 Task: Look for space in Zhangjiagang, China from 12th  August, 2023 to 15th August, 2023 for 3 adults in price range Rs.12000 to Rs.16000. Place can be entire place with 2 bedrooms having 3 beds and 1 bathroom. Property type can be house, flat, guest house. Amenities needed are: washing machine. Booking option can be shelf check-in. Required host language is Chinese (Simplified).
Action: Mouse moved to (323, 168)
Screenshot: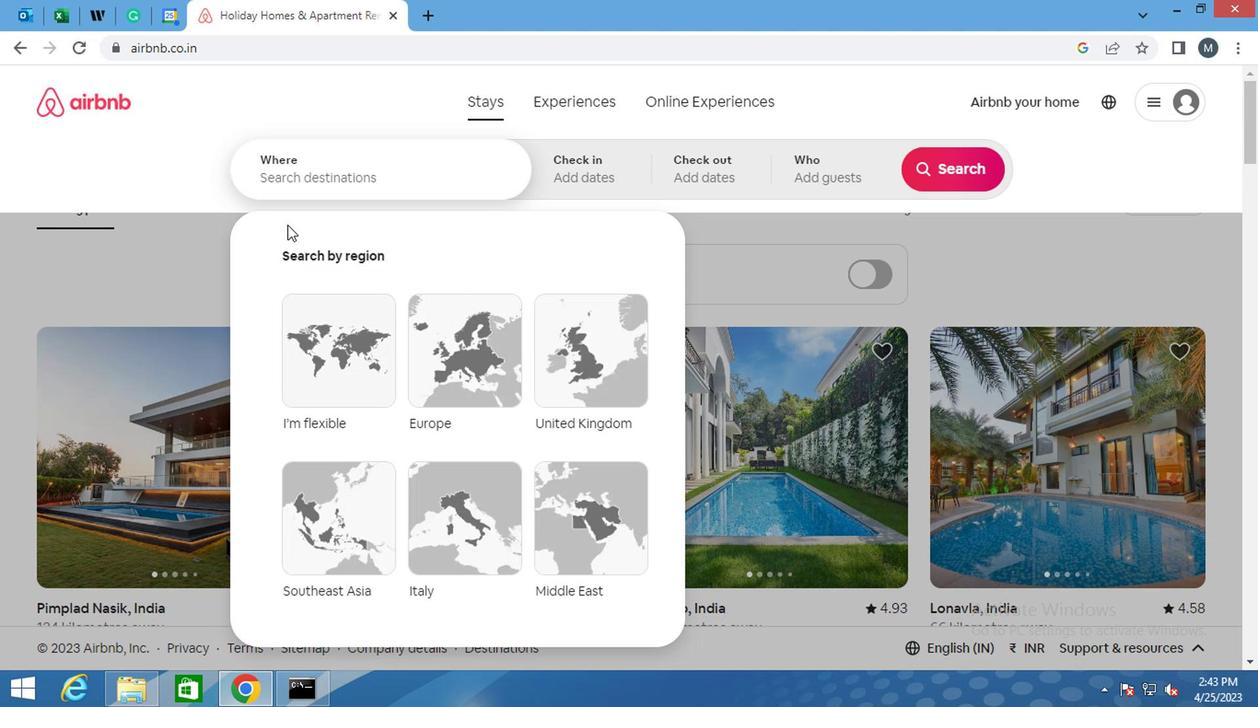 
Action: Mouse pressed left at (323, 168)
Screenshot: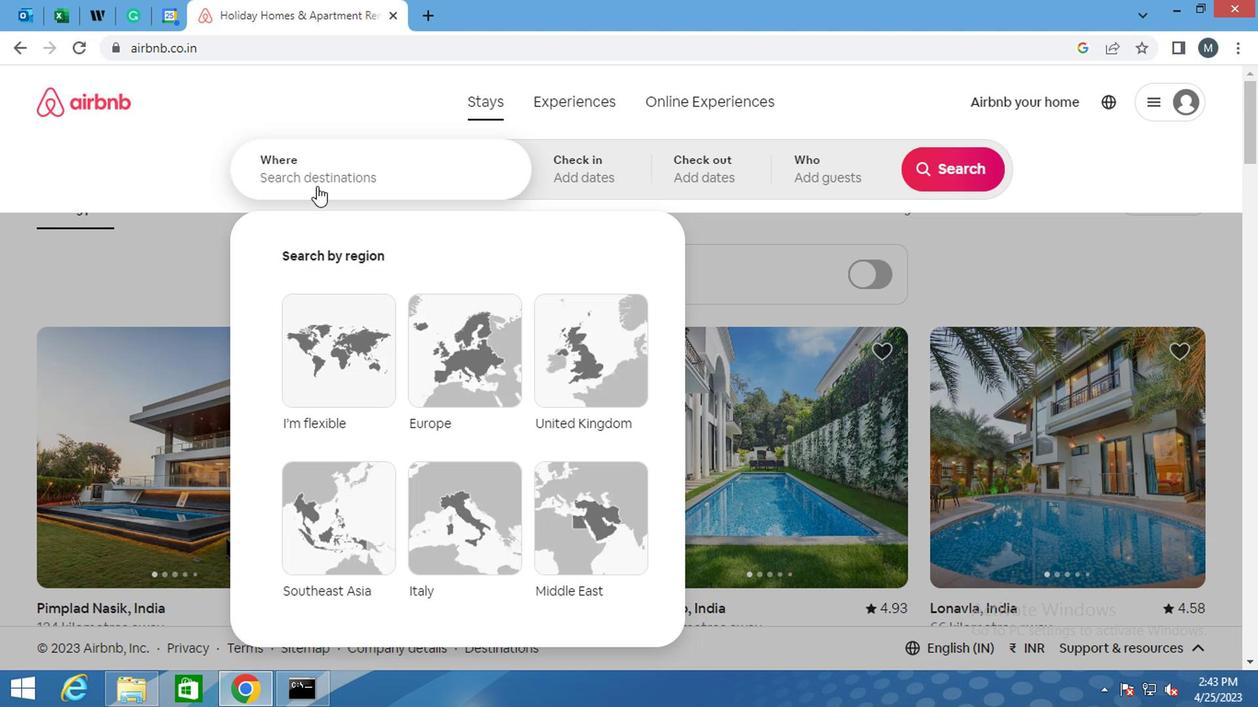
Action: Mouse moved to (327, 180)
Screenshot: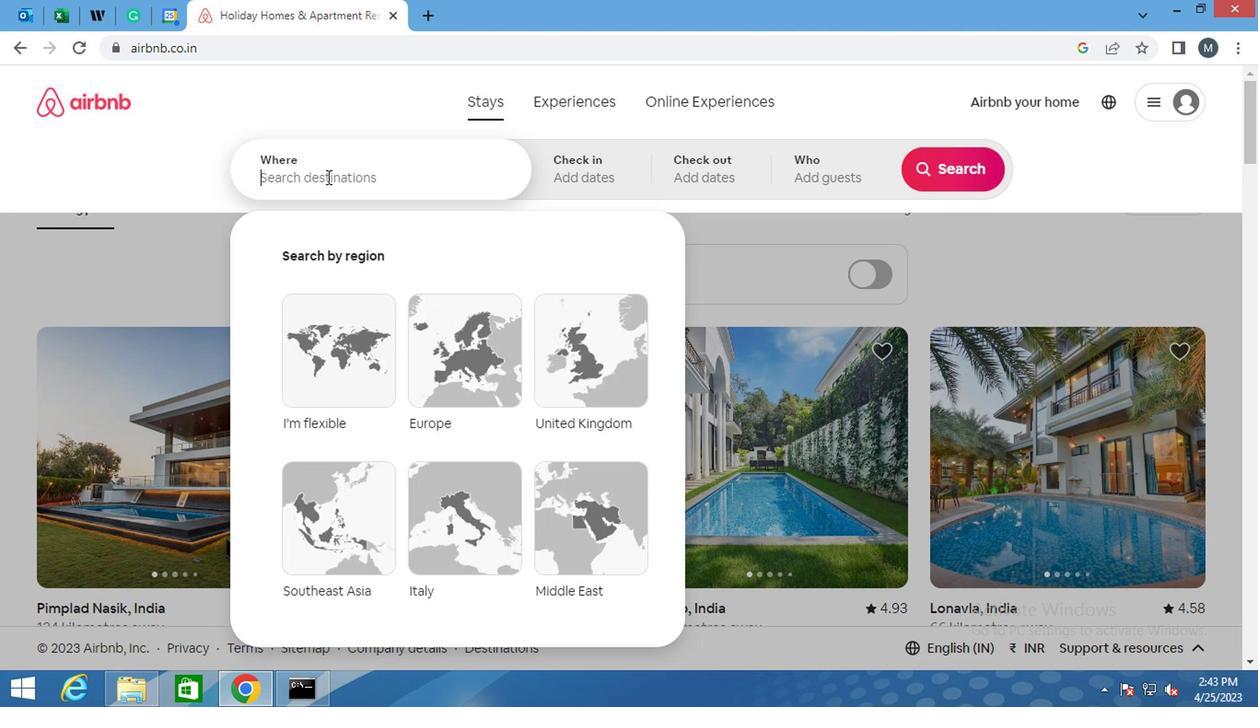 
Action: Key pressed <Key.shift><Key.shift><Key.shift><Key.shift><Key.shift><Key.shift><Key.shift><Key.shift>ZHANGJIAGANG,<Key.shift>CHINA
Screenshot: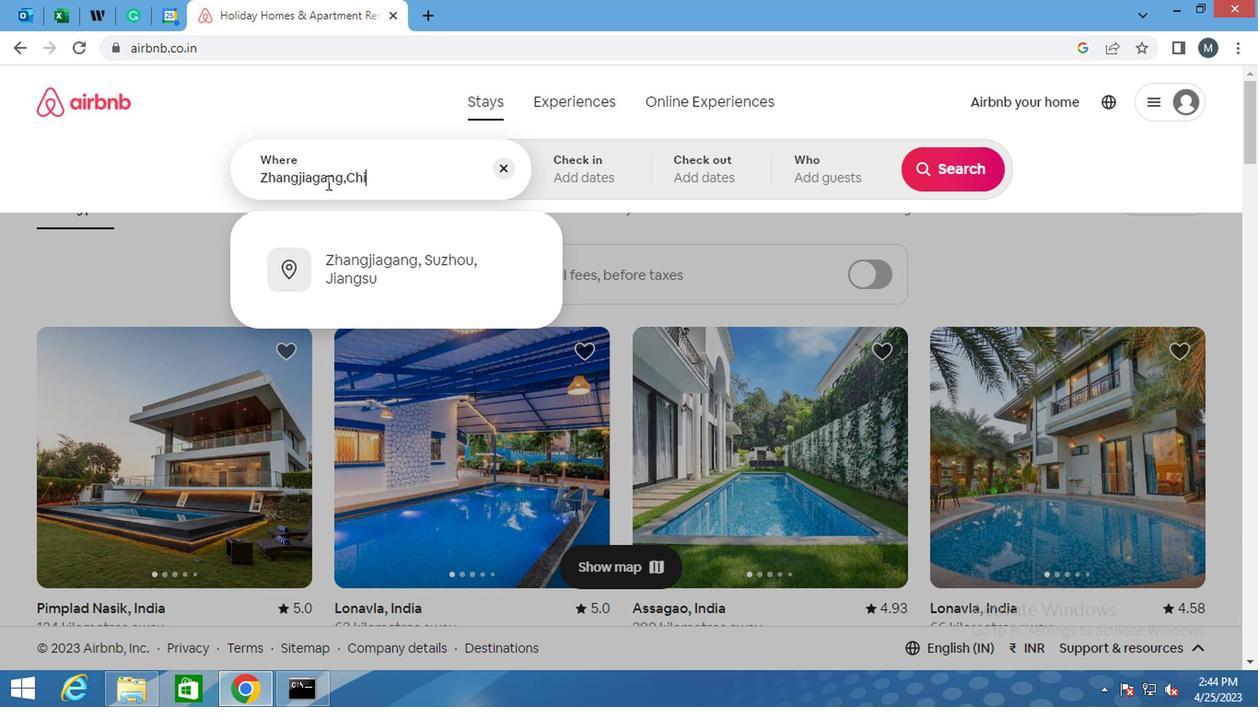 
Action: Mouse moved to (392, 207)
Screenshot: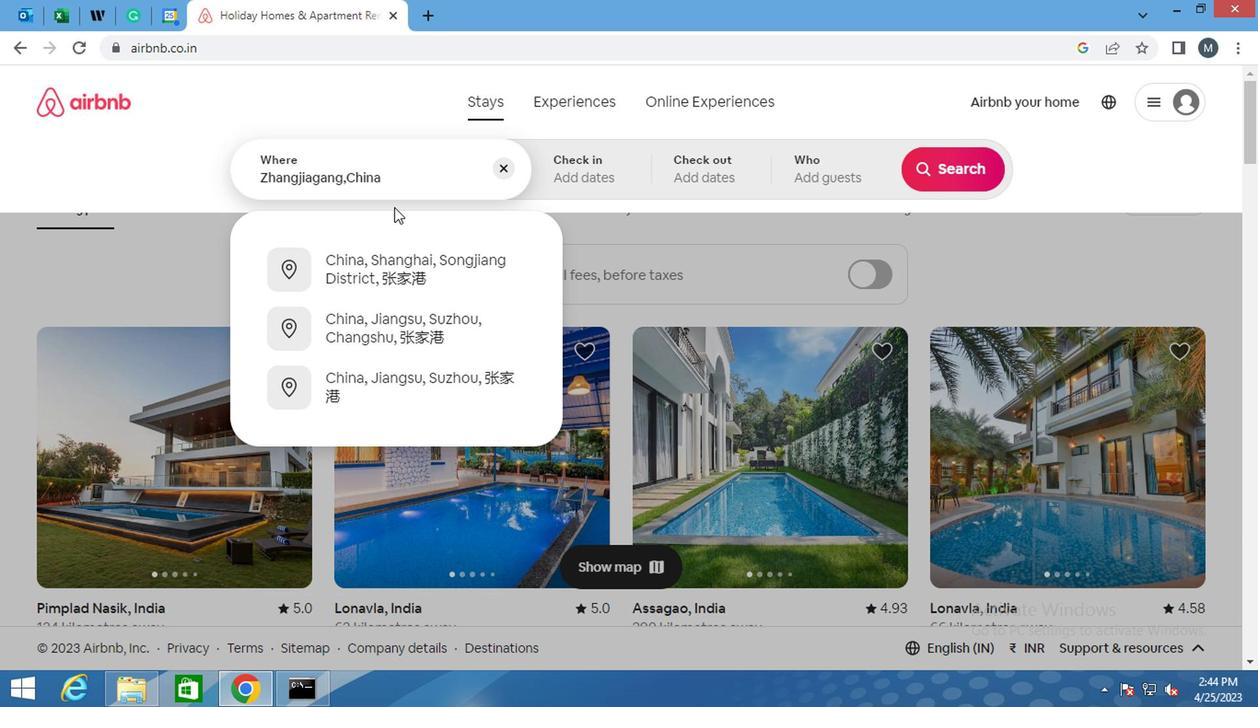 
Action: Key pressed <Key.enter>
Screenshot: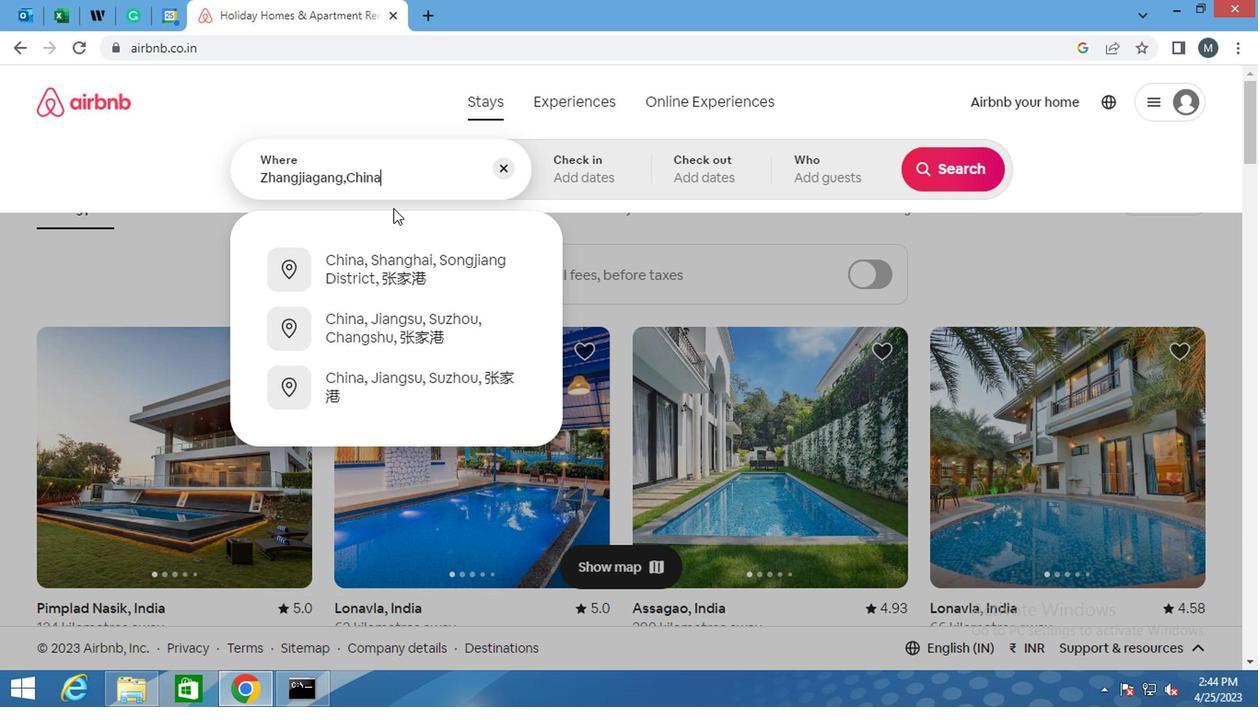 
Action: Mouse moved to (925, 315)
Screenshot: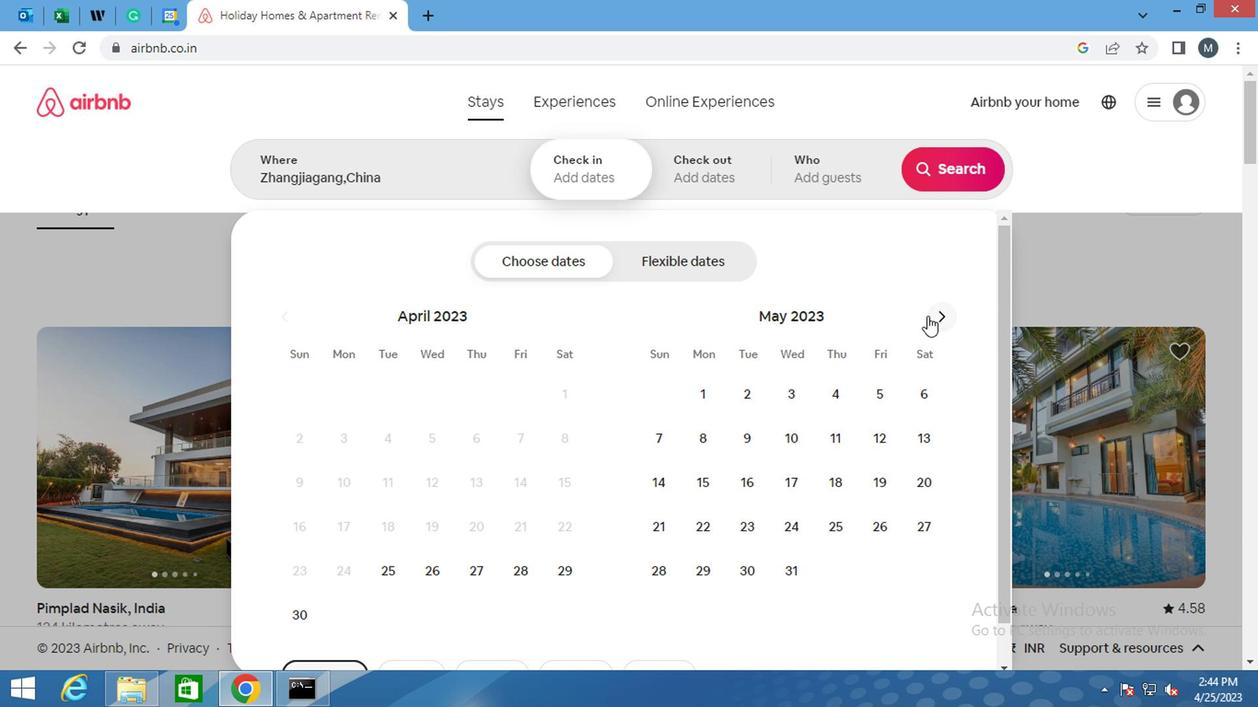 
Action: Mouse pressed left at (925, 315)
Screenshot: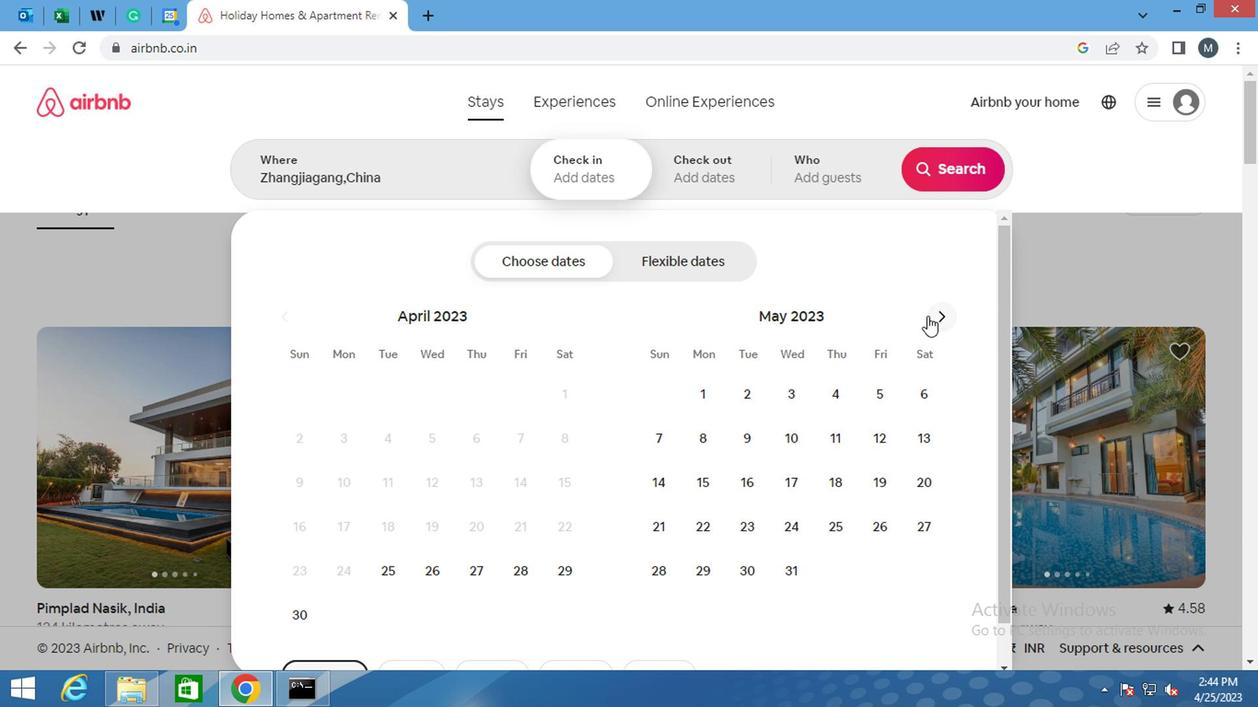 
Action: Mouse pressed left at (925, 315)
Screenshot: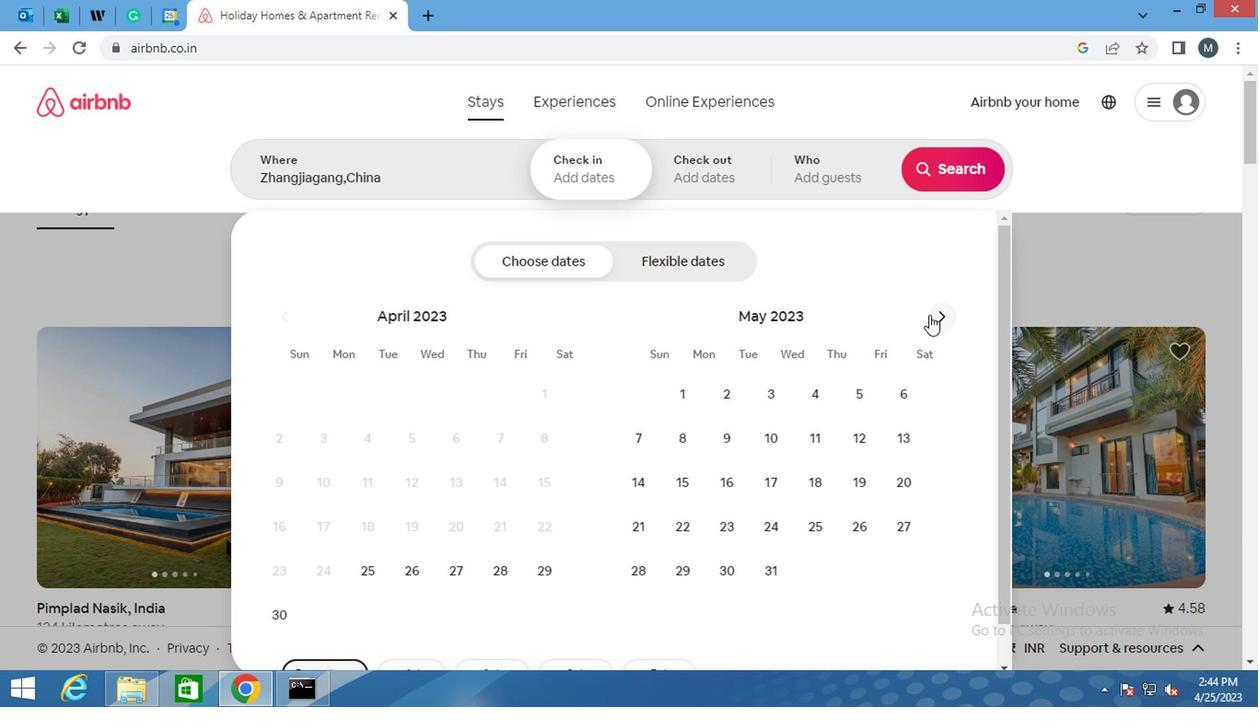 
Action: Mouse pressed left at (925, 315)
Screenshot: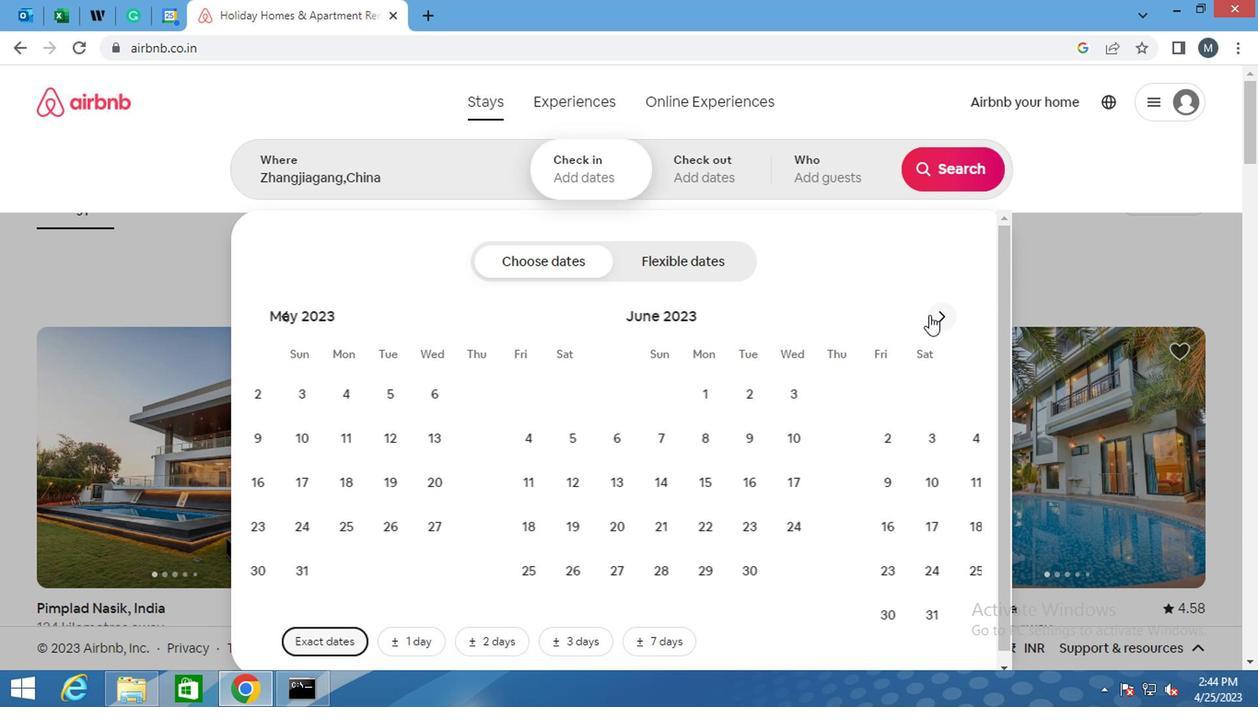 
Action: Mouse moved to (909, 437)
Screenshot: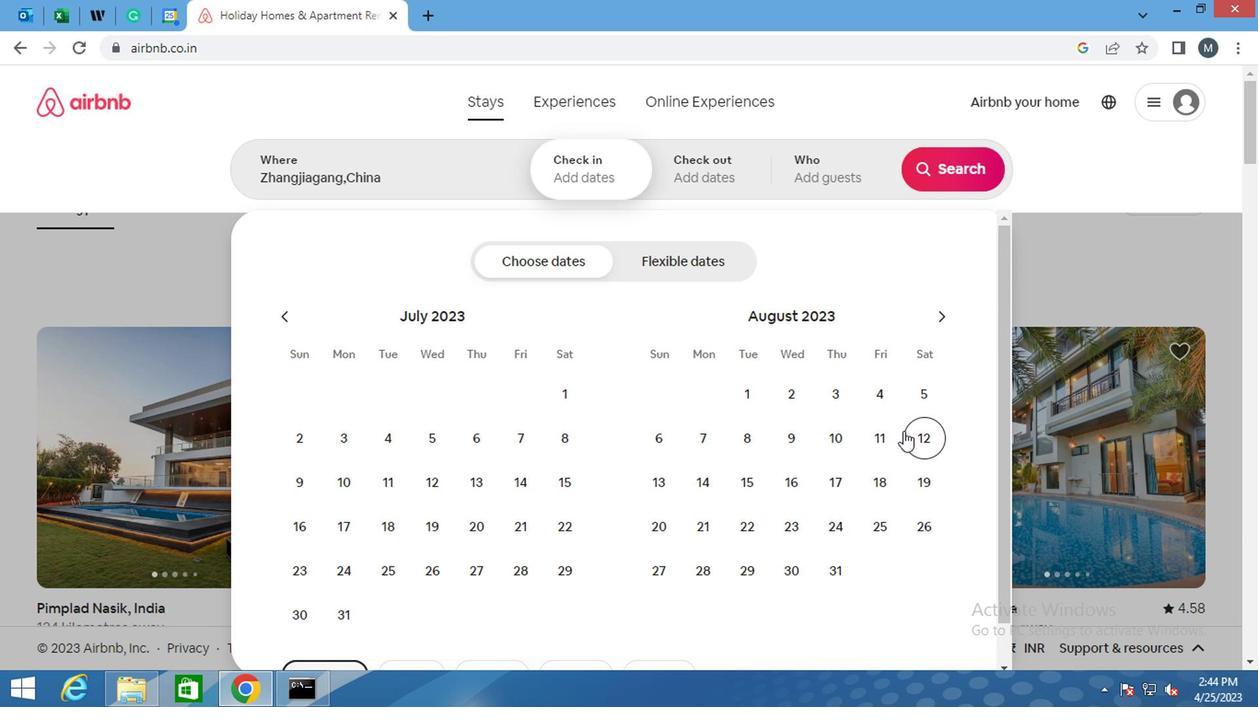 
Action: Mouse pressed left at (909, 437)
Screenshot: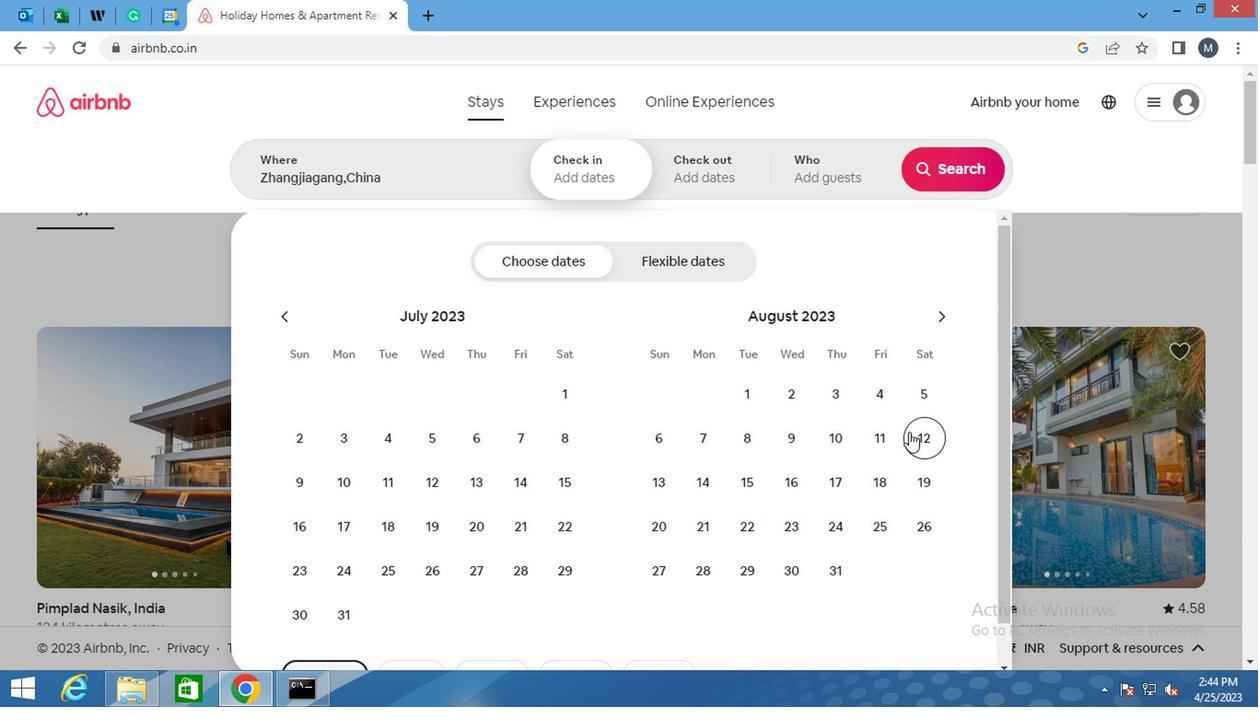 
Action: Mouse moved to (751, 484)
Screenshot: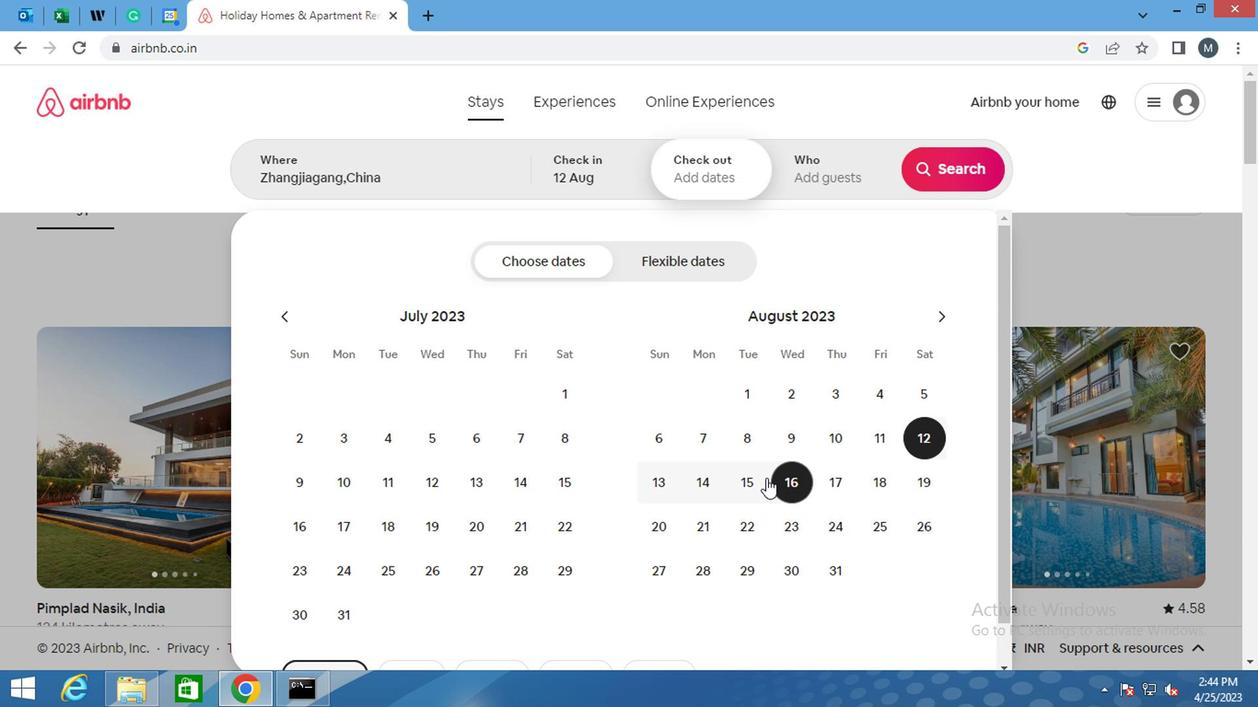 
Action: Mouse pressed left at (751, 484)
Screenshot: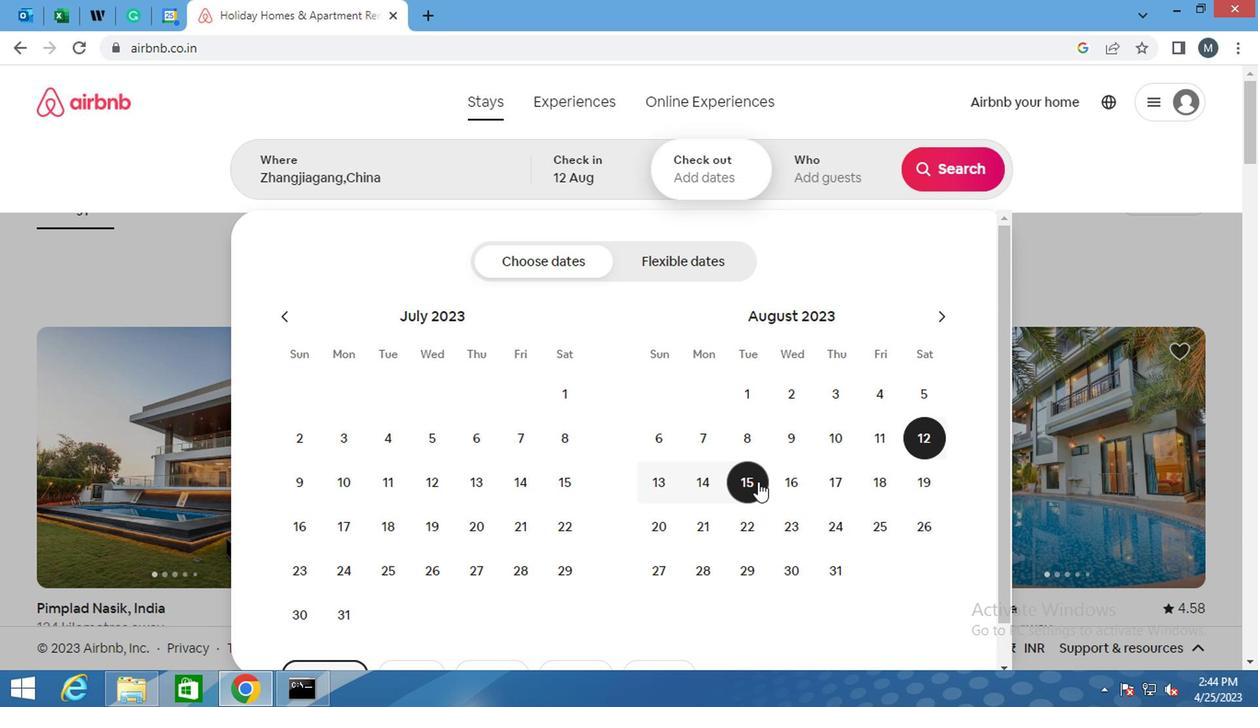 
Action: Mouse moved to (849, 181)
Screenshot: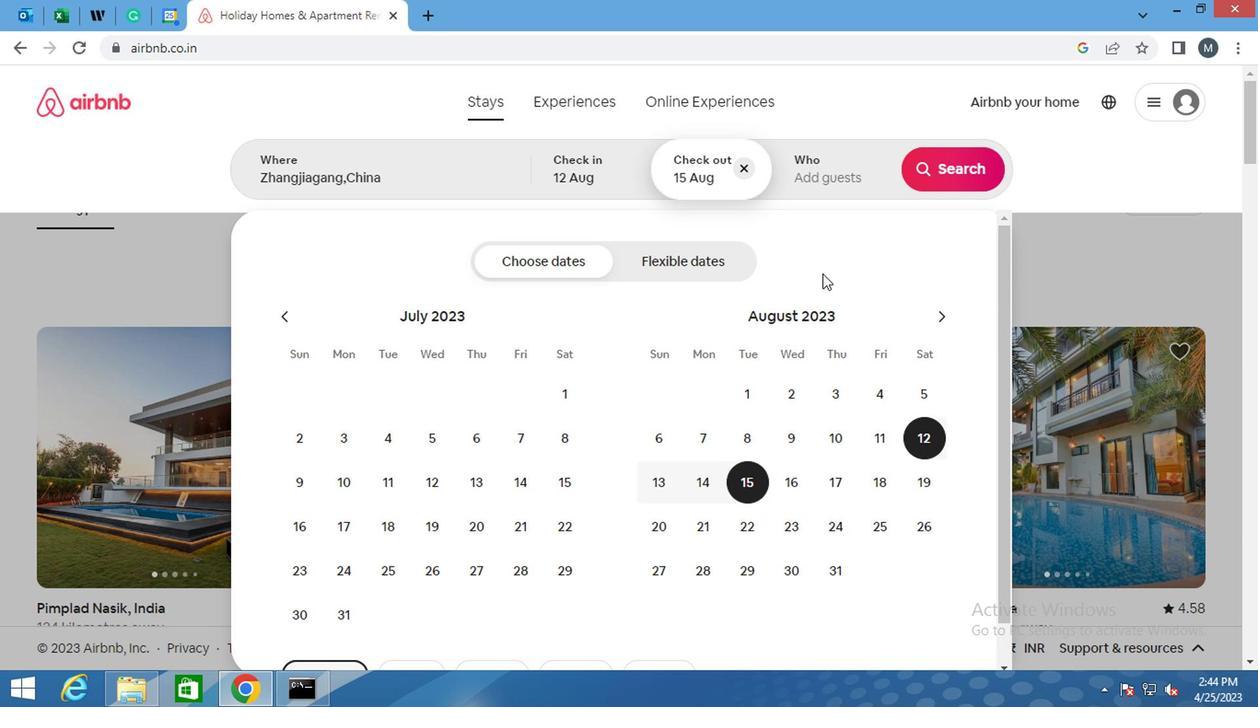 
Action: Mouse pressed left at (849, 181)
Screenshot: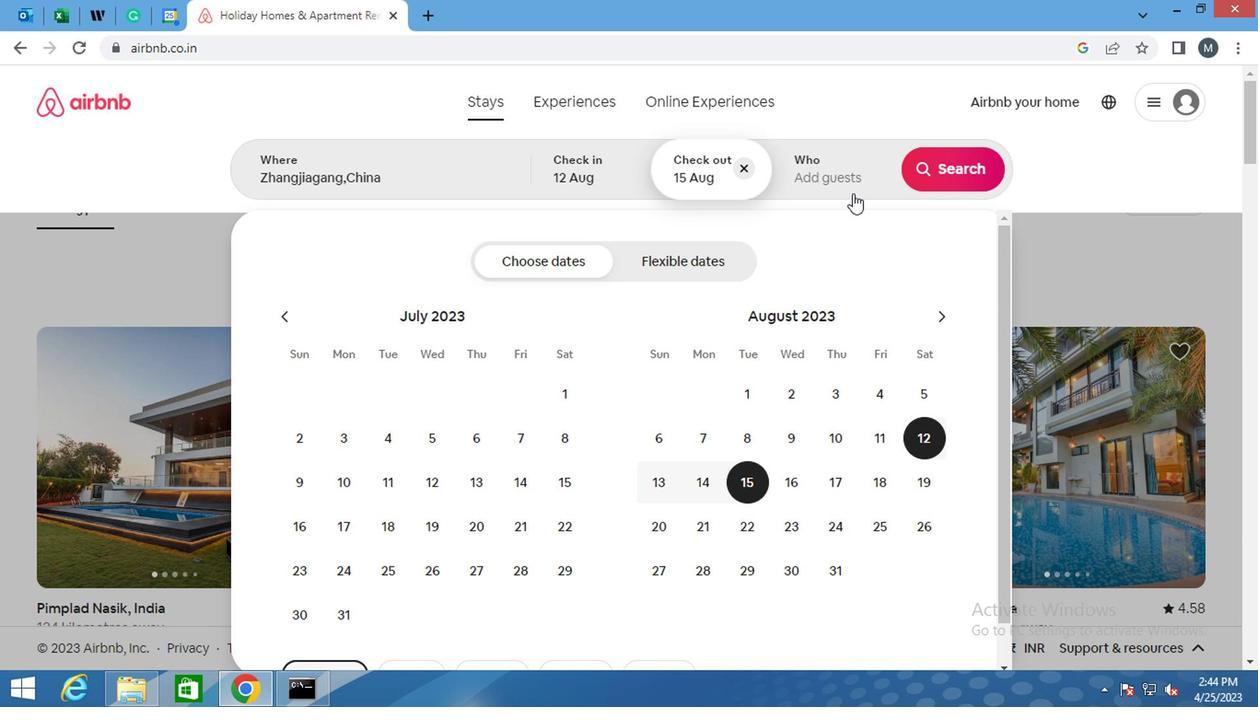 
Action: Mouse moved to (941, 270)
Screenshot: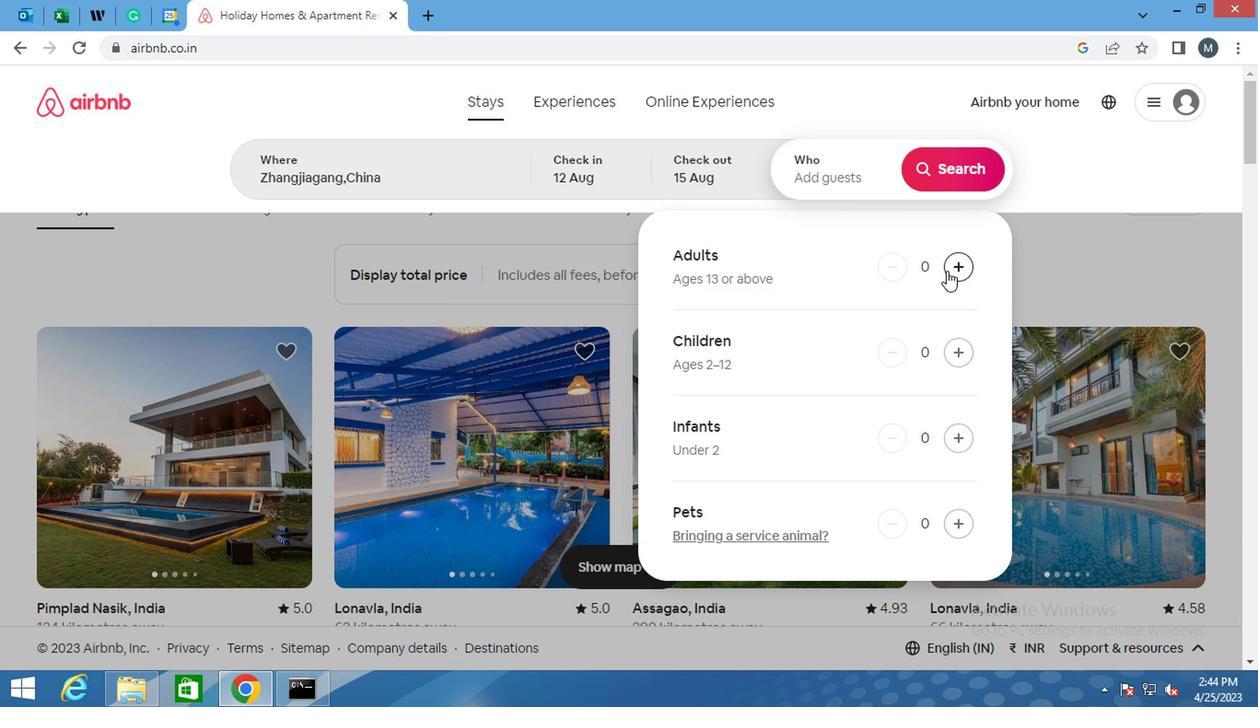 
Action: Mouse pressed left at (941, 270)
Screenshot: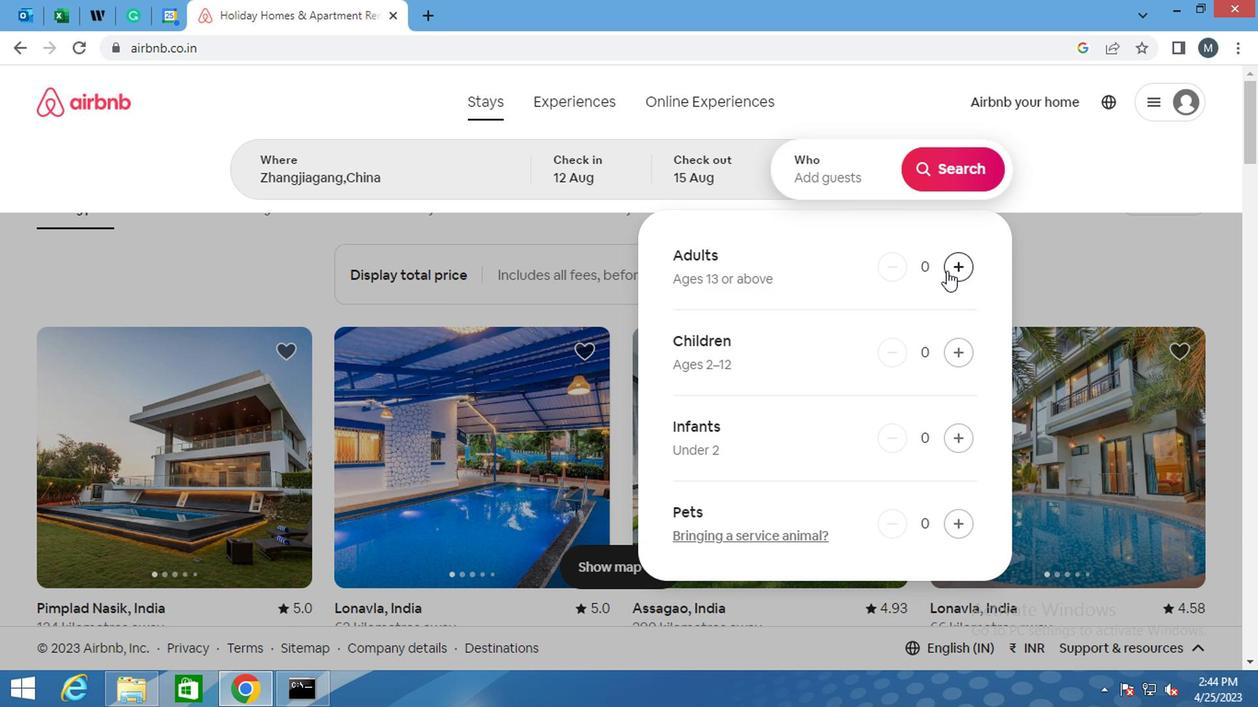 
Action: Mouse moved to (941, 268)
Screenshot: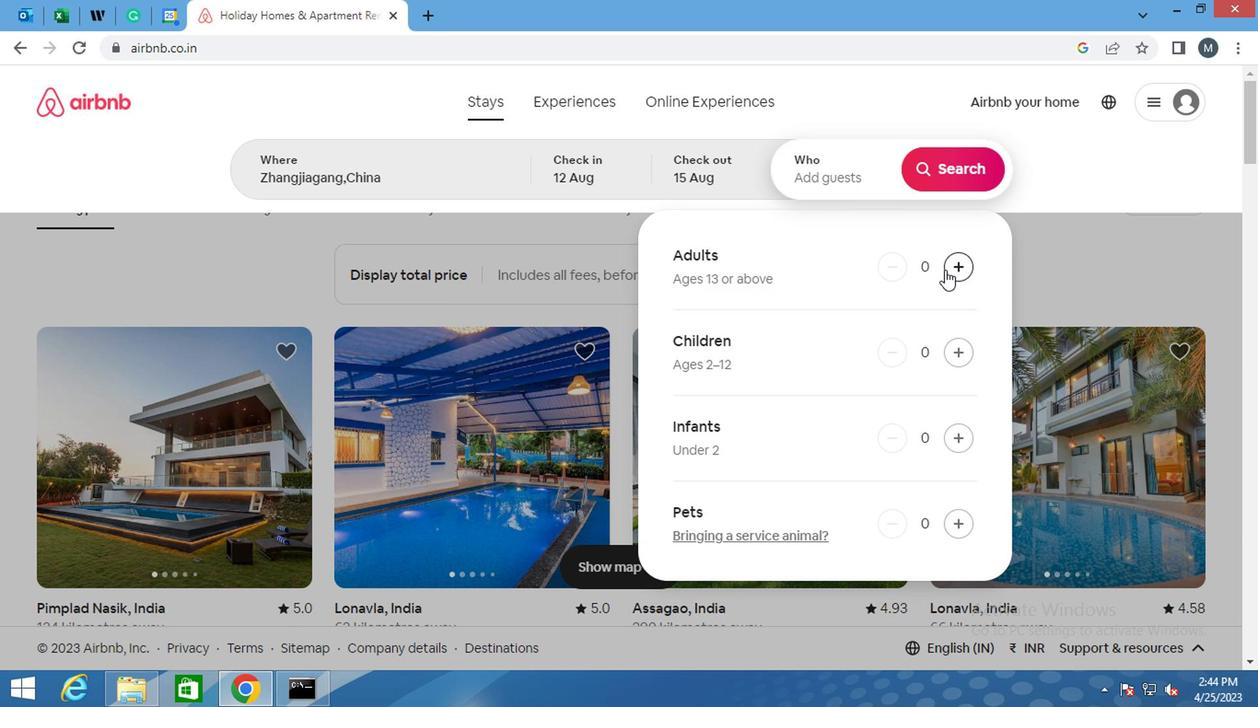 
Action: Mouse pressed left at (941, 268)
Screenshot: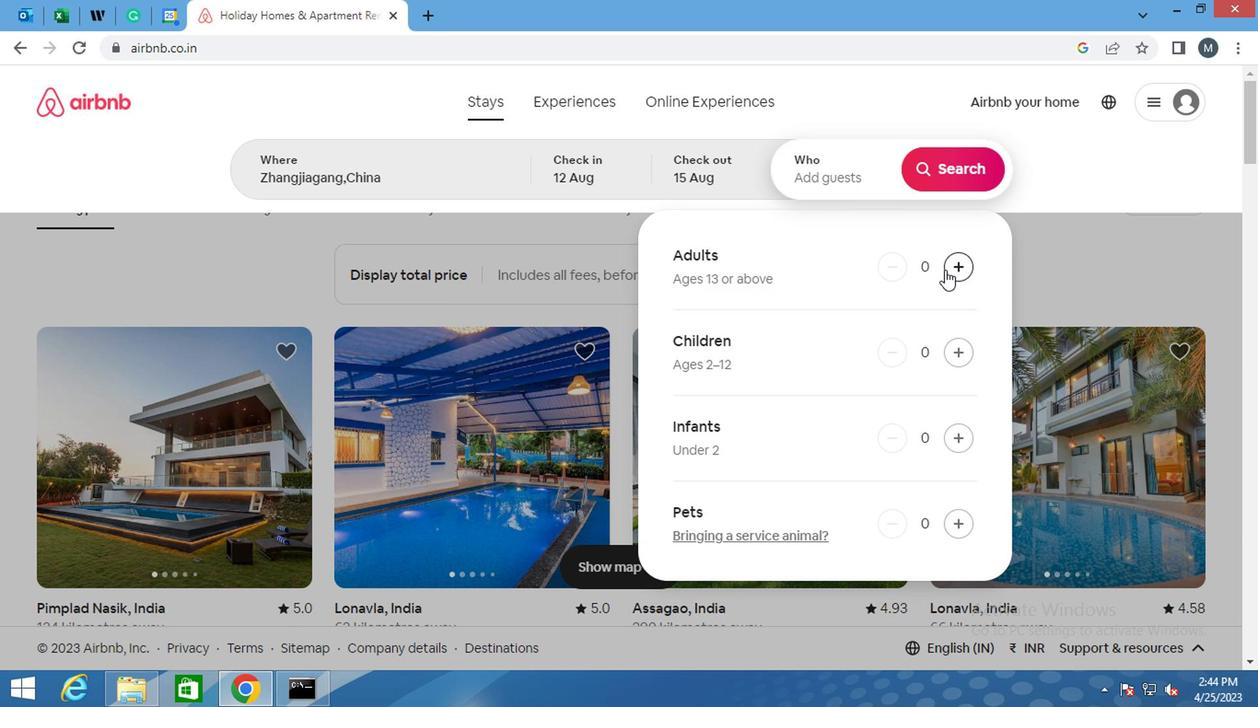 
Action: Mouse moved to (943, 268)
Screenshot: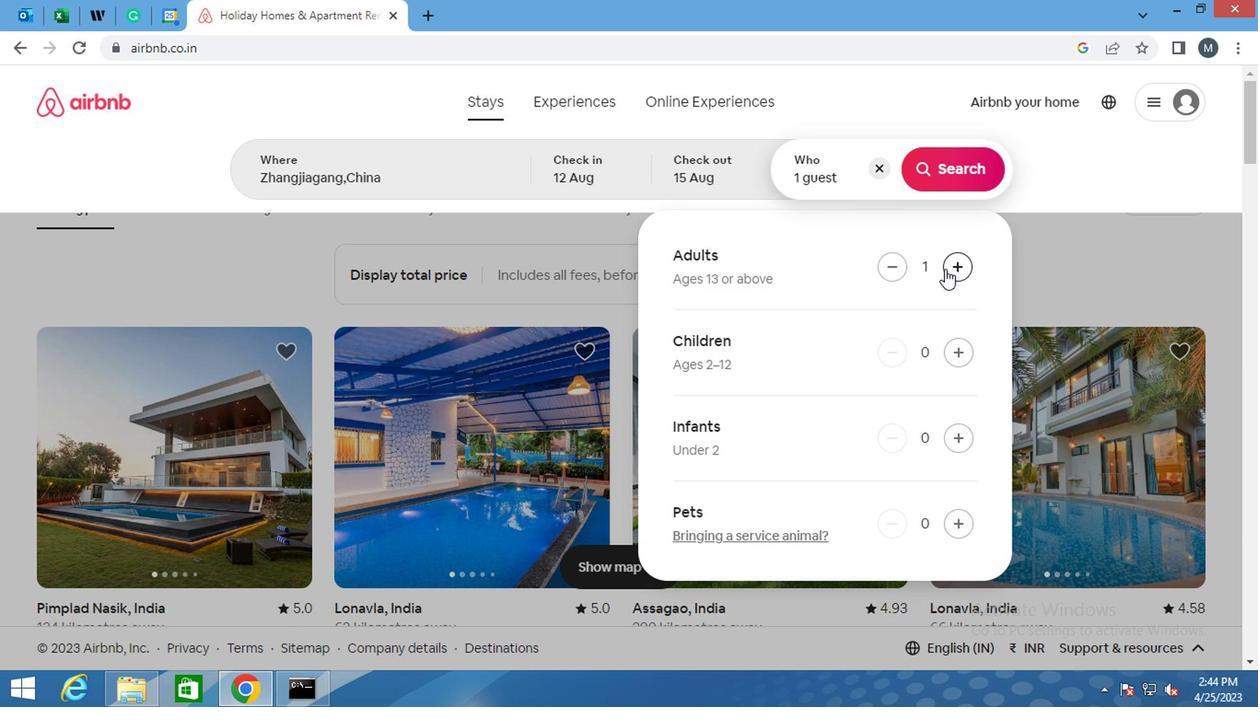 
Action: Mouse pressed left at (943, 268)
Screenshot: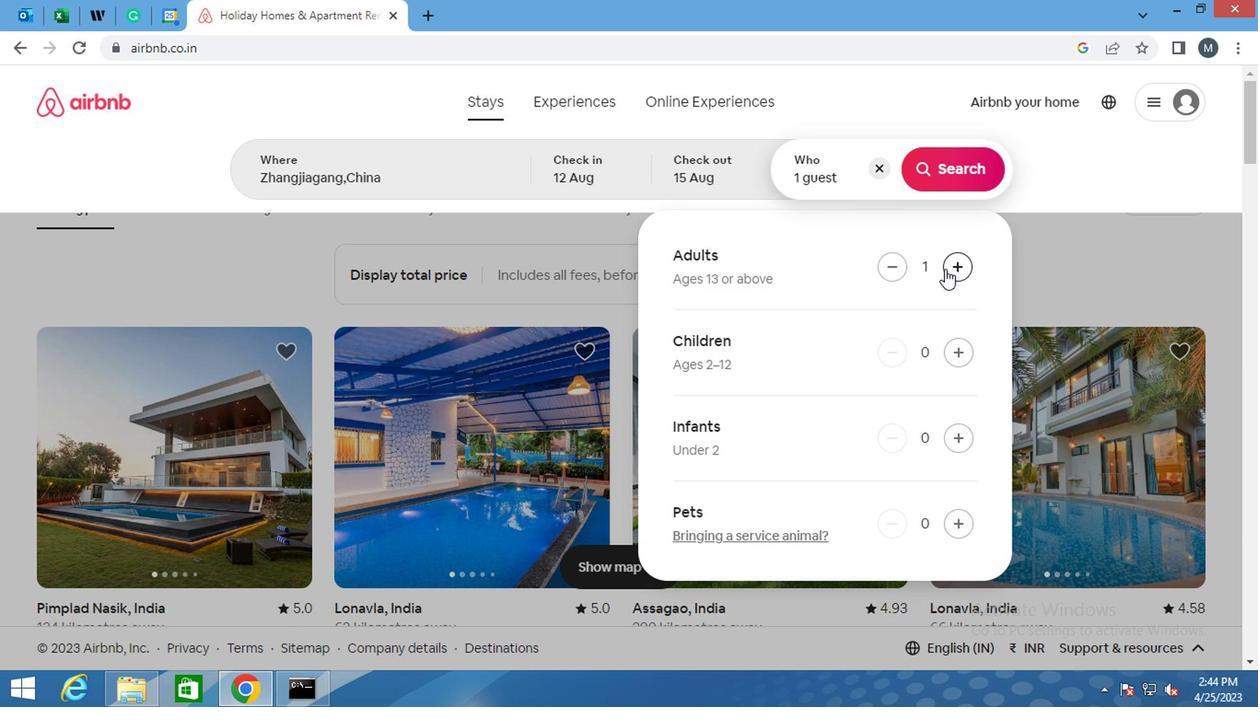 
Action: Mouse moved to (947, 176)
Screenshot: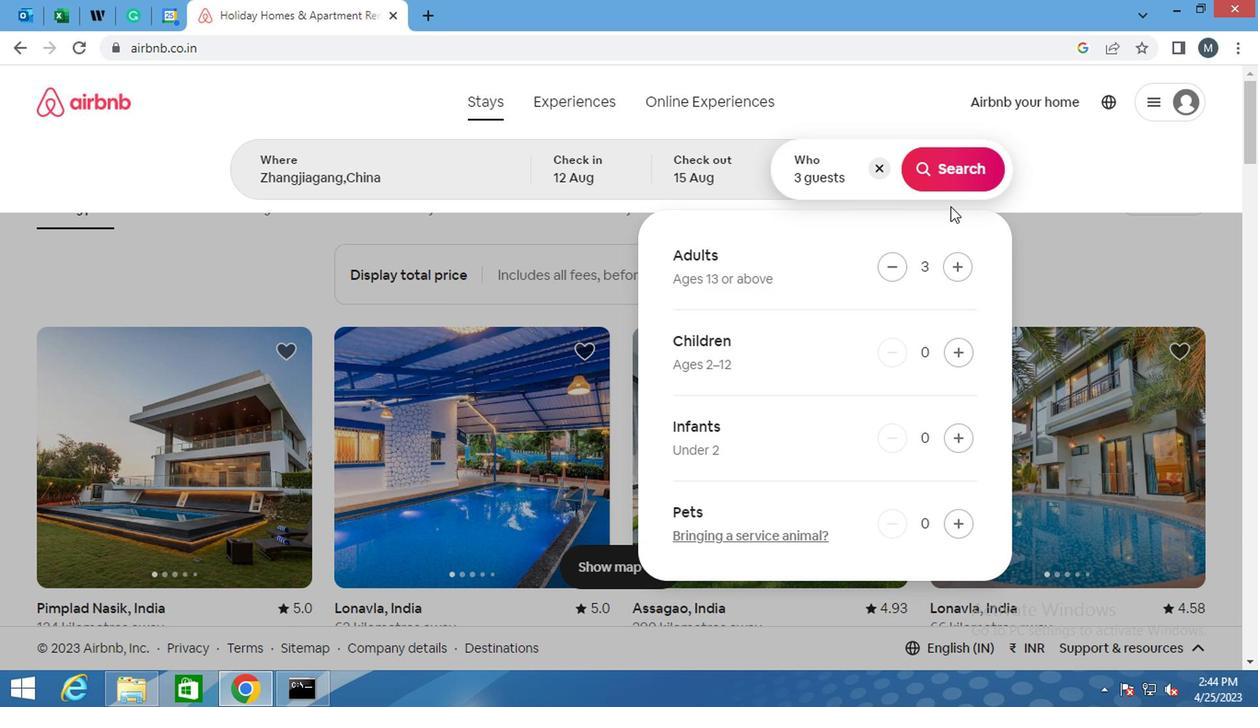 
Action: Mouse pressed left at (947, 176)
Screenshot: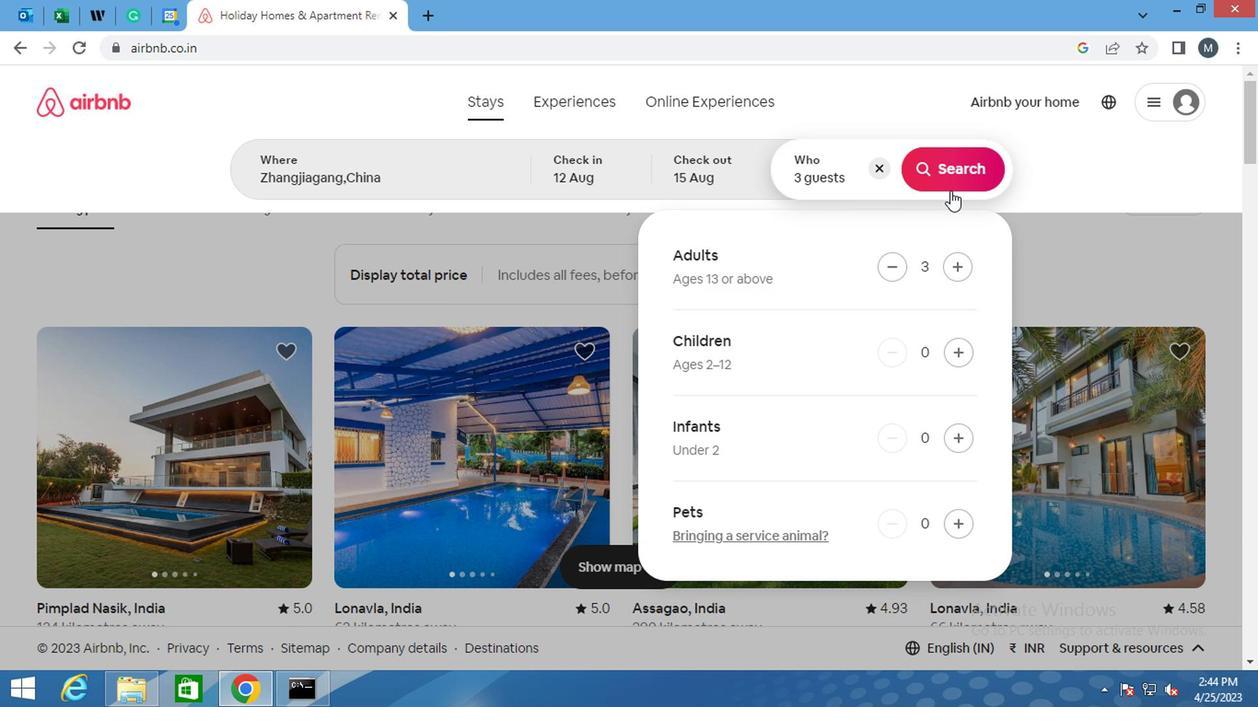 
Action: Mouse moved to (1157, 176)
Screenshot: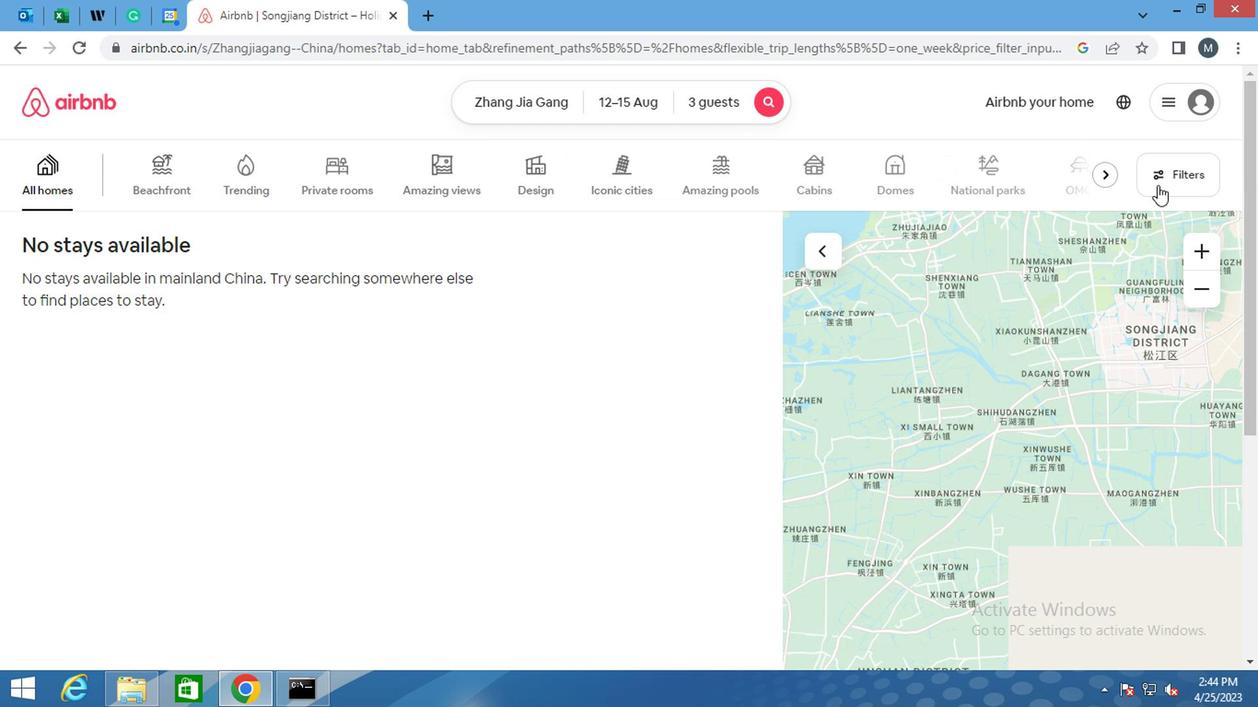 
Action: Mouse pressed left at (1157, 176)
Screenshot: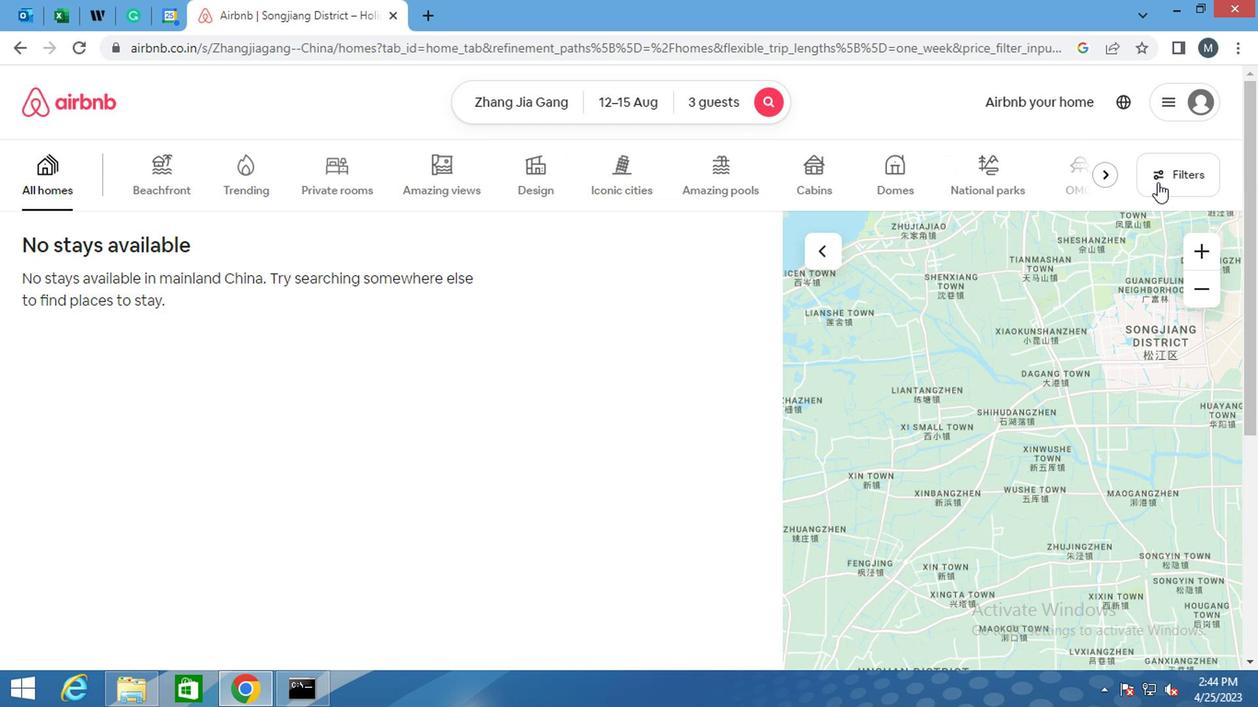 
Action: Mouse moved to (415, 306)
Screenshot: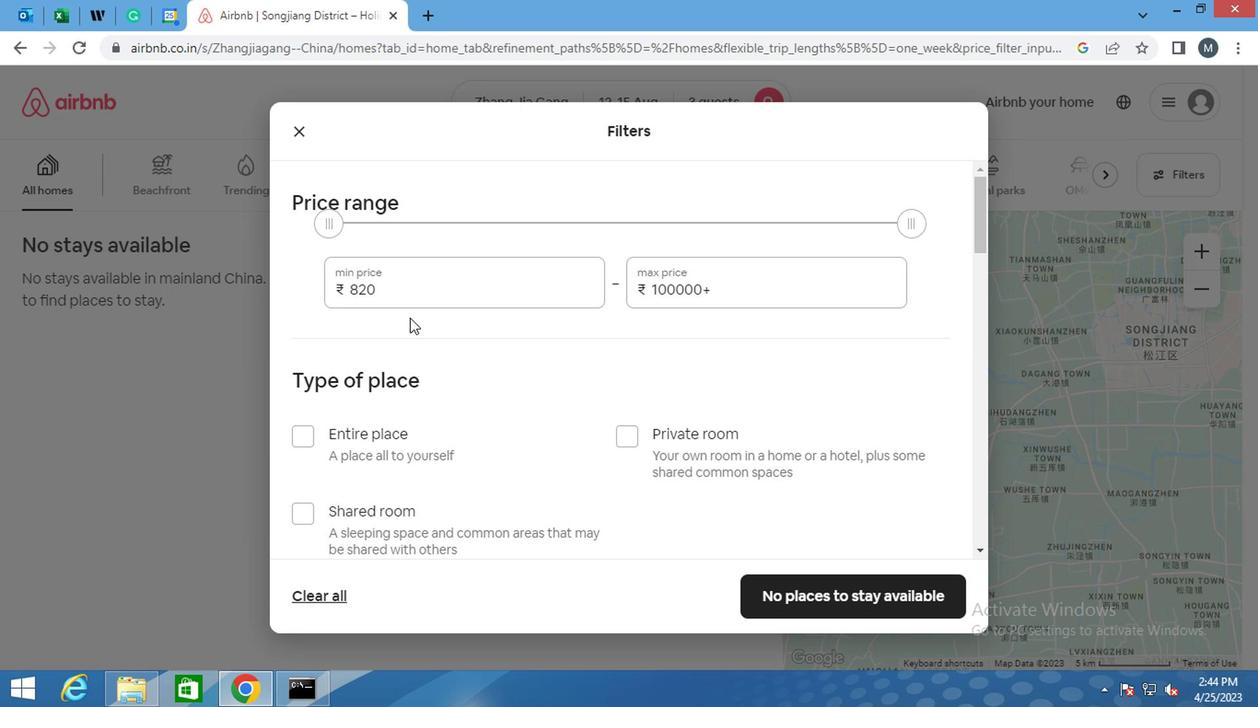 
Action: Mouse pressed left at (415, 306)
Screenshot: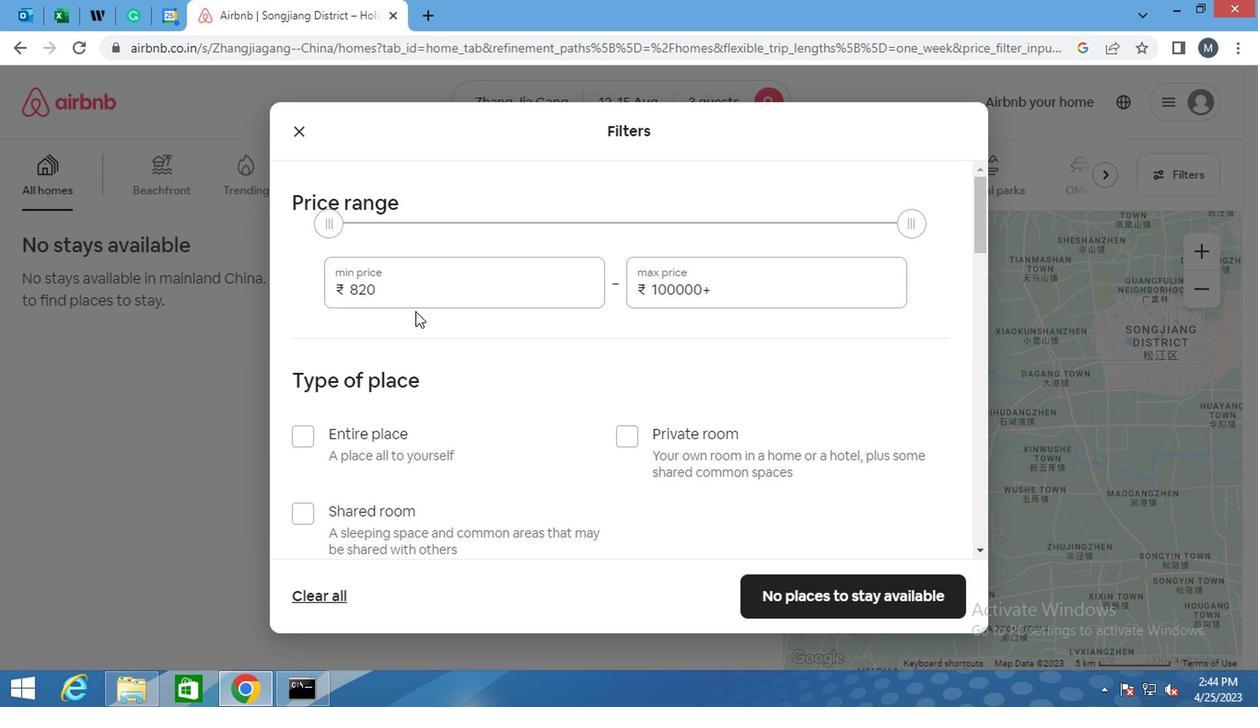 
Action: Mouse moved to (418, 300)
Screenshot: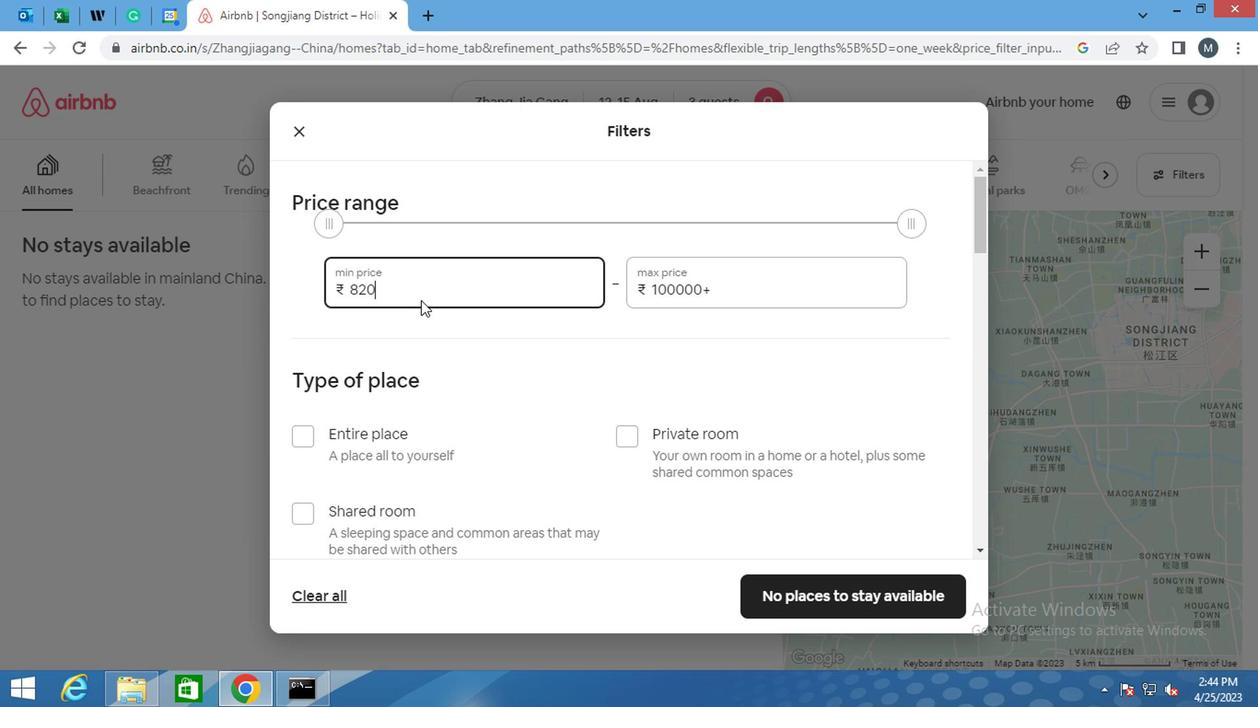 
Action: Key pressed <Key.backspace>
Screenshot: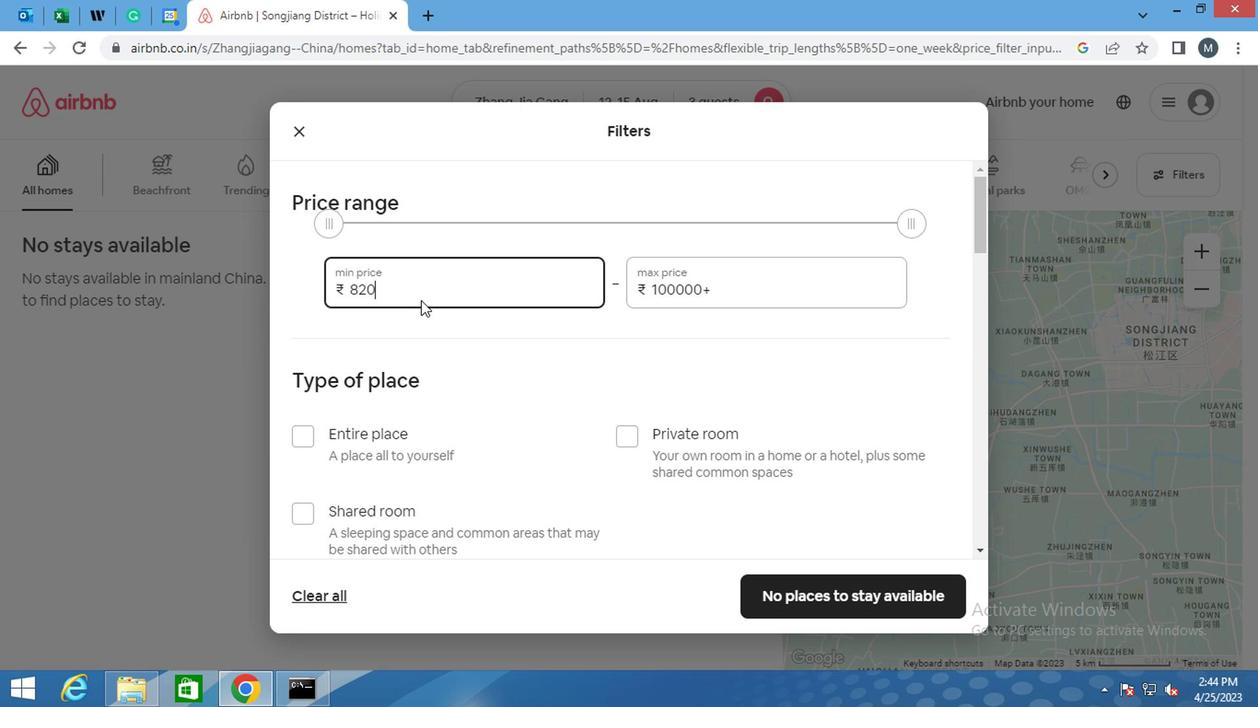 
Action: Mouse moved to (416, 302)
Screenshot: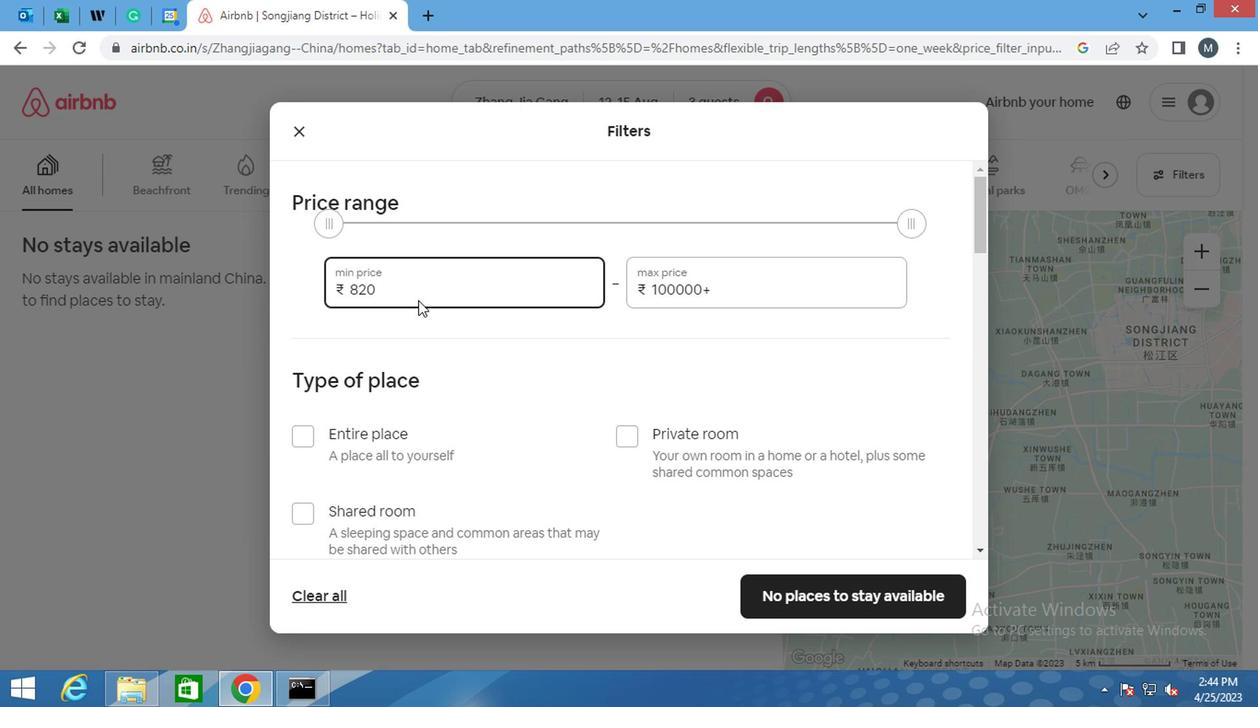 
Action: Key pressed <Key.backspace>
Screenshot: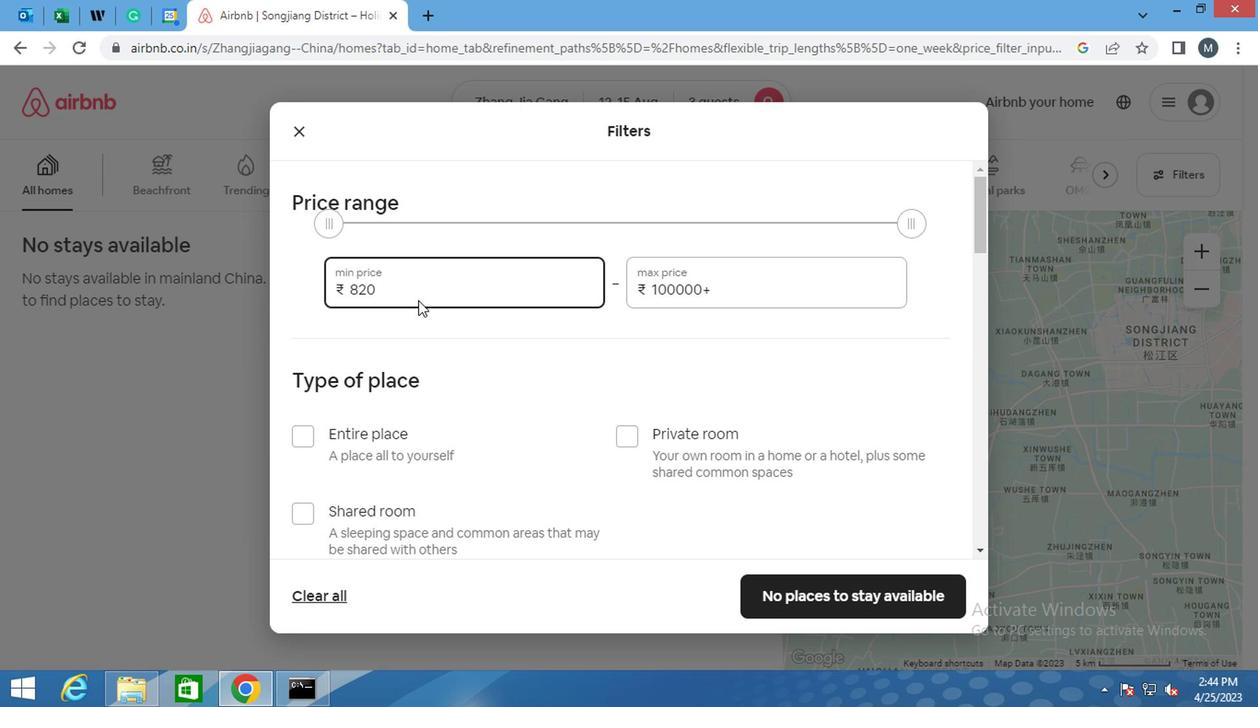 
Action: Mouse moved to (413, 306)
Screenshot: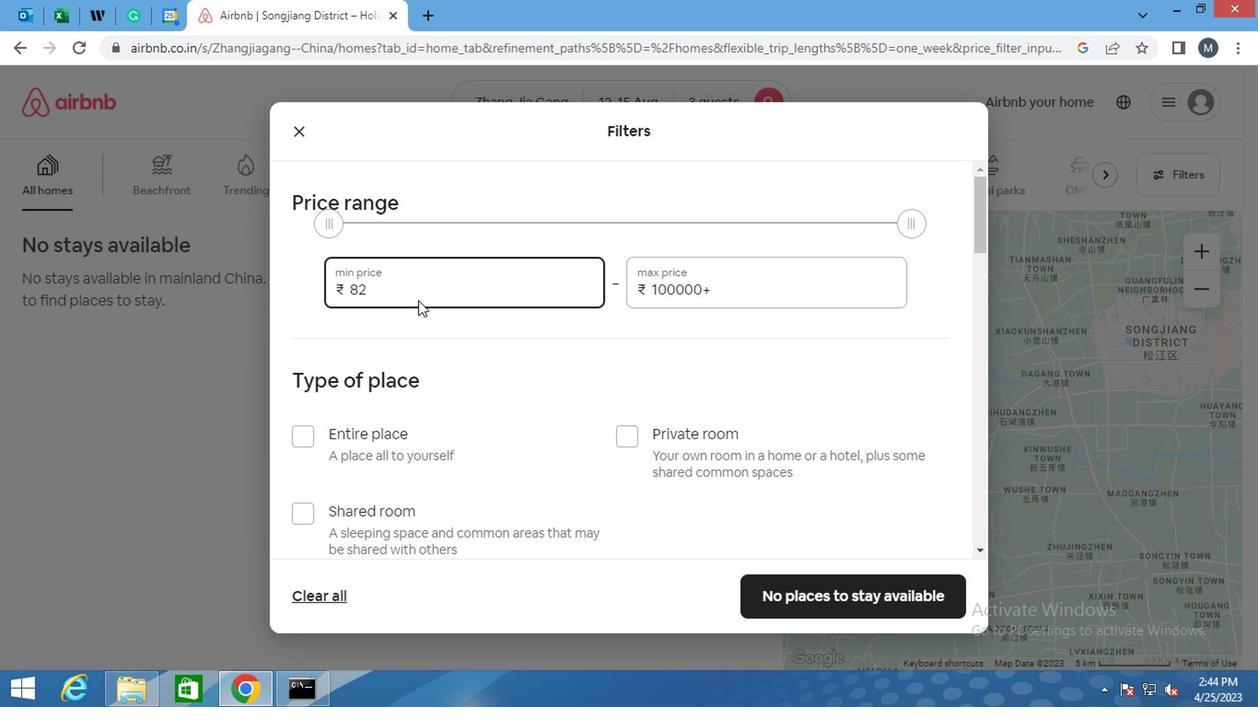 
Action: Key pressed <Key.backspace>
Screenshot: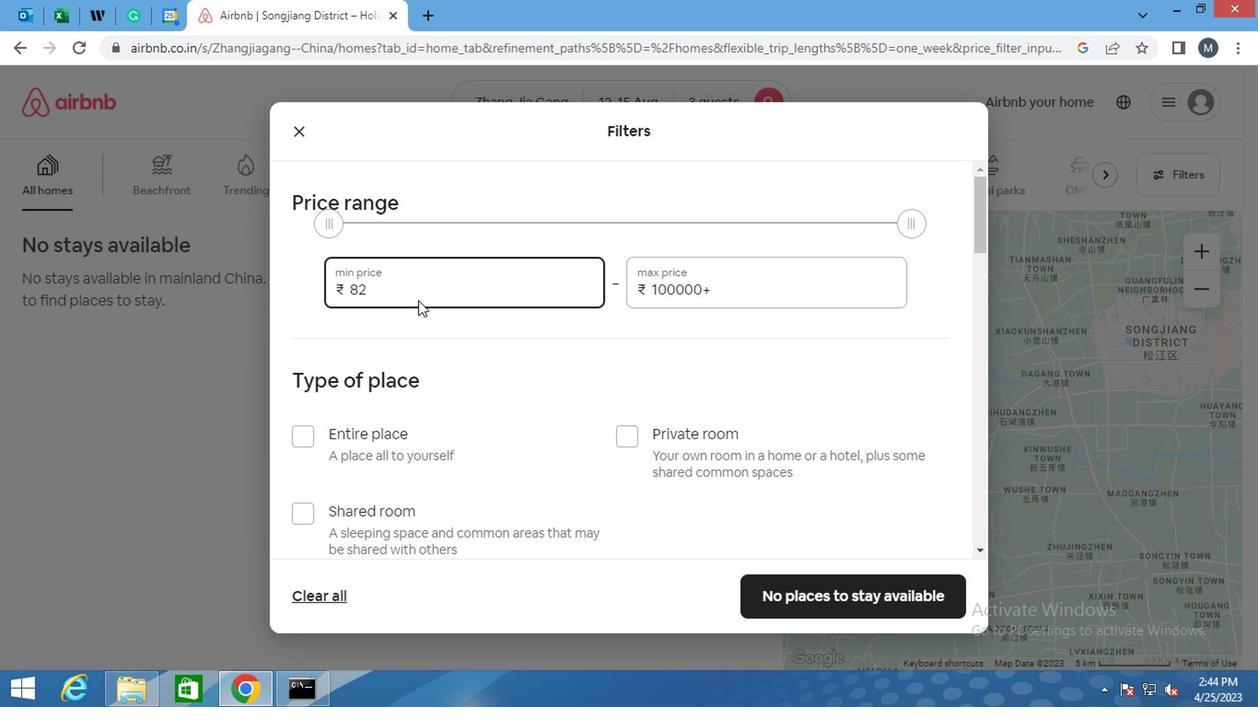 
Action: Mouse moved to (413, 310)
Screenshot: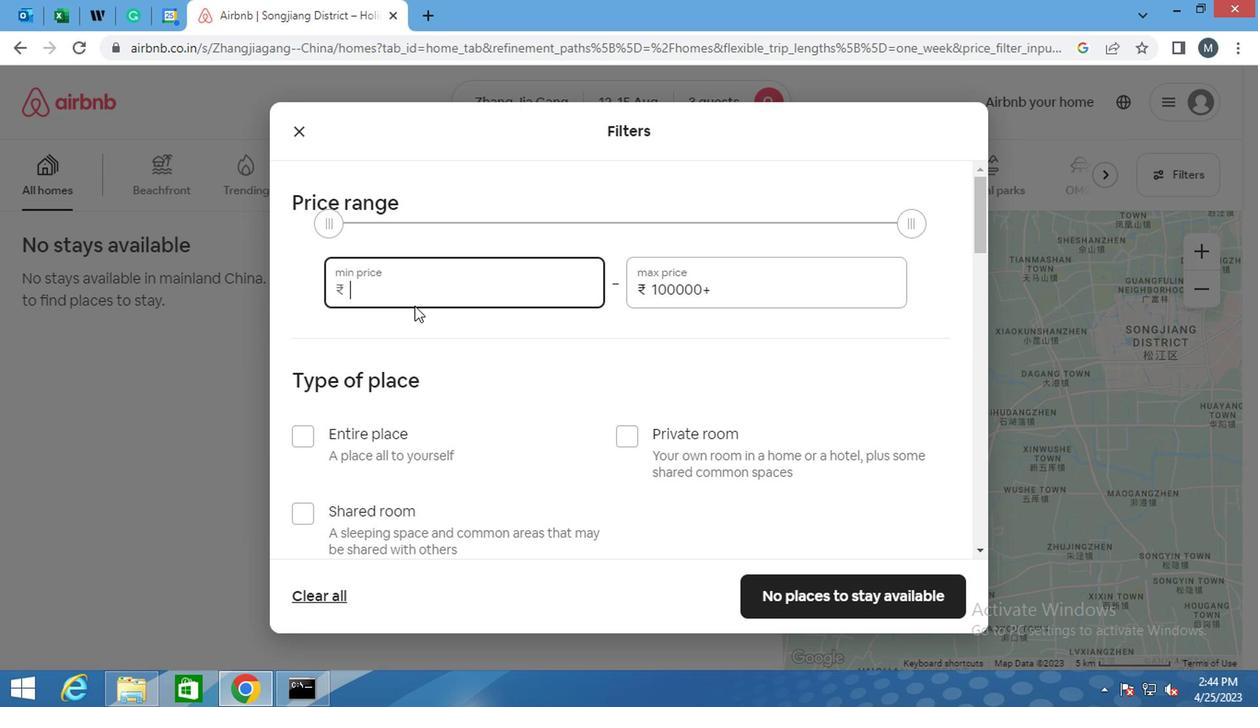
Action: Key pressed 12000
Screenshot: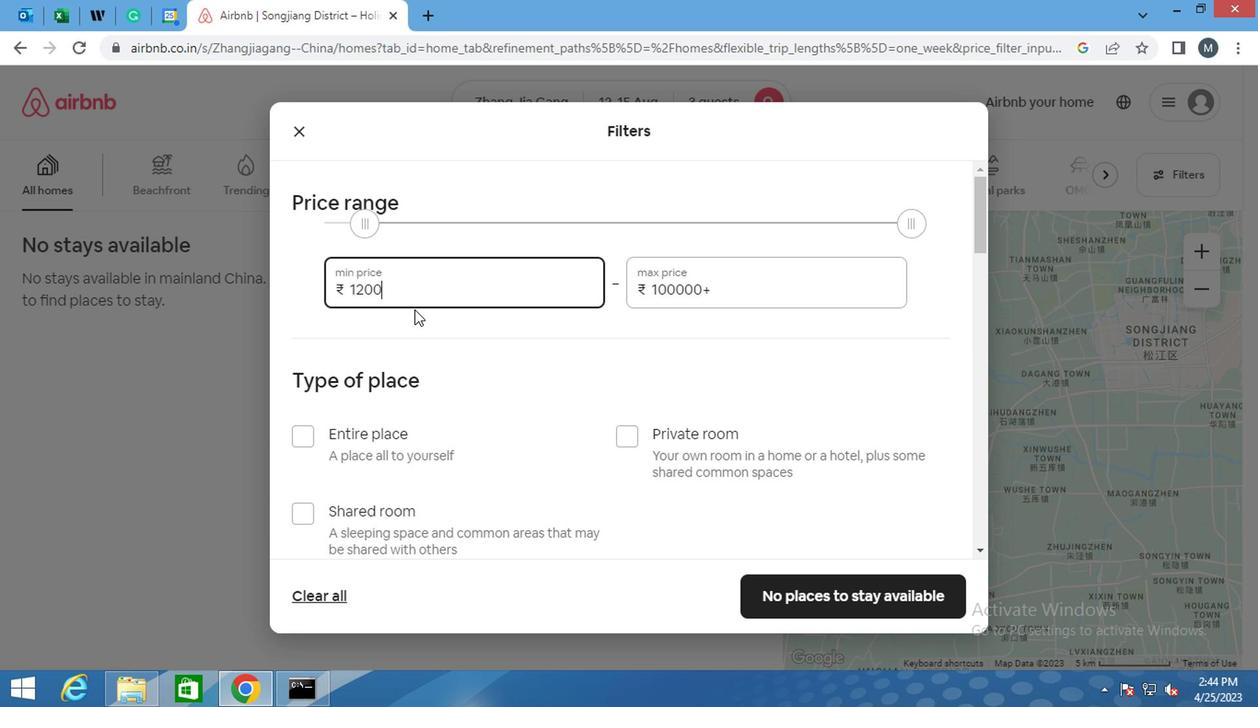 
Action: Mouse moved to (760, 294)
Screenshot: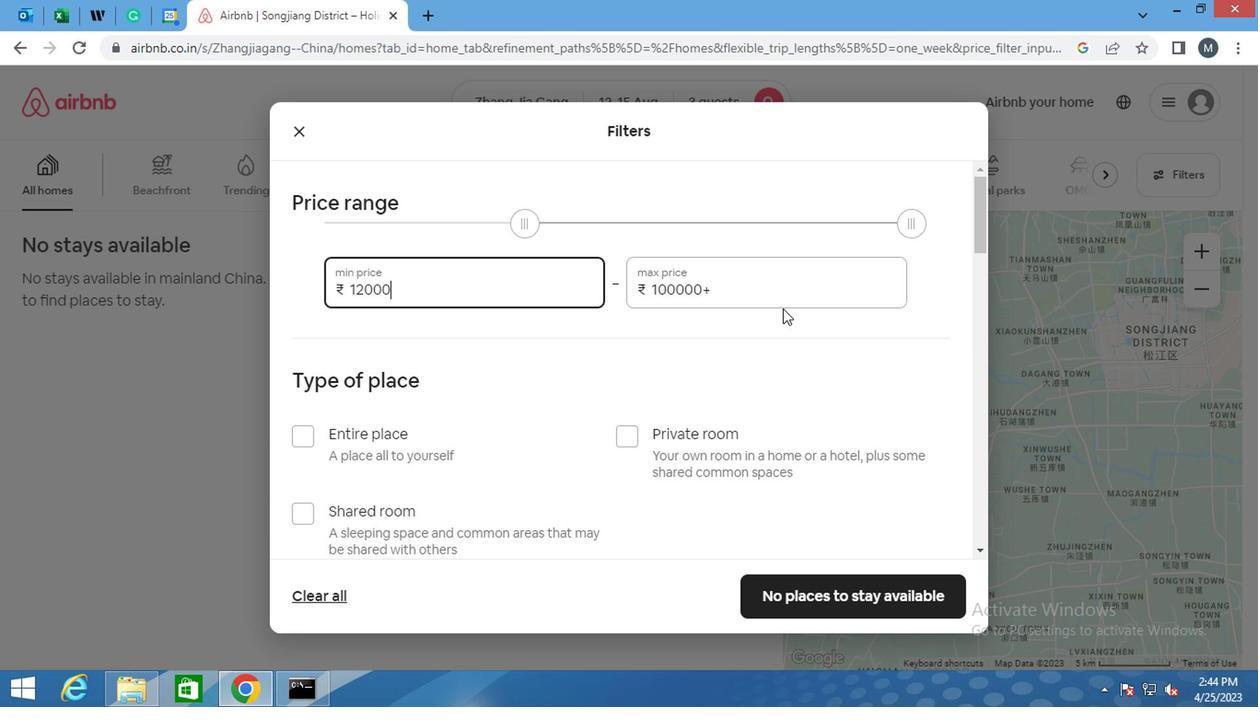 
Action: Mouse pressed left at (760, 294)
Screenshot: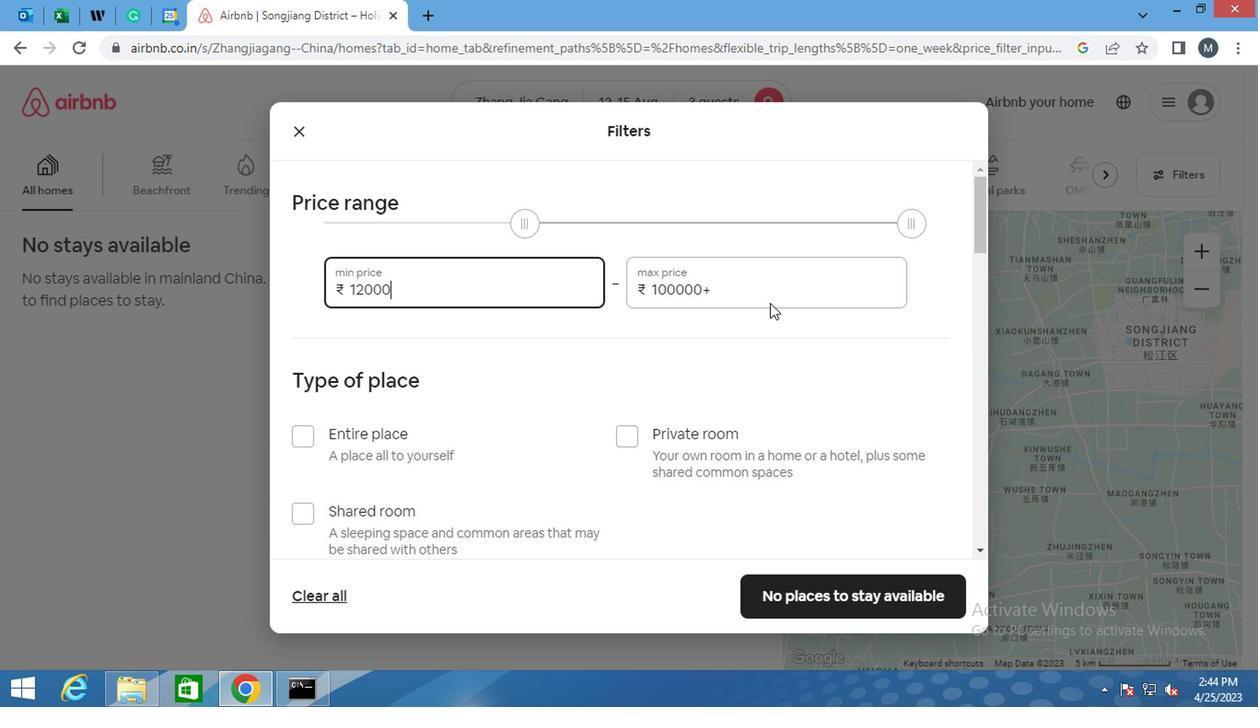 
Action: Mouse moved to (760, 294)
Screenshot: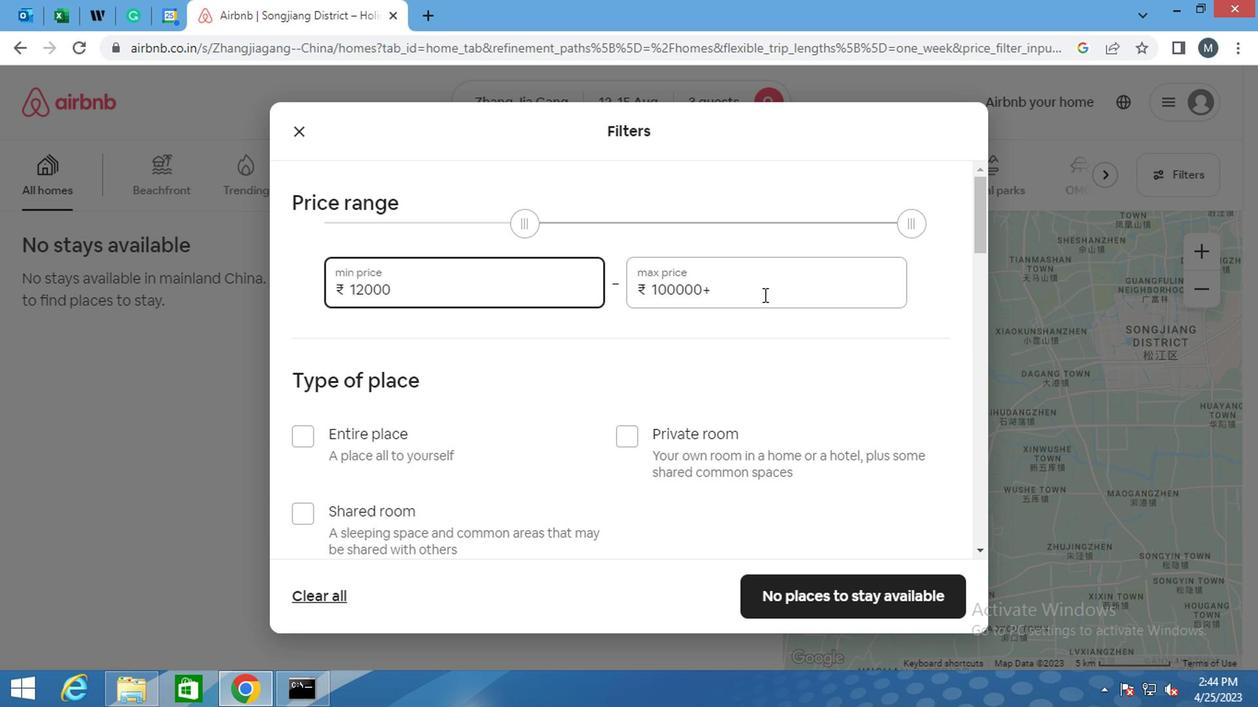 
Action: Key pressed <Key.backspace><Key.backspace>
Screenshot: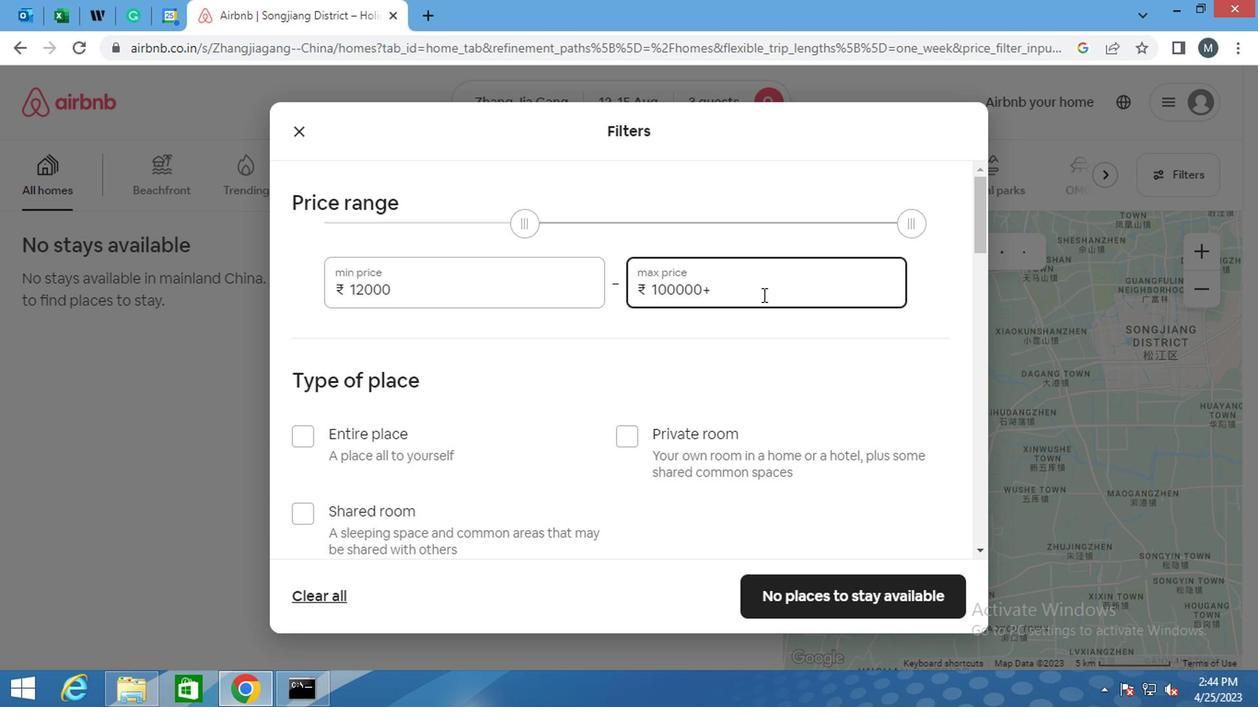 
Action: Mouse moved to (758, 294)
Screenshot: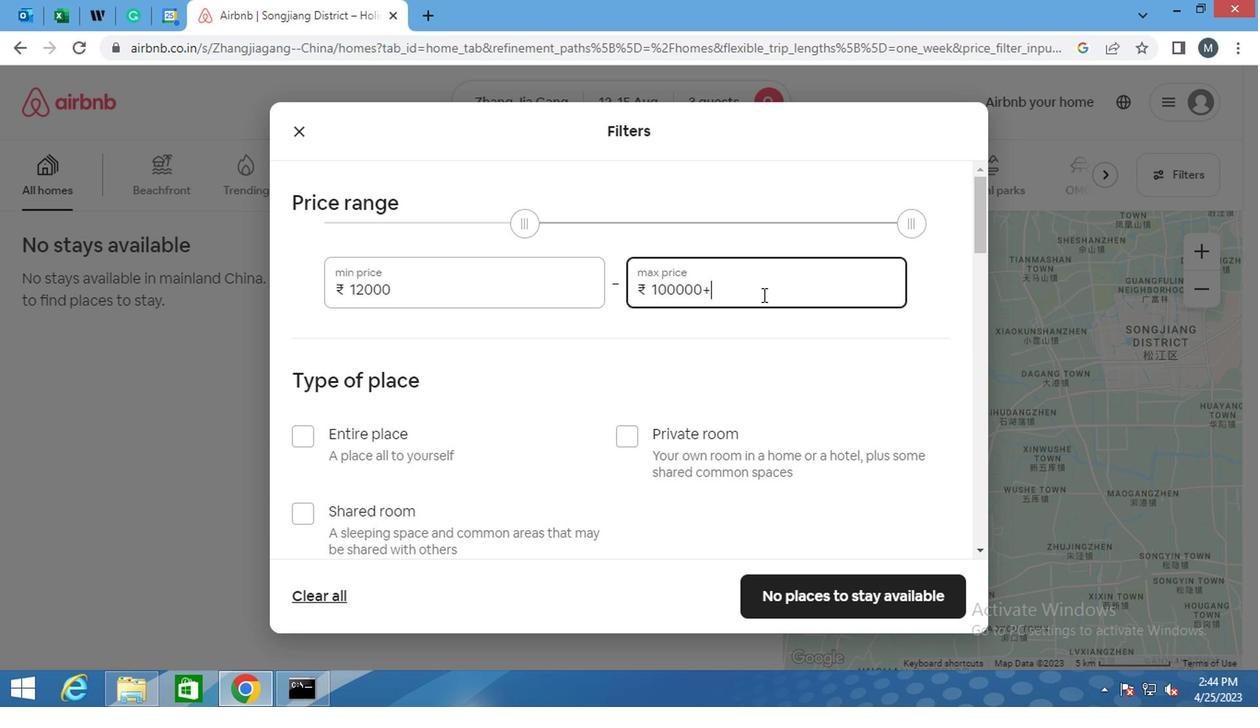 
Action: Key pressed <Key.backspace><Key.backspace><Key.backspace>
Screenshot: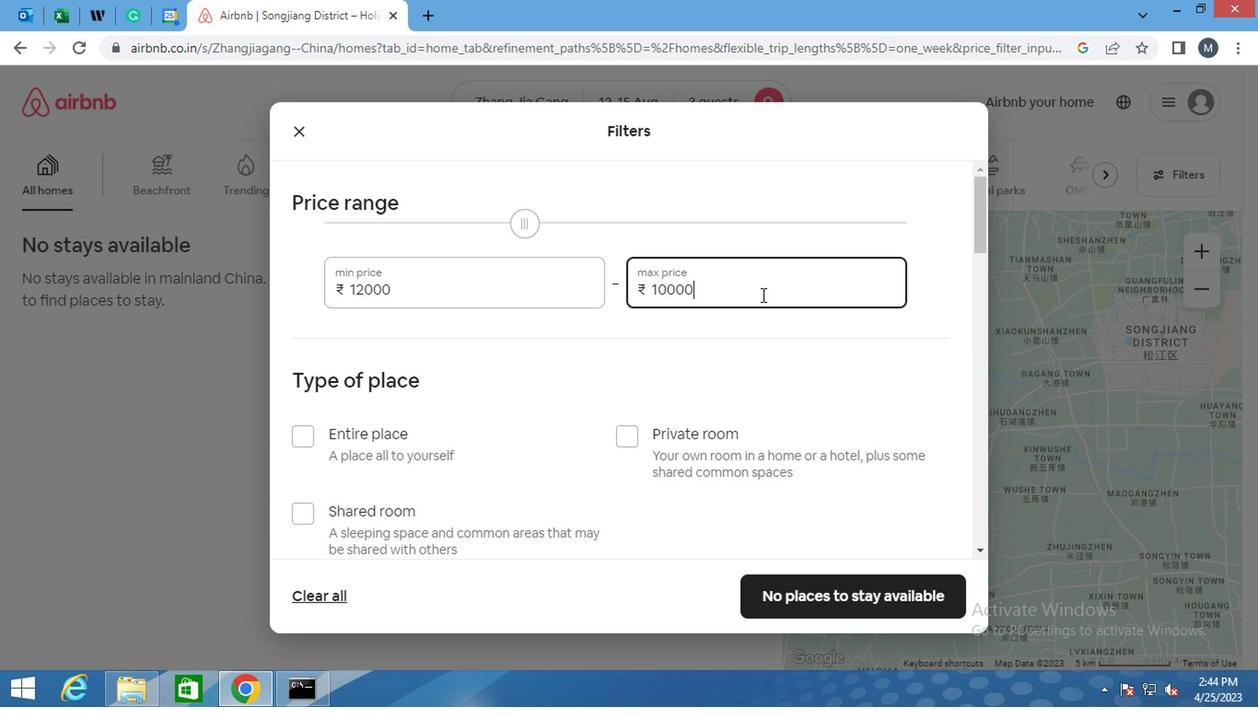 
Action: Mouse moved to (758, 294)
Screenshot: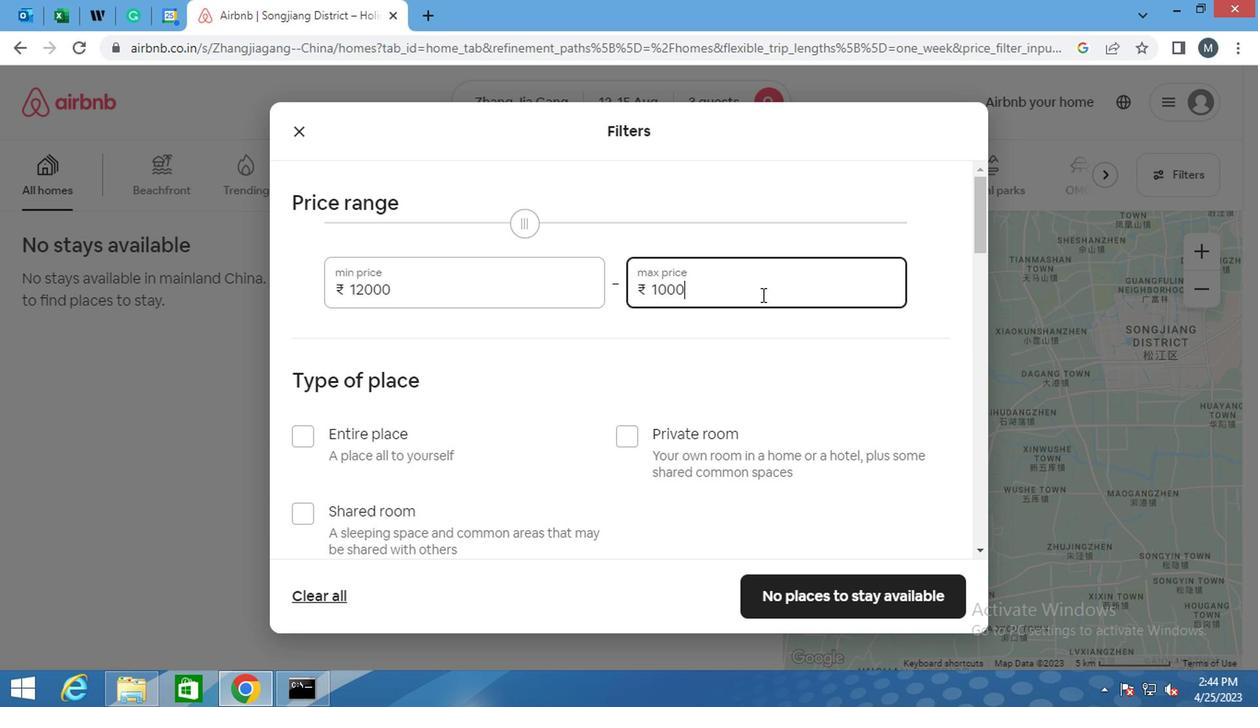 
Action: Key pressed <Key.backspace>
Screenshot: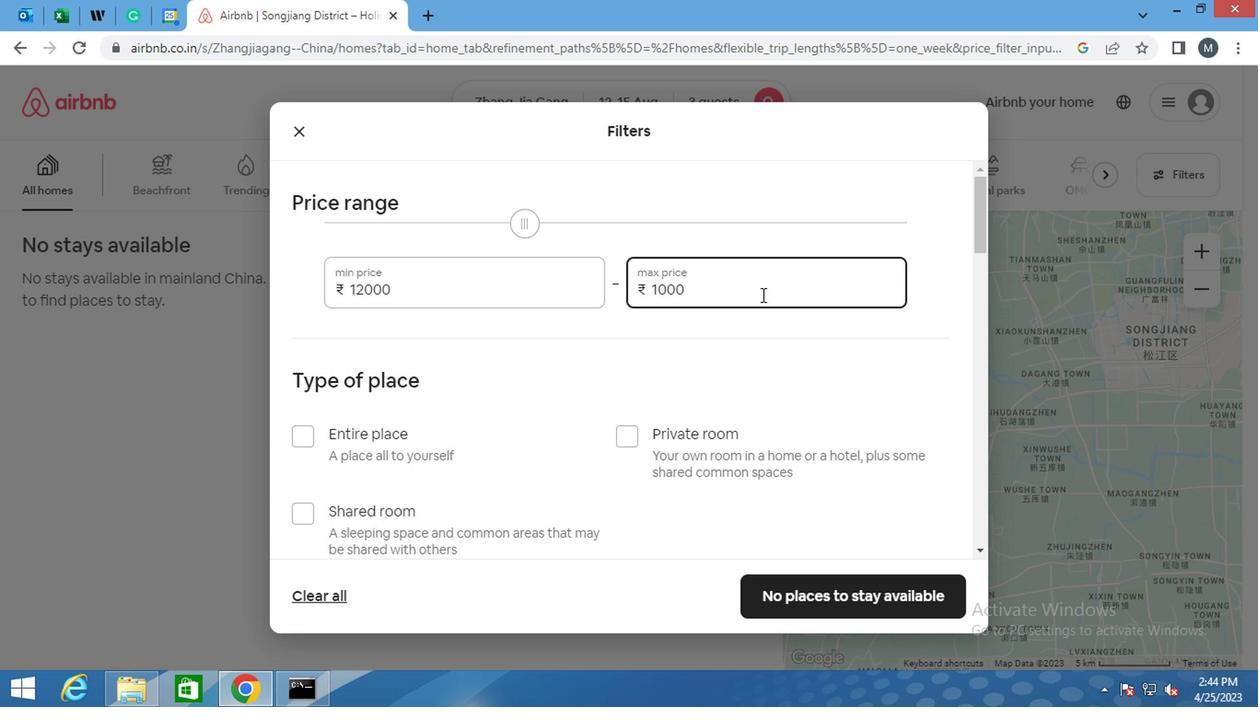 
Action: Mouse moved to (756, 294)
Screenshot: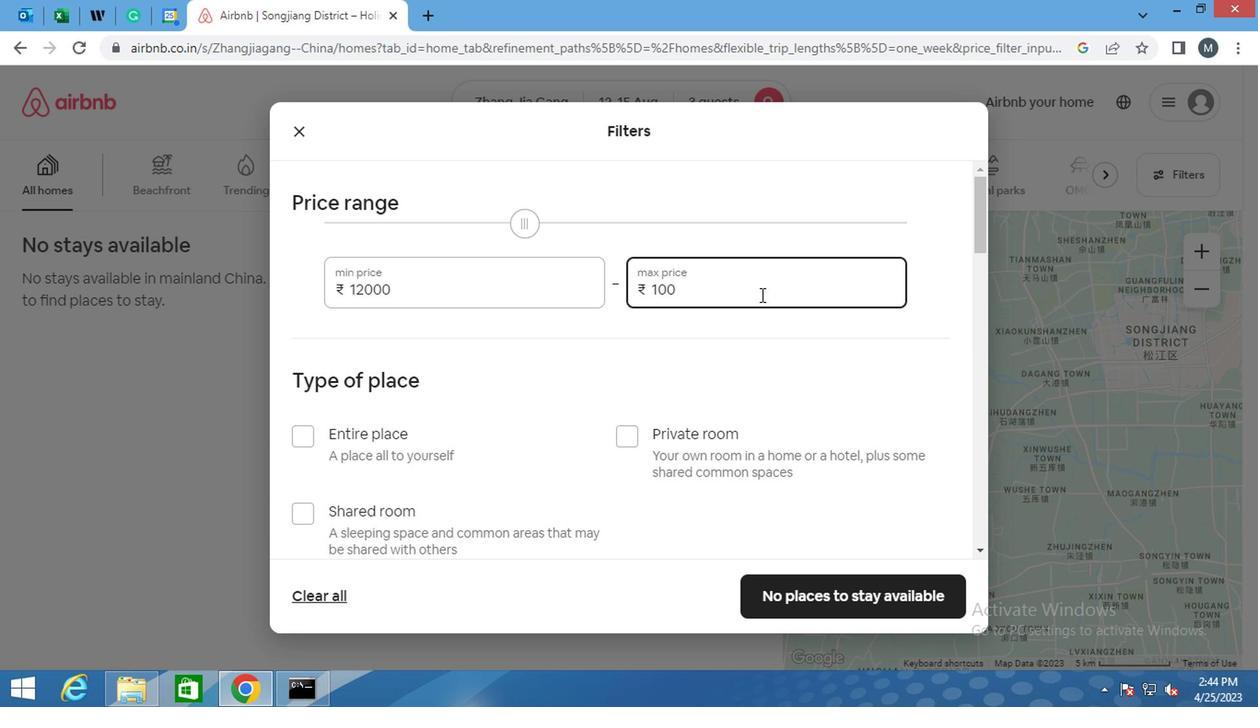 
Action: Key pressed <Key.backspace>
Screenshot: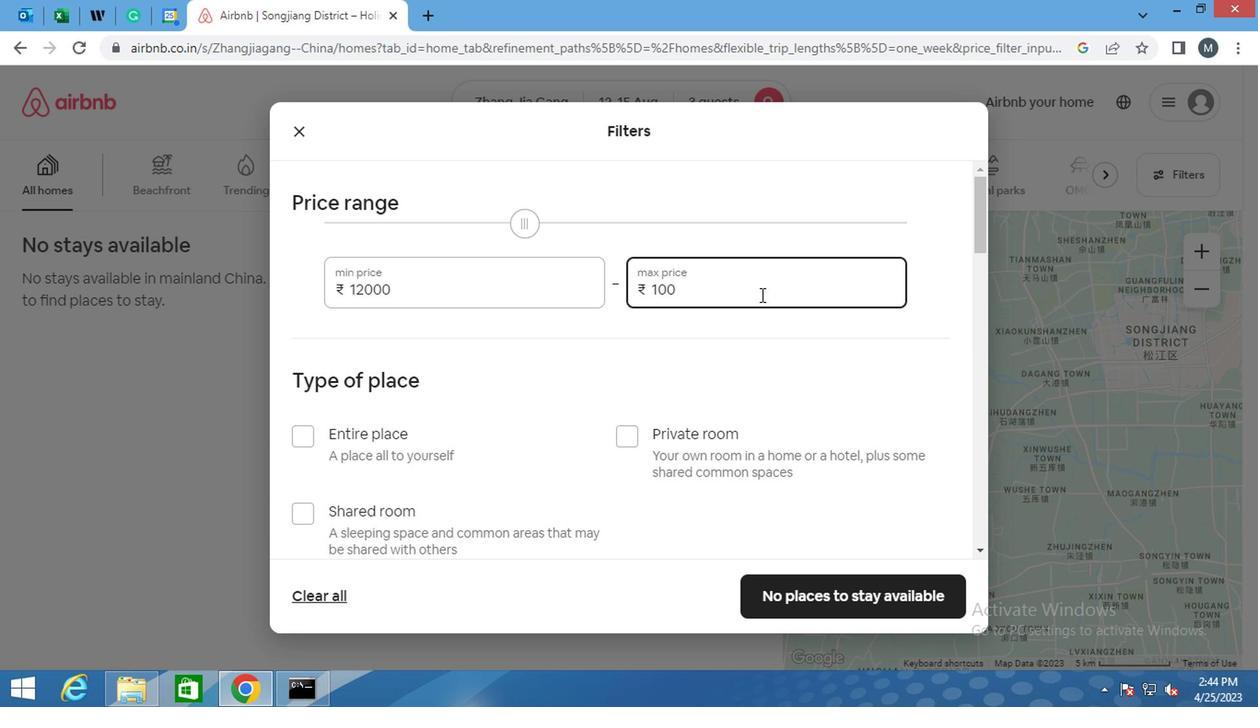 
Action: Mouse moved to (754, 298)
Screenshot: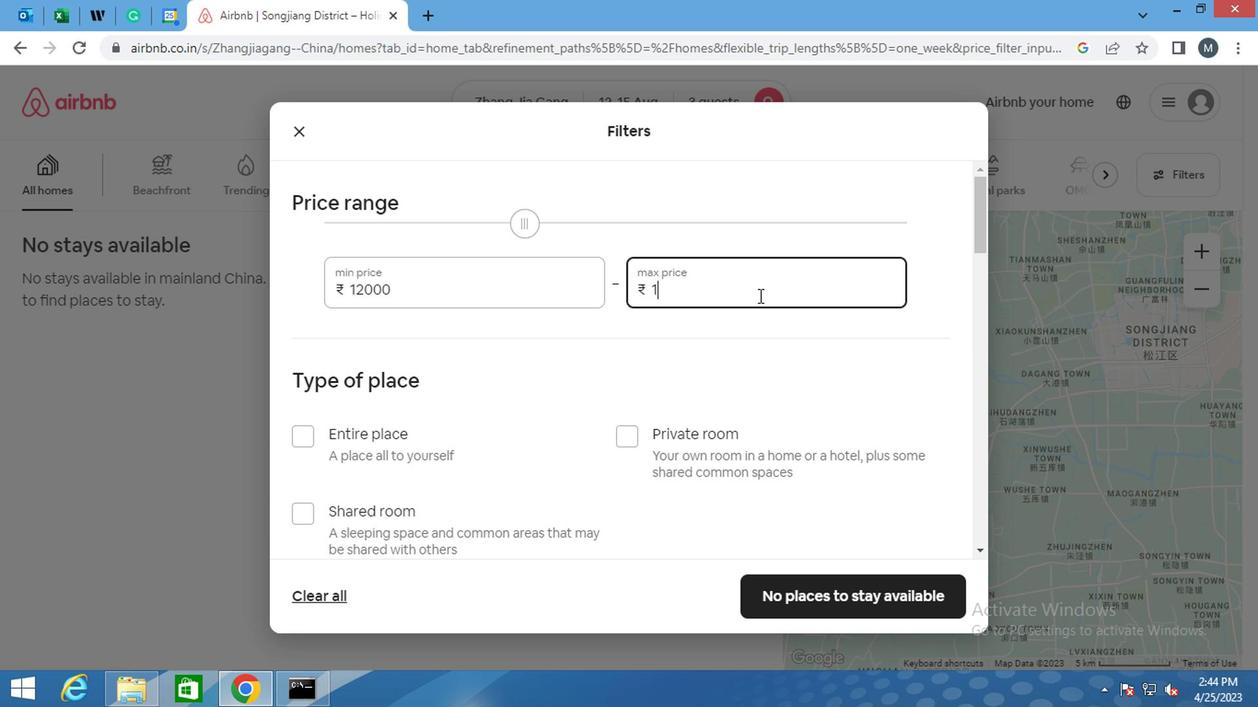 
Action: Key pressed 600
Screenshot: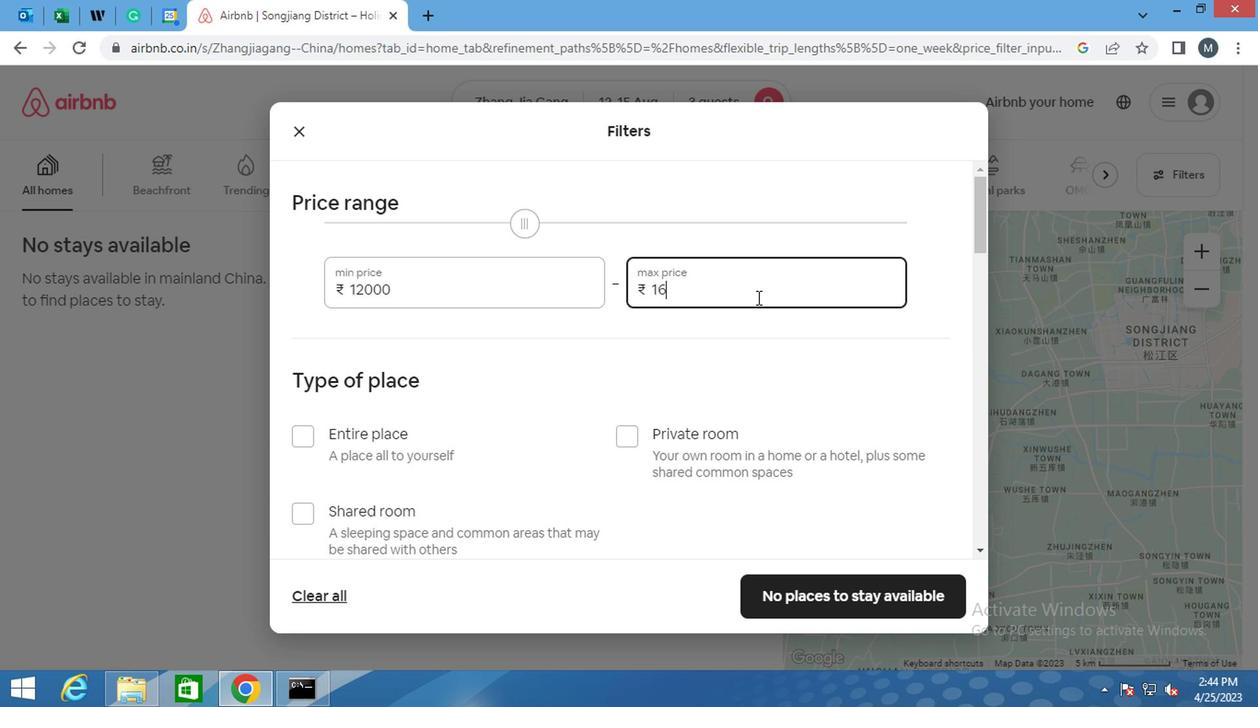 
Action: Mouse moved to (752, 298)
Screenshot: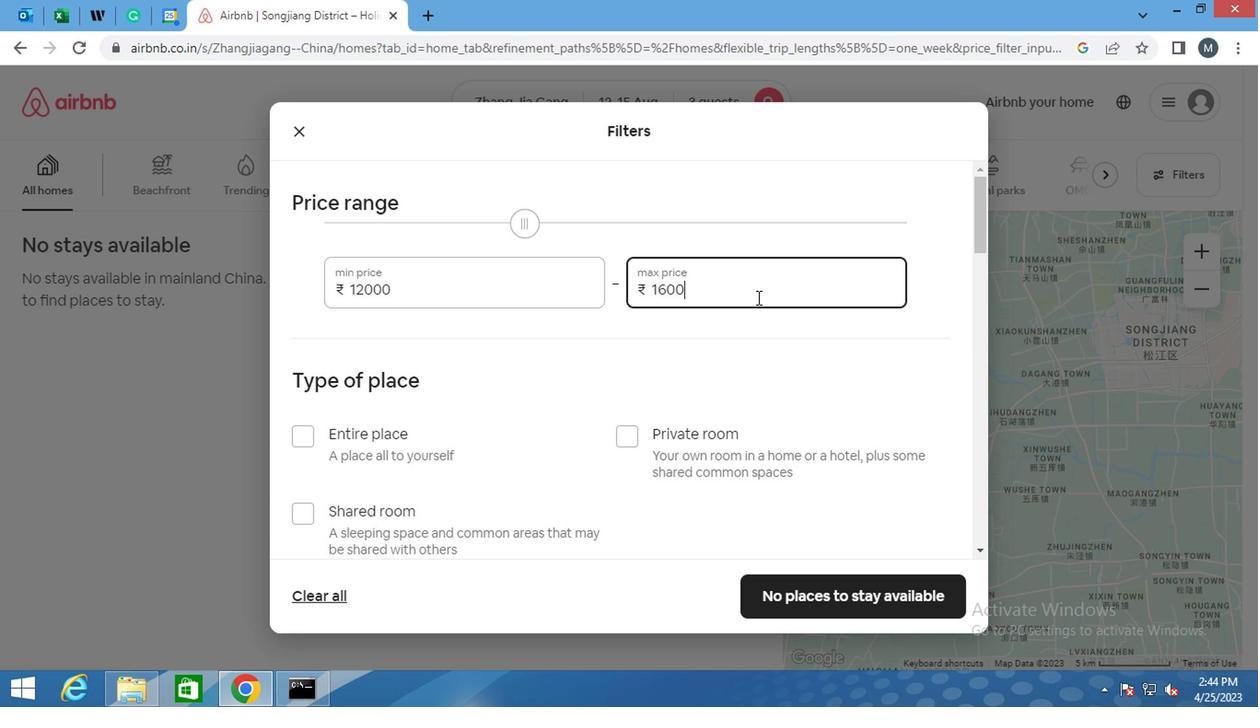 
Action: Key pressed 0
Screenshot: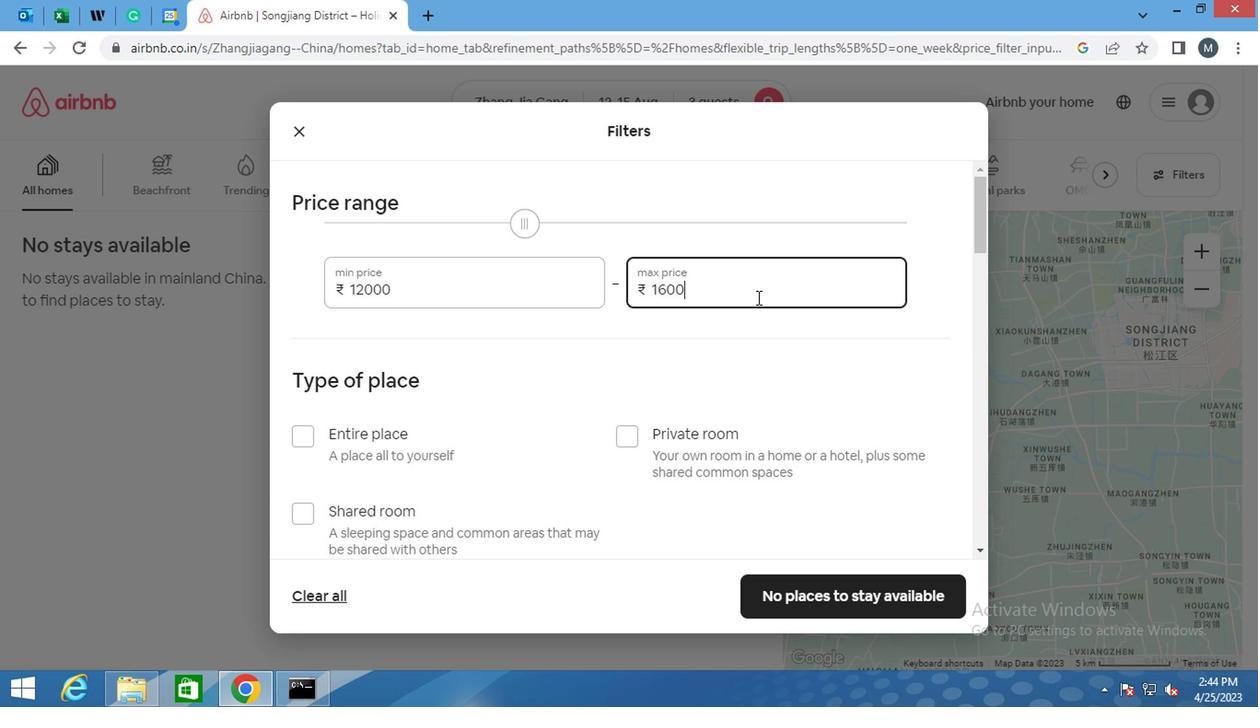 
Action: Mouse moved to (573, 310)
Screenshot: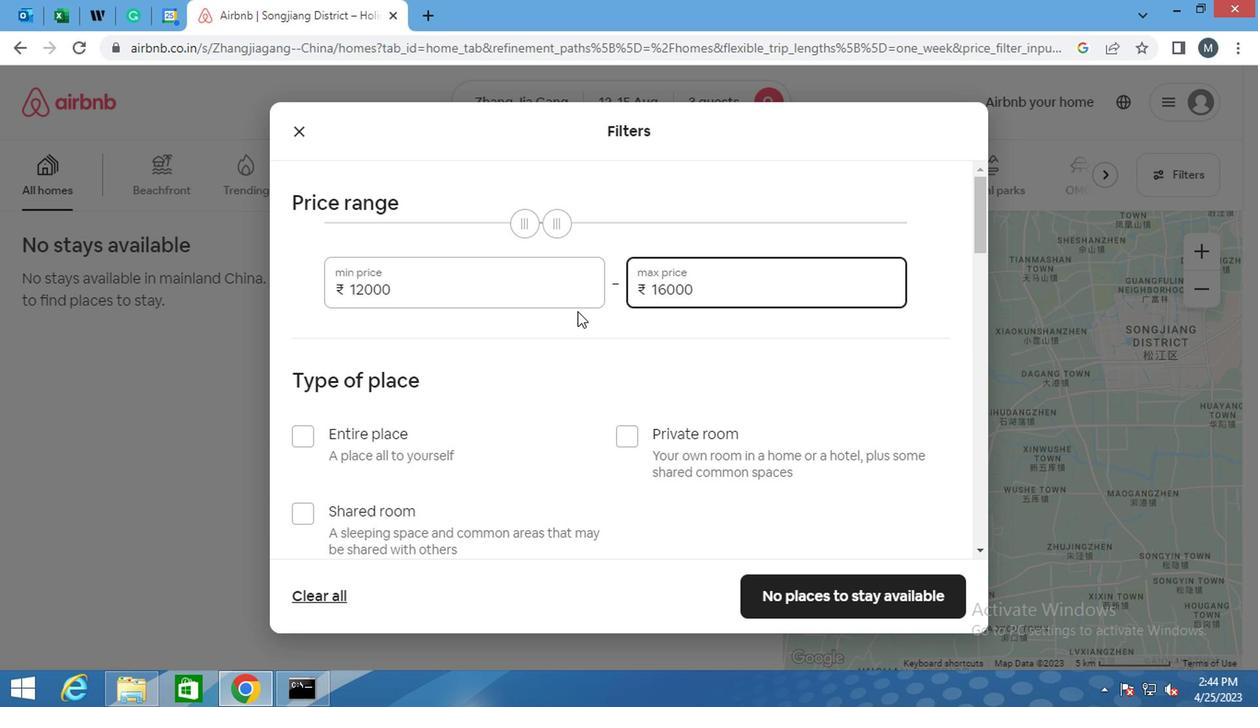 
Action: Mouse scrolled (573, 309) with delta (0, 0)
Screenshot: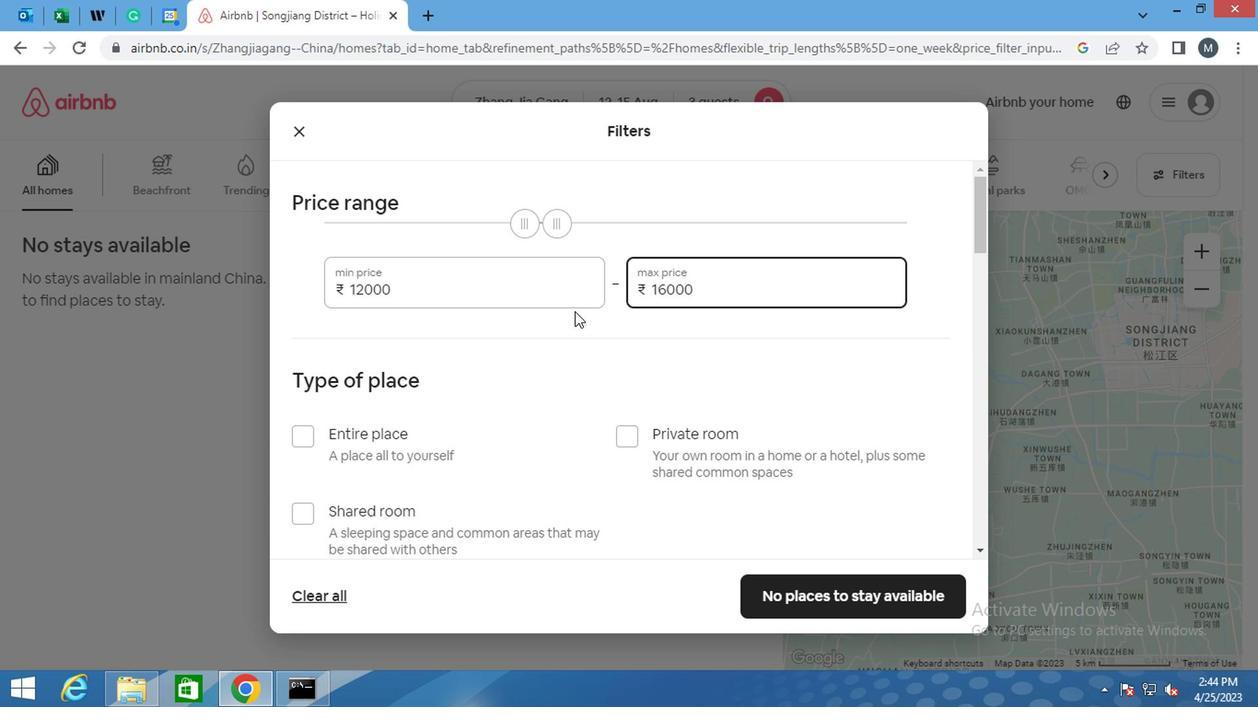 
Action: Mouse moved to (304, 347)
Screenshot: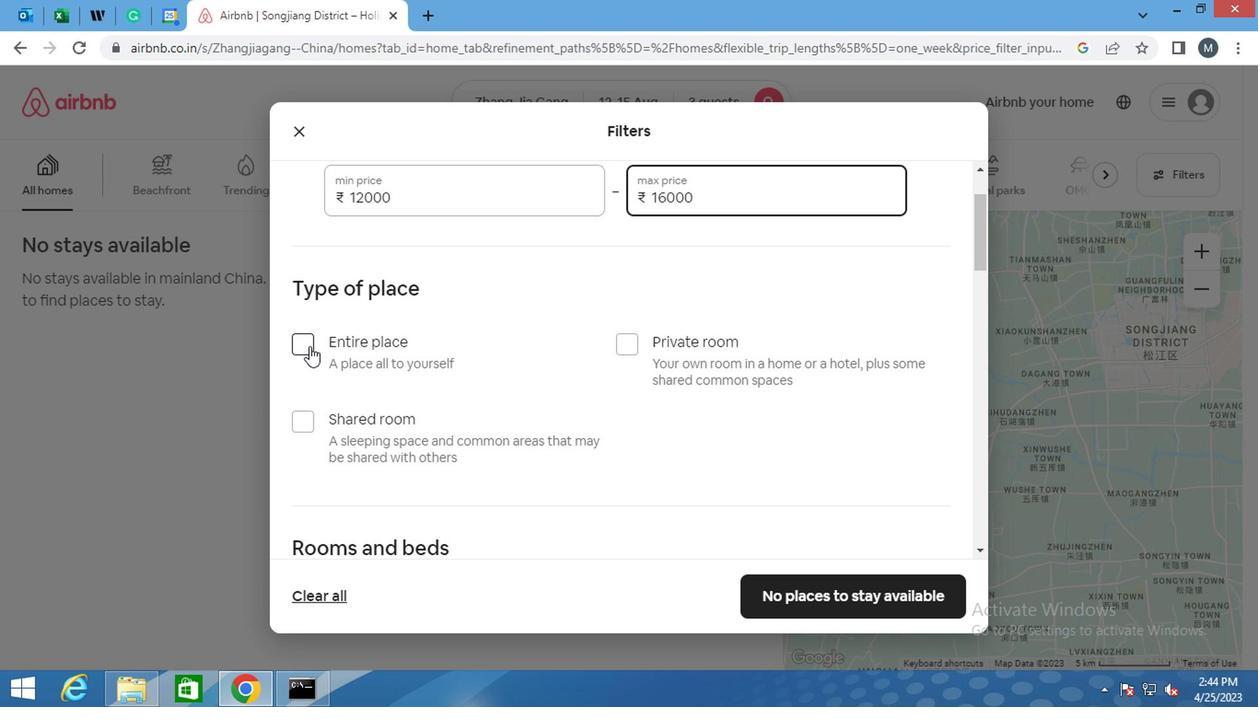 
Action: Mouse pressed left at (304, 347)
Screenshot: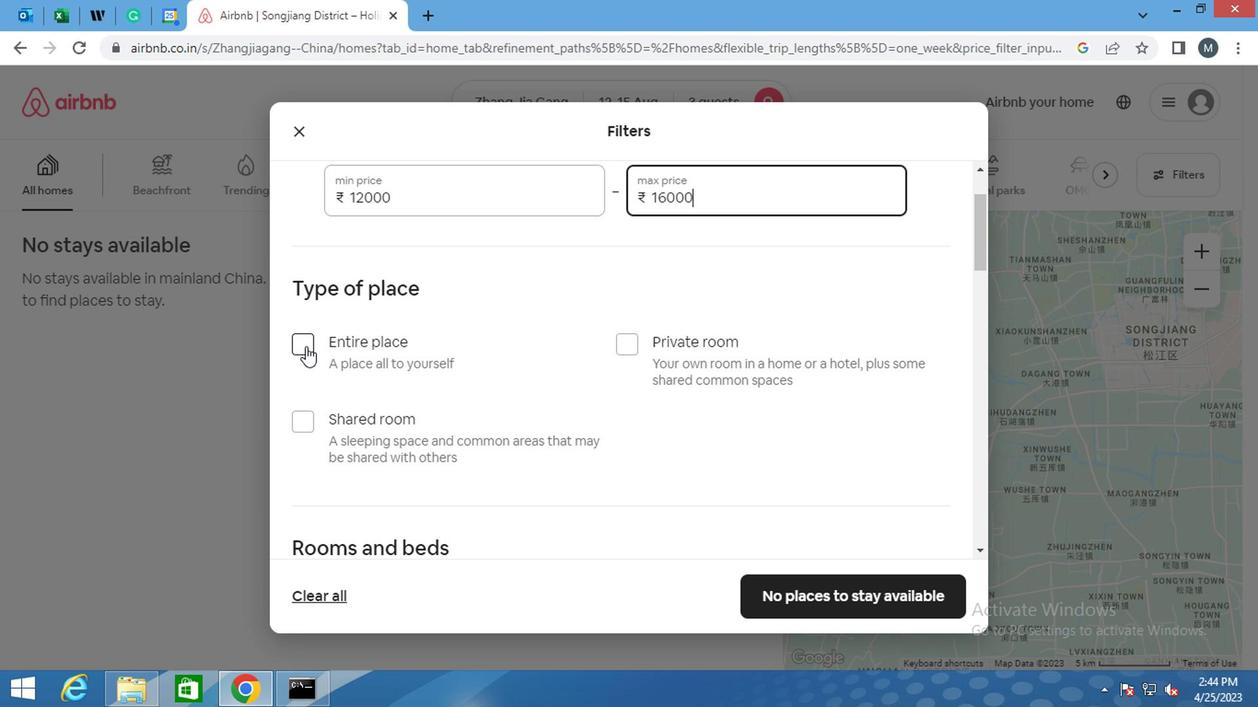 
Action: Mouse moved to (435, 340)
Screenshot: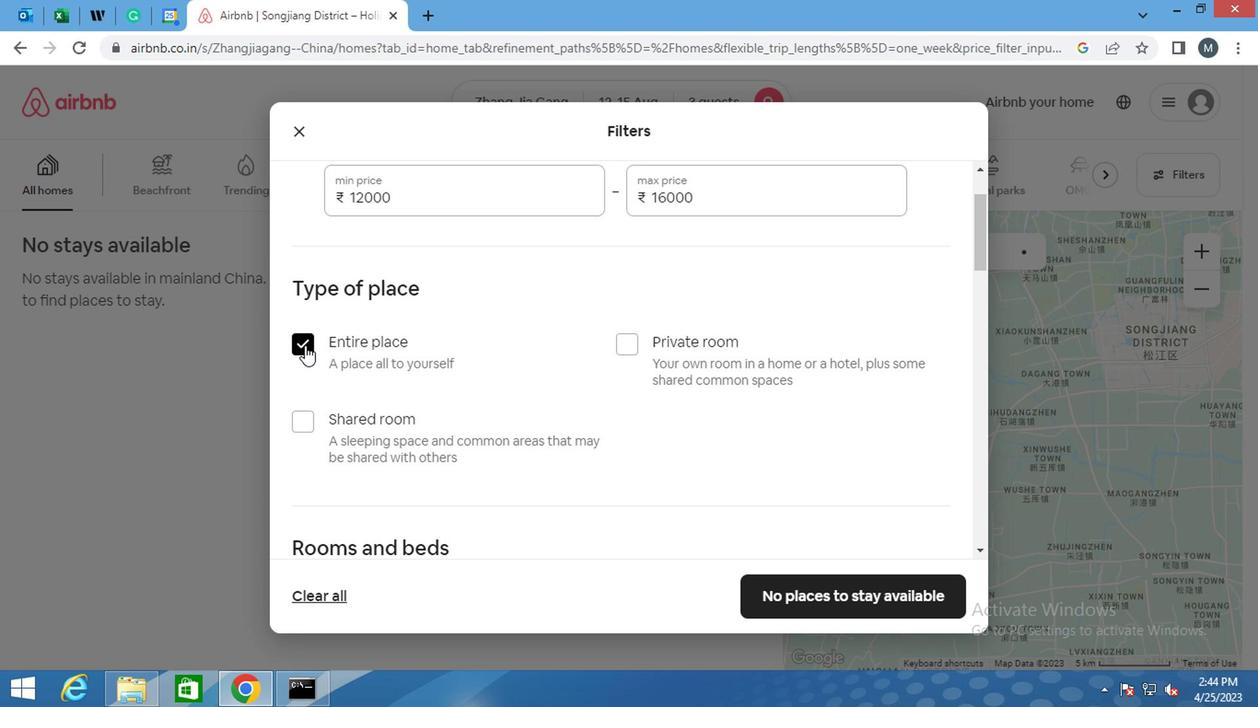 
Action: Mouse scrolled (435, 338) with delta (0, -1)
Screenshot: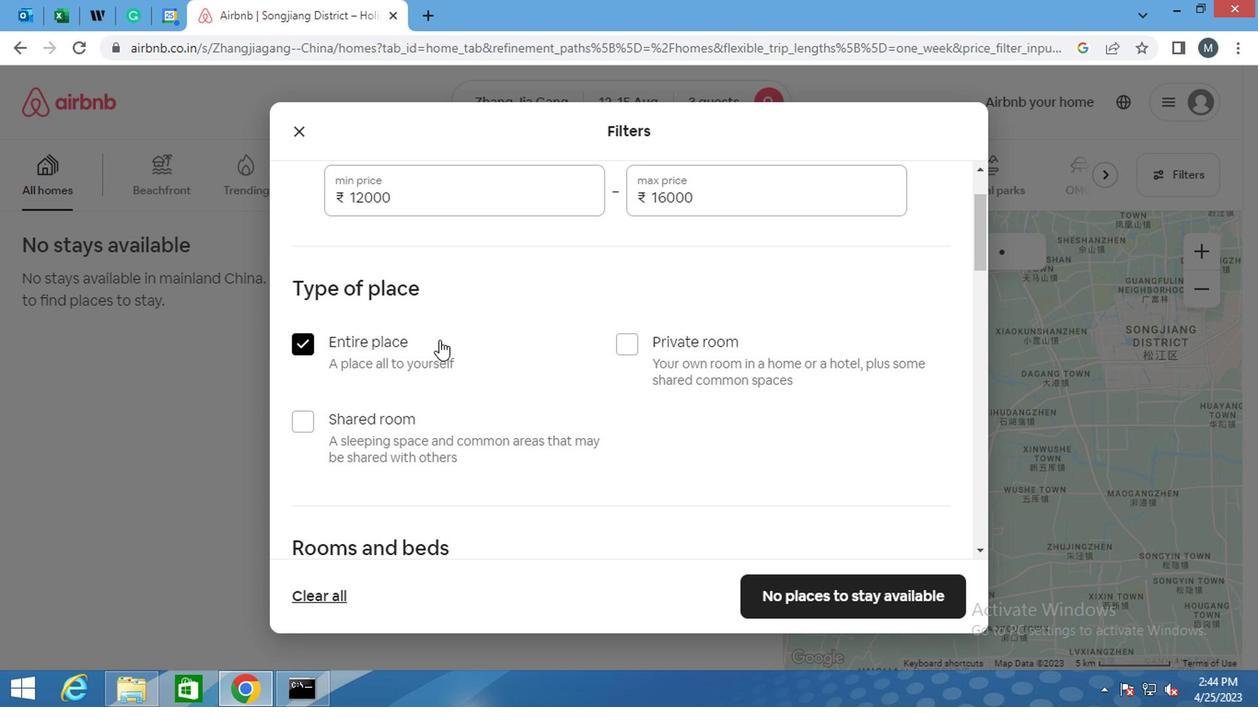 
Action: Mouse moved to (433, 340)
Screenshot: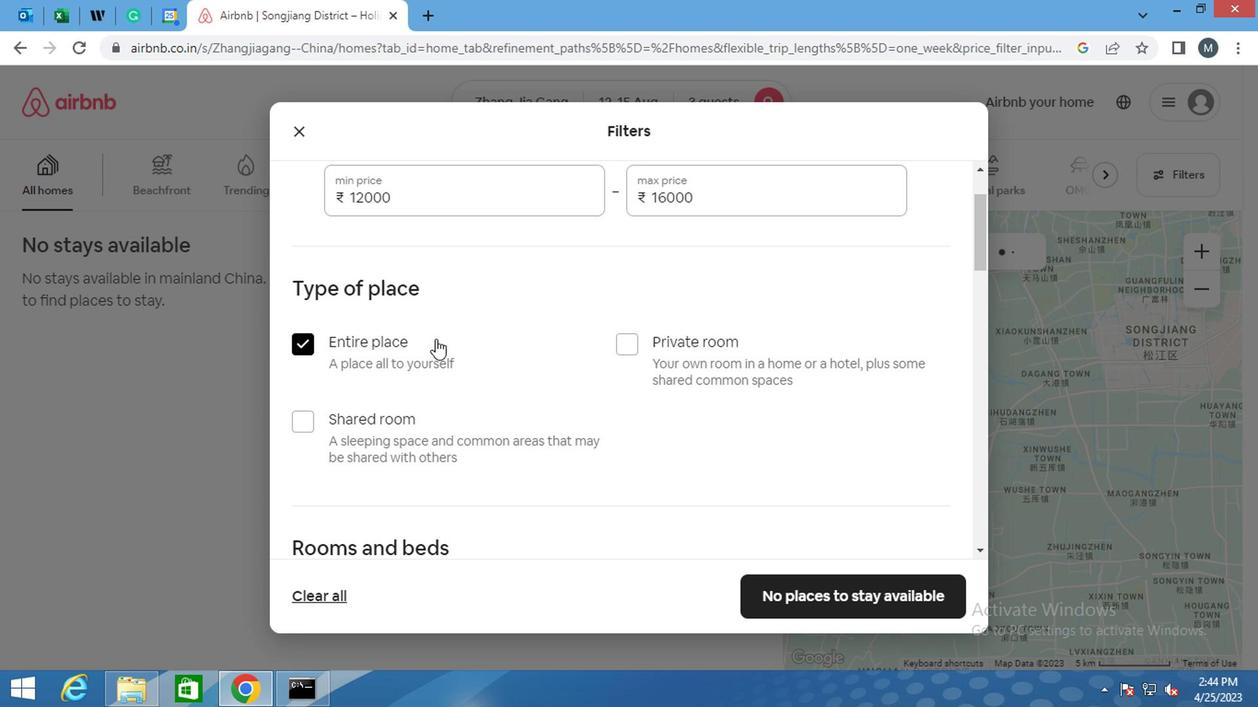 
Action: Mouse scrolled (433, 338) with delta (0, -1)
Screenshot: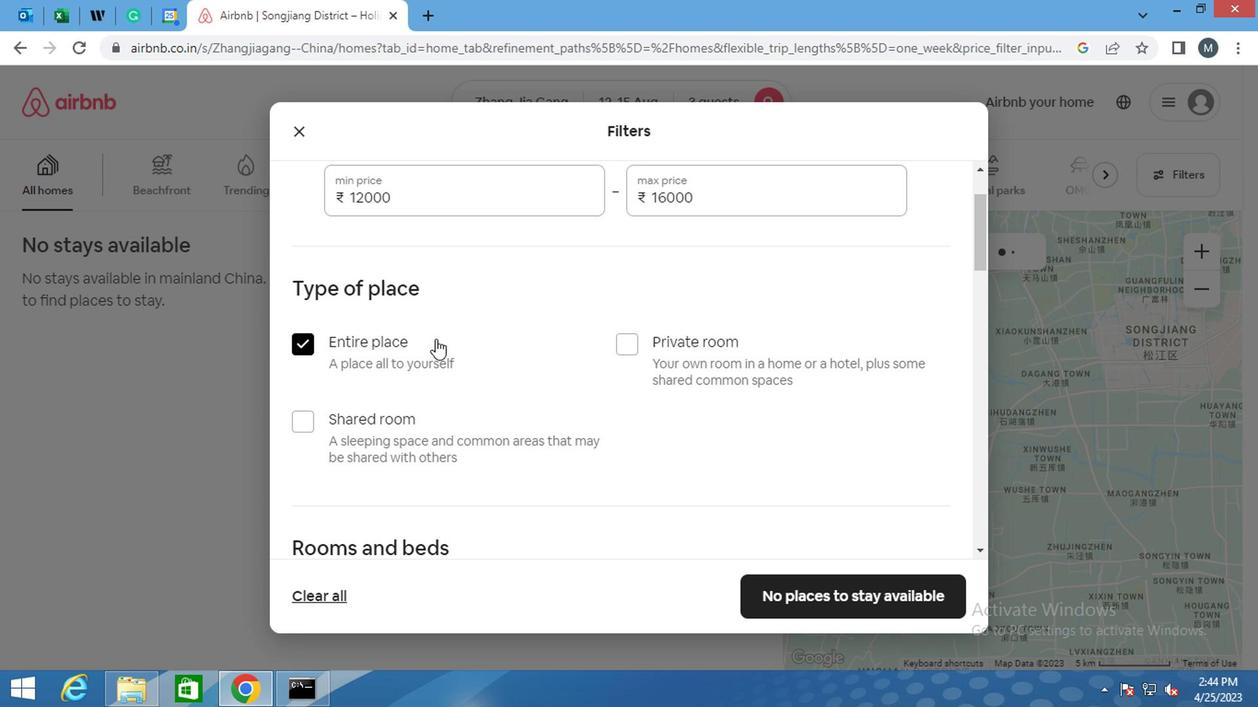 
Action: Mouse moved to (427, 342)
Screenshot: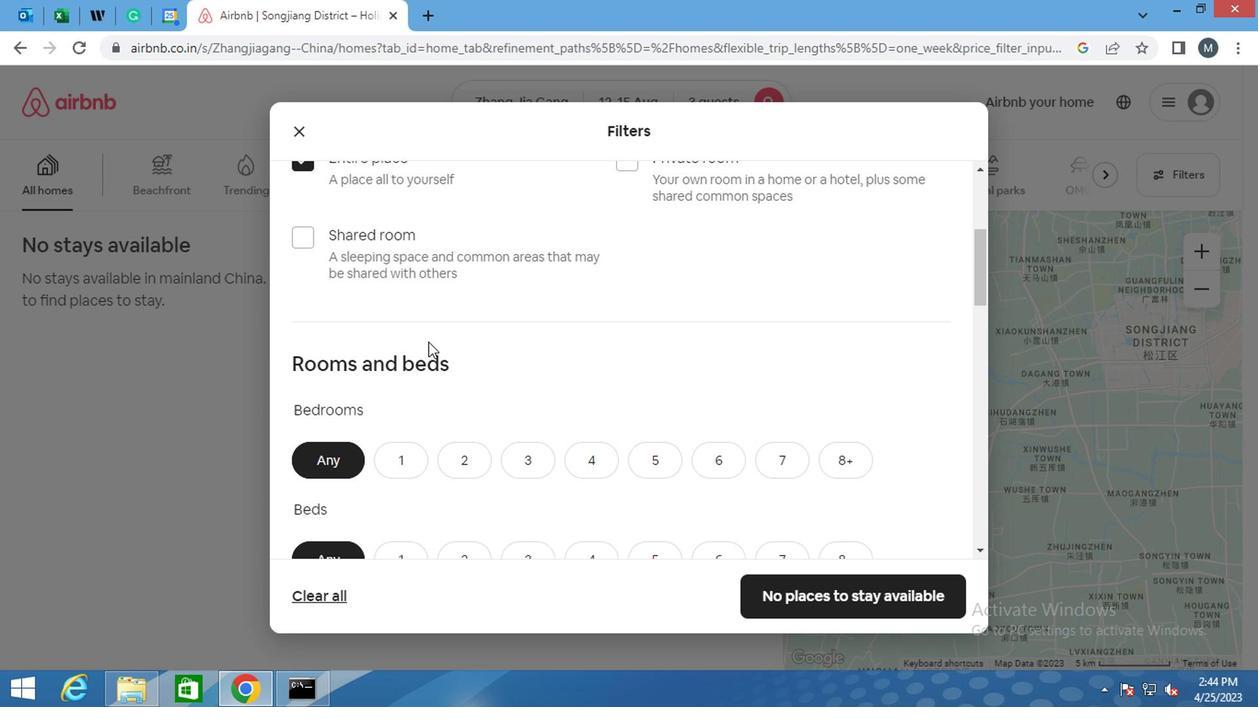 
Action: Mouse scrolled (427, 342) with delta (0, 0)
Screenshot: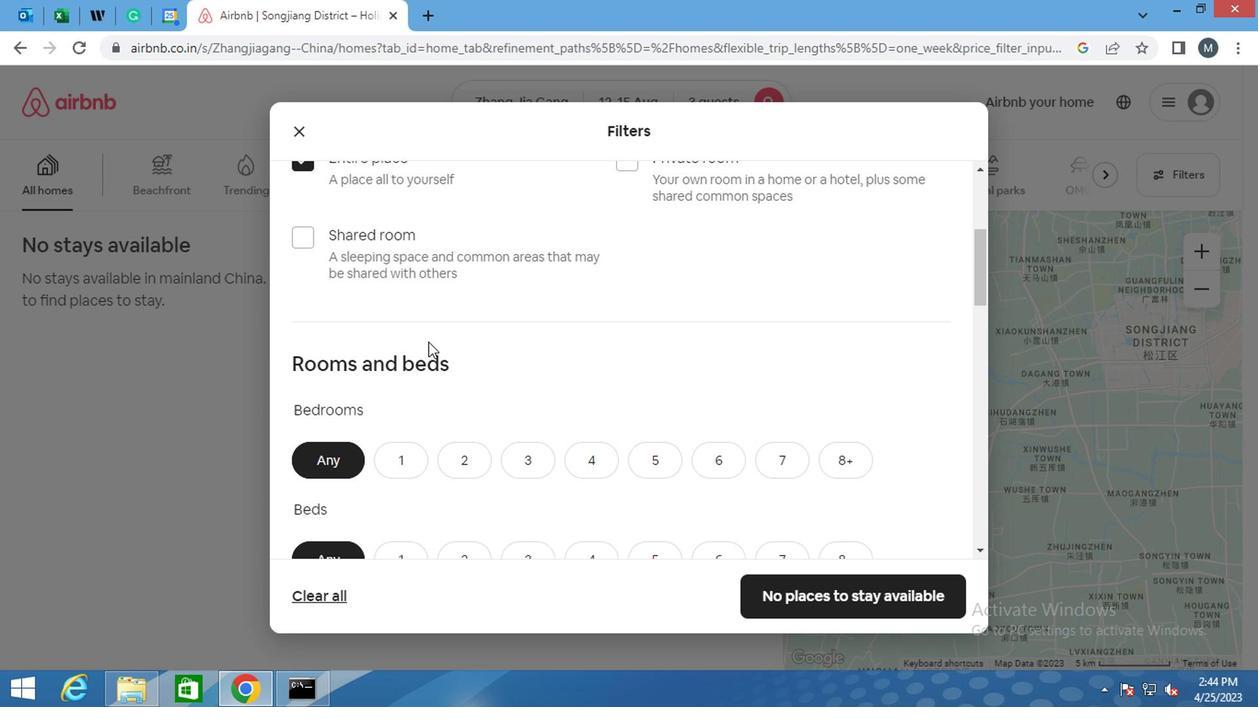 
Action: Mouse moved to (465, 357)
Screenshot: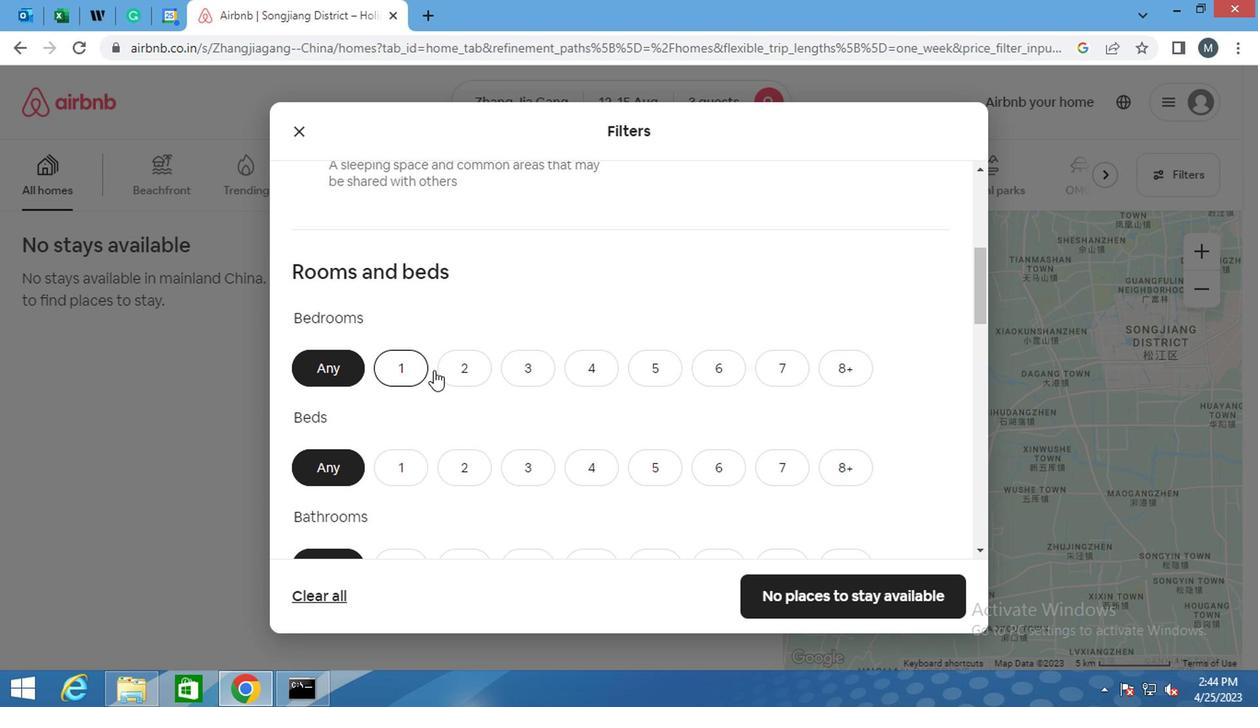 
Action: Mouse pressed left at (465, 357)
Screenshot: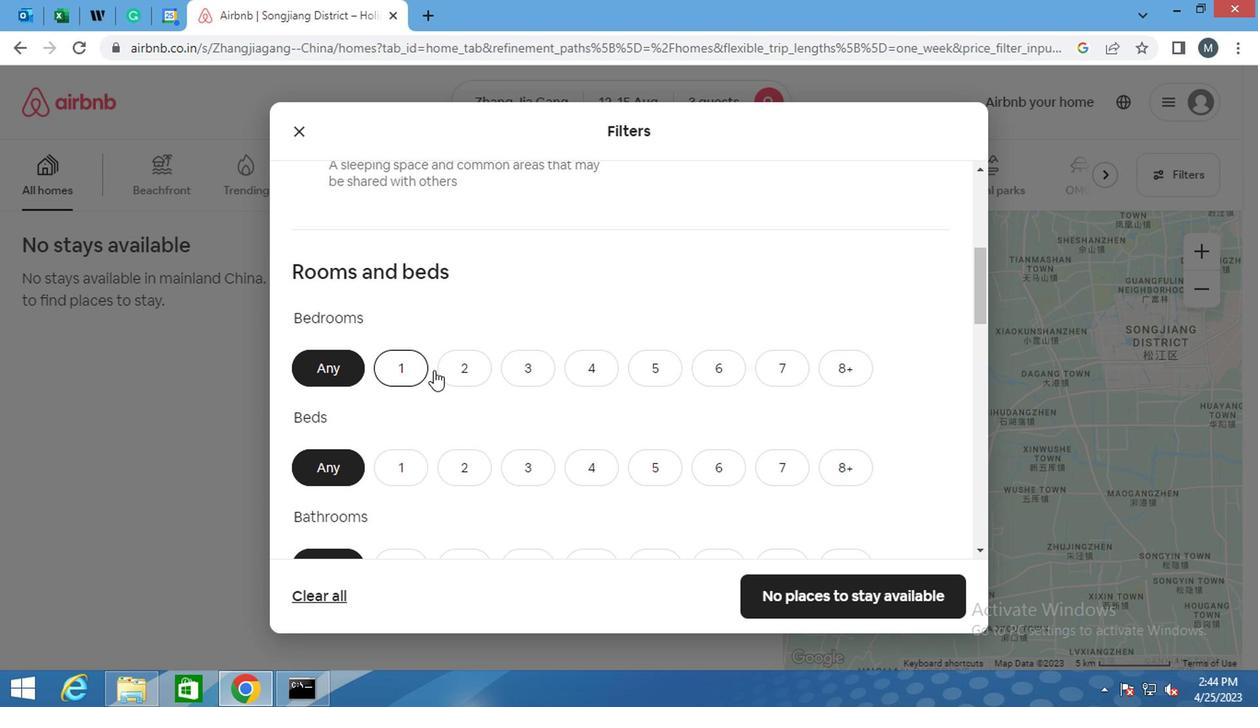 
Action: Mouse moved to (465, 357)
Screenshot: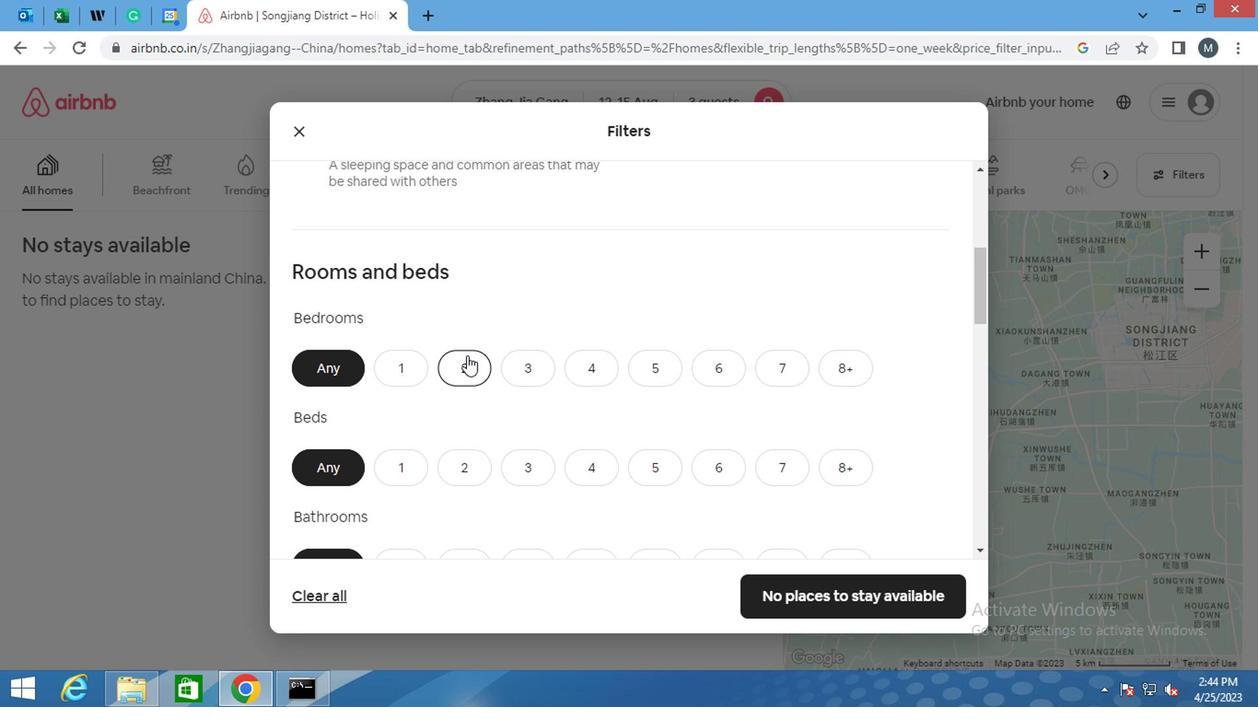 
Action: Mouse scrolled (465, 355) with delta (0, -1)
Screenshot: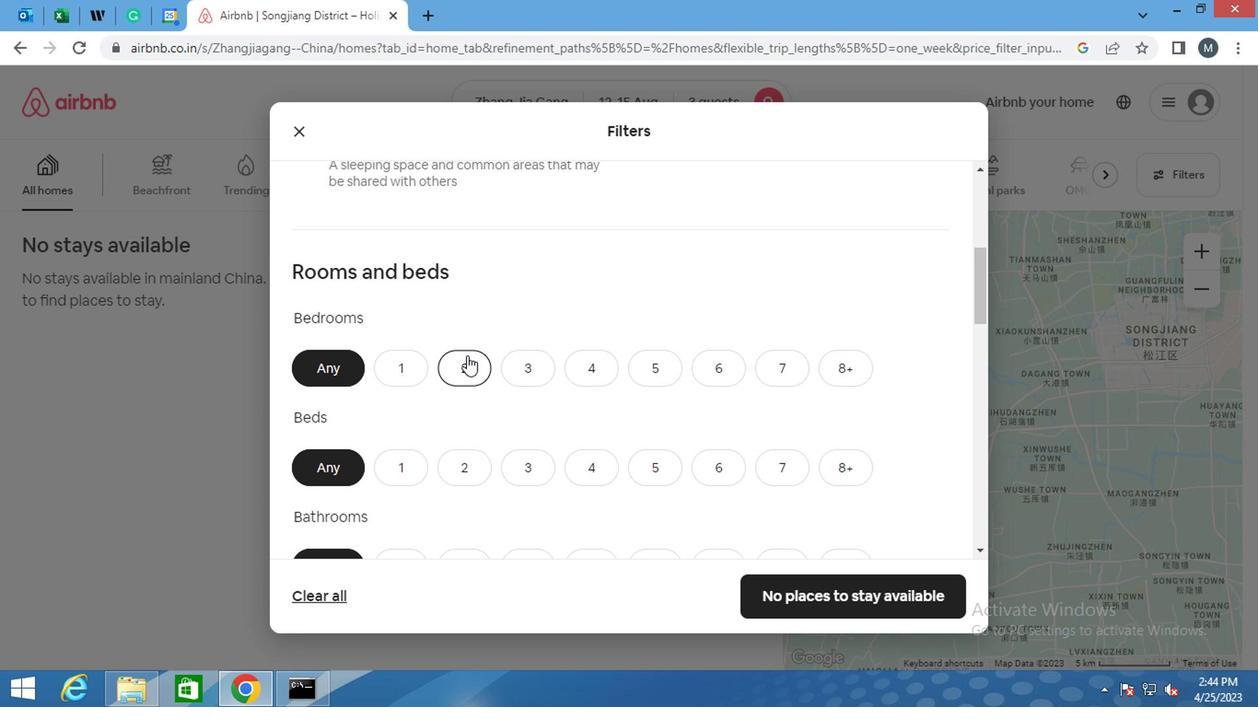 
Action: Mouse moved to (524, 368)
Screenshot: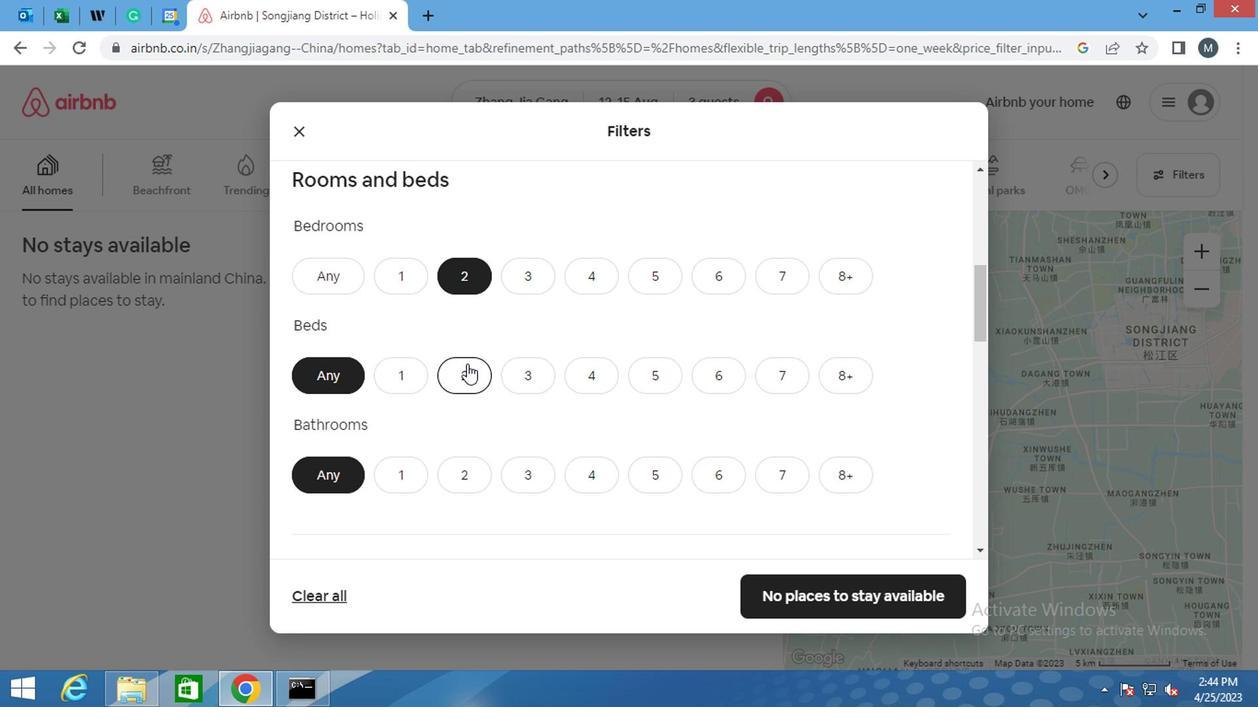 
Action: Mouse pressed left at (524, 368)
Screenshot: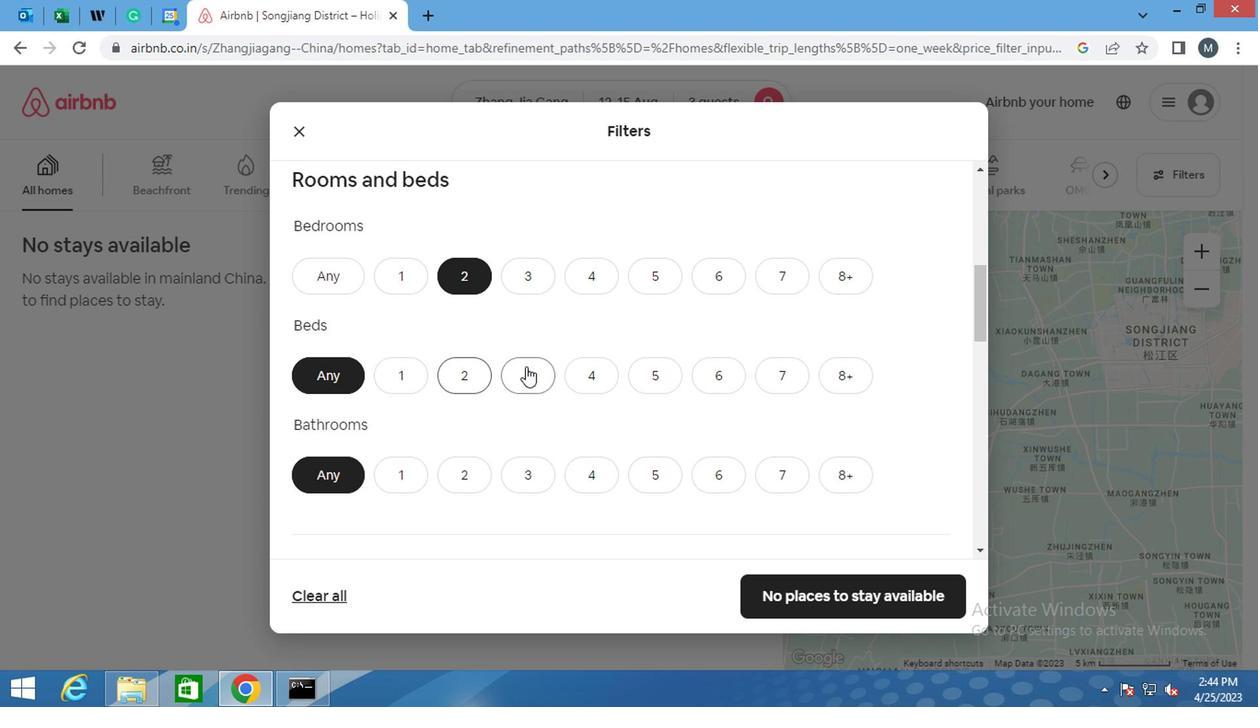 
Action: Mouse moved to (514, 365)
Screenshot: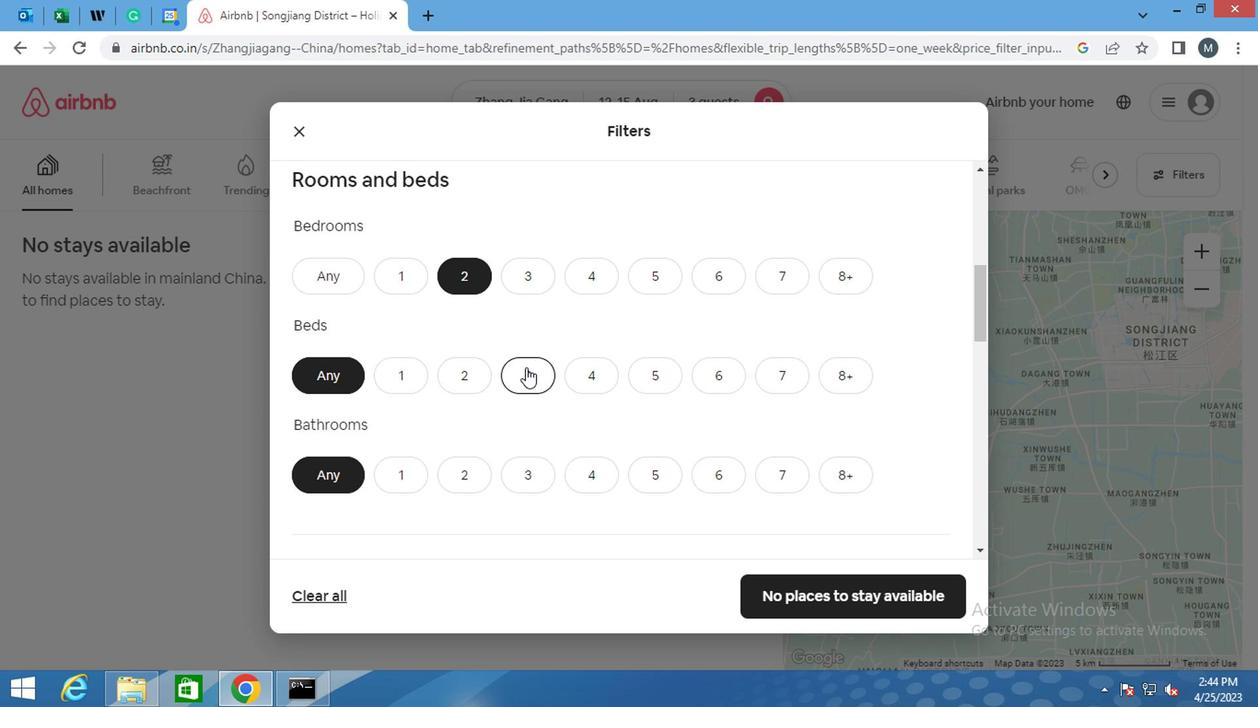 
Action: Mouse scrolled (514, 364) with delta (0, -1)
Screenshot: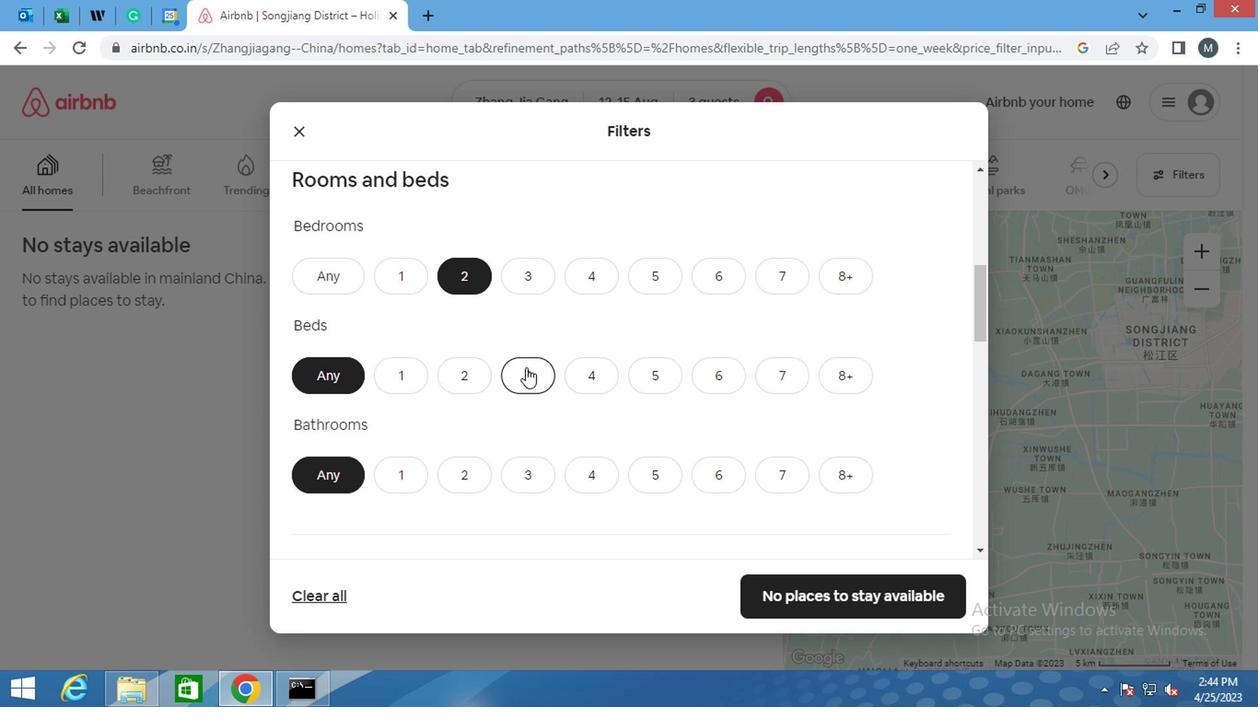 
Action: Mouse moved to (514, 365)
Screenshot: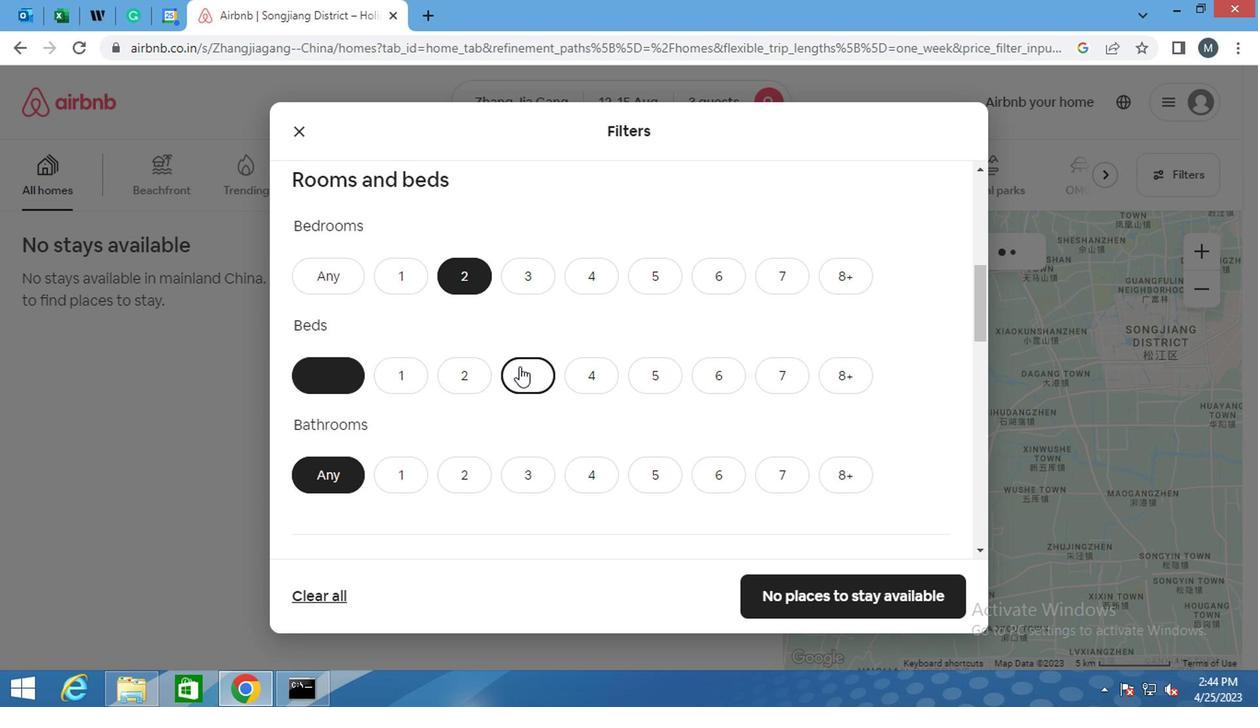 
Action: Mouse scrolled (514, 364) with delta (0, -1)
Screenshot: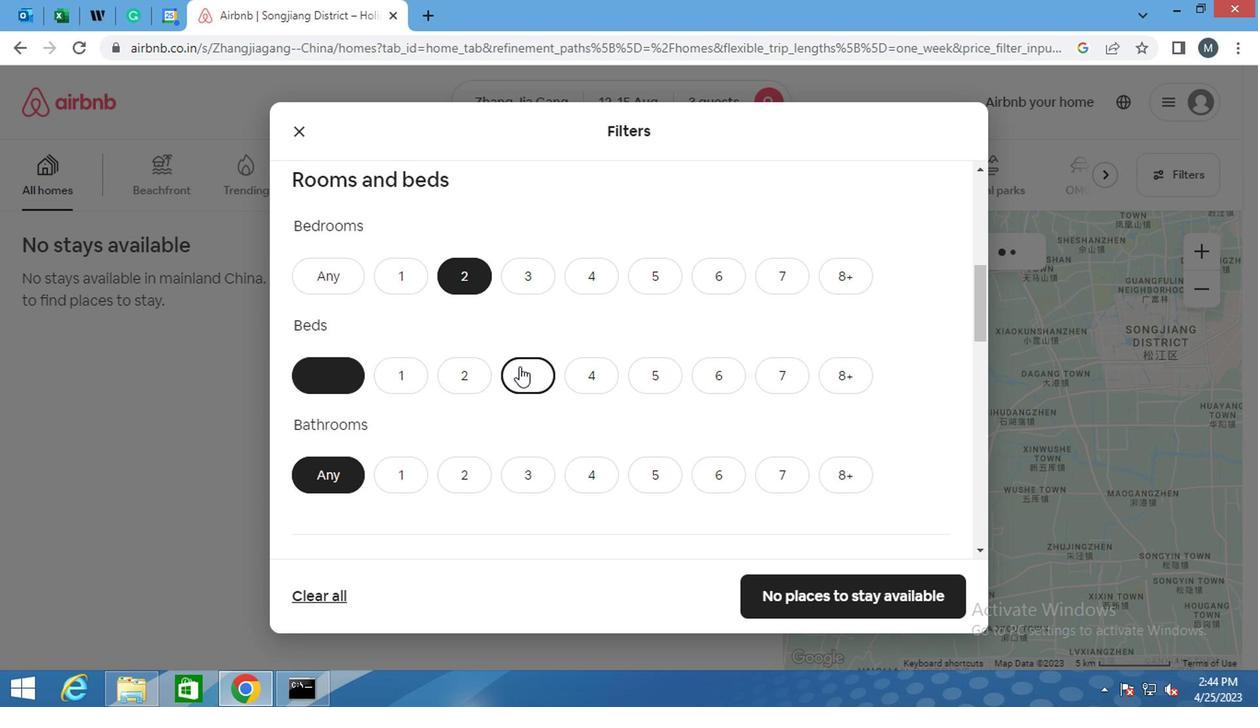 
Action: Mouse moved to (412, 294)
Screenshot: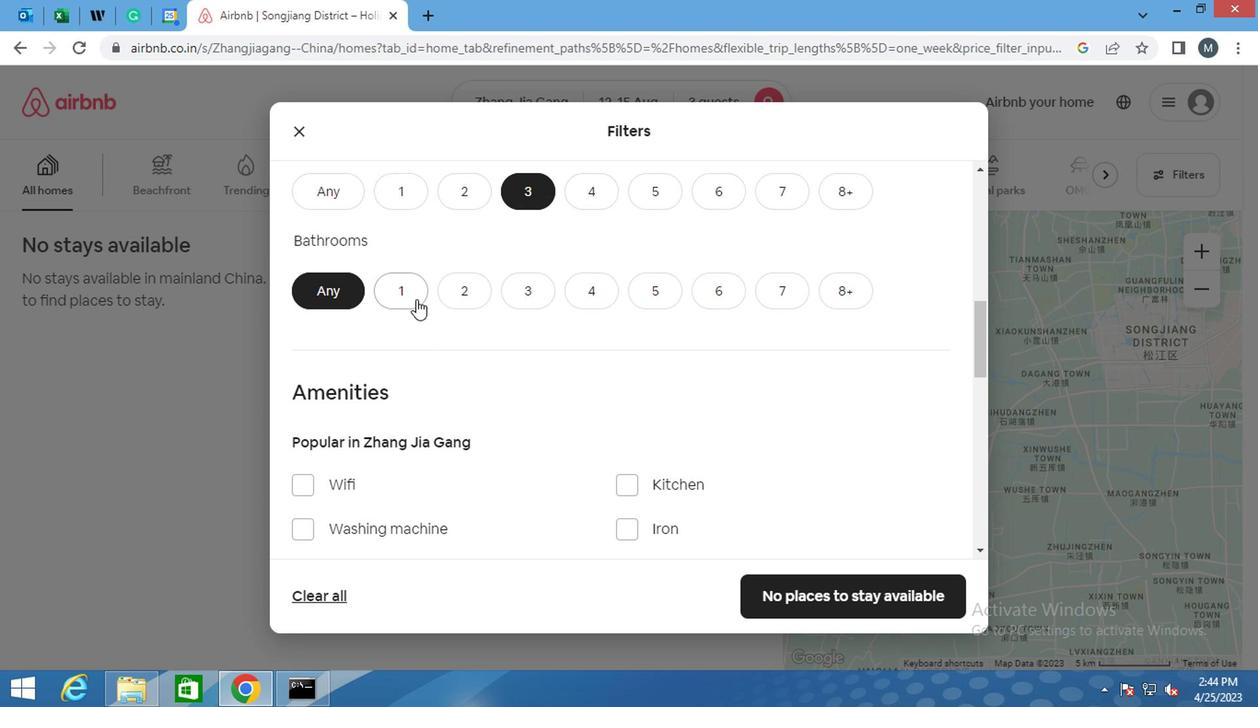 
Action: Mouse pressed left at (412, 294)
Screenshot: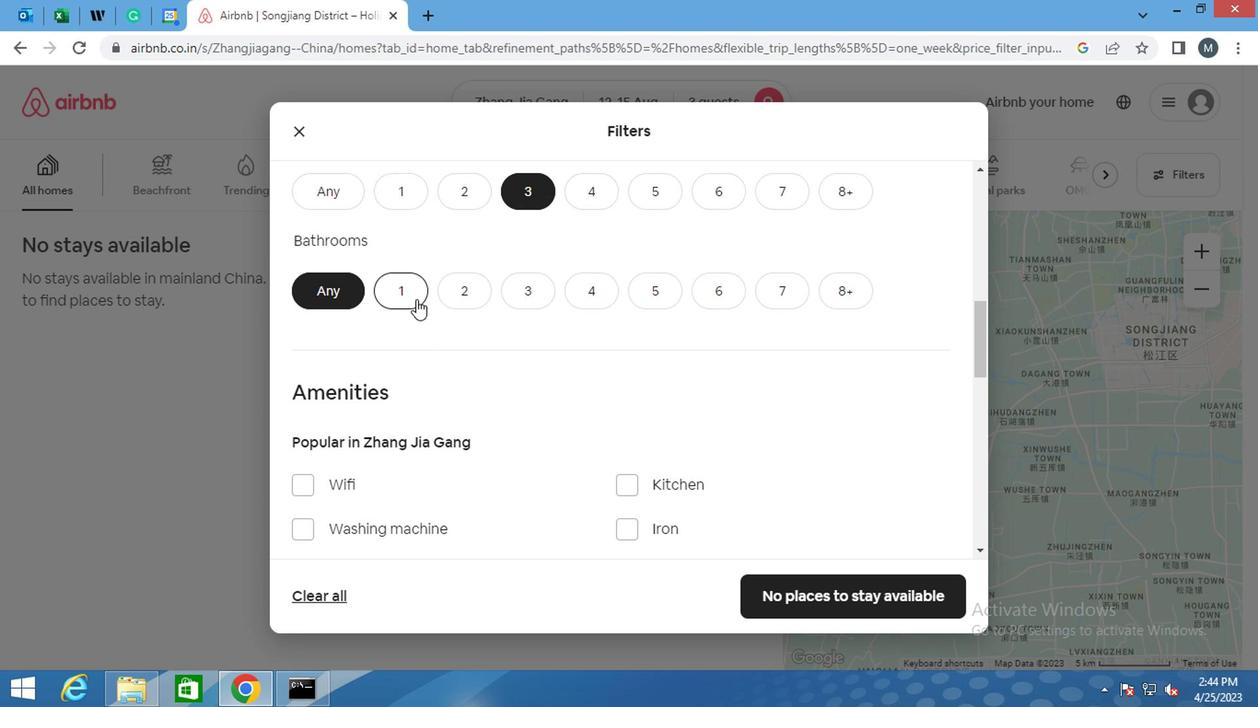 
Action: Mouse moved to (430, 317)
Screenshot: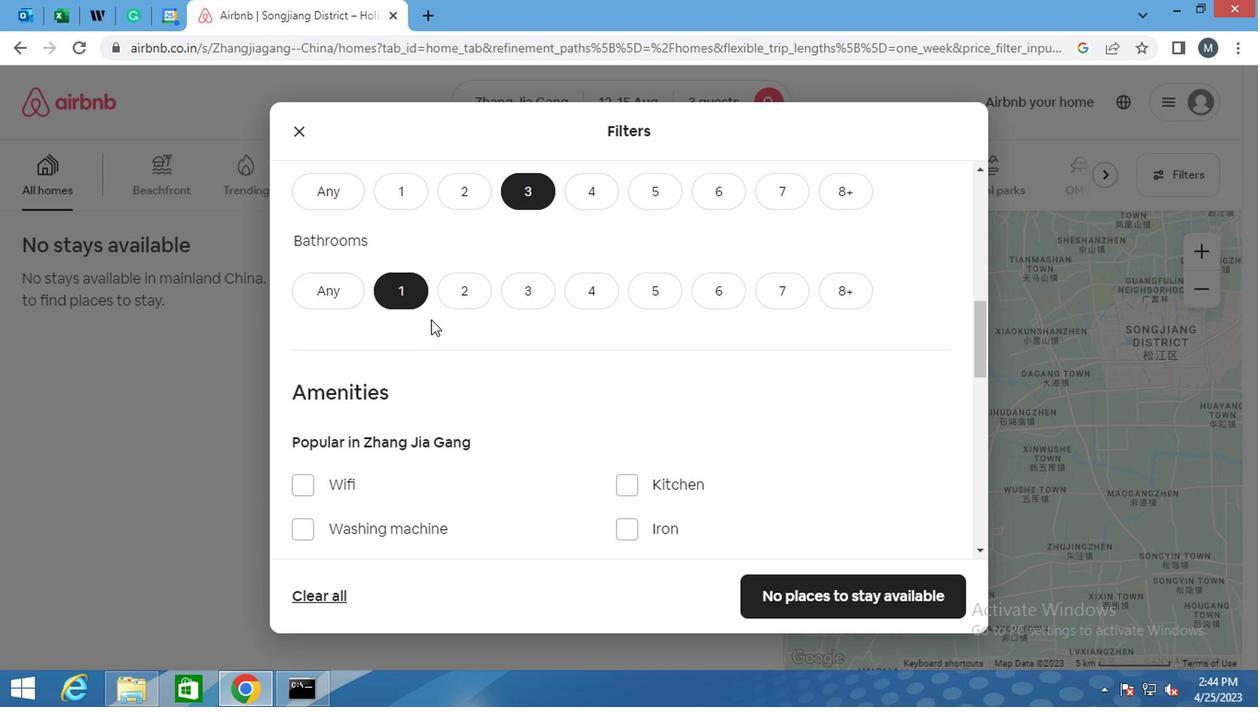 
Action: Mouse scrolled (430, 316) with delta (0, -1)
Screenshot: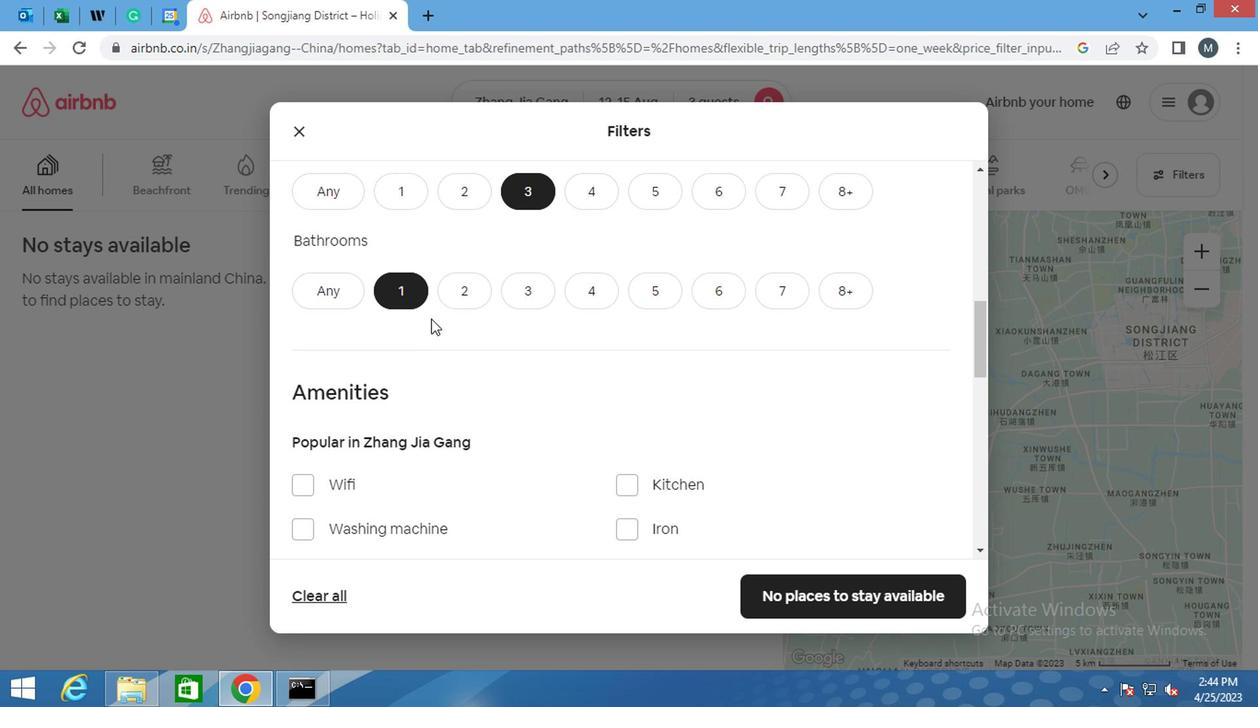 
Action: Mouse moved to (426, 331)
Screenshot: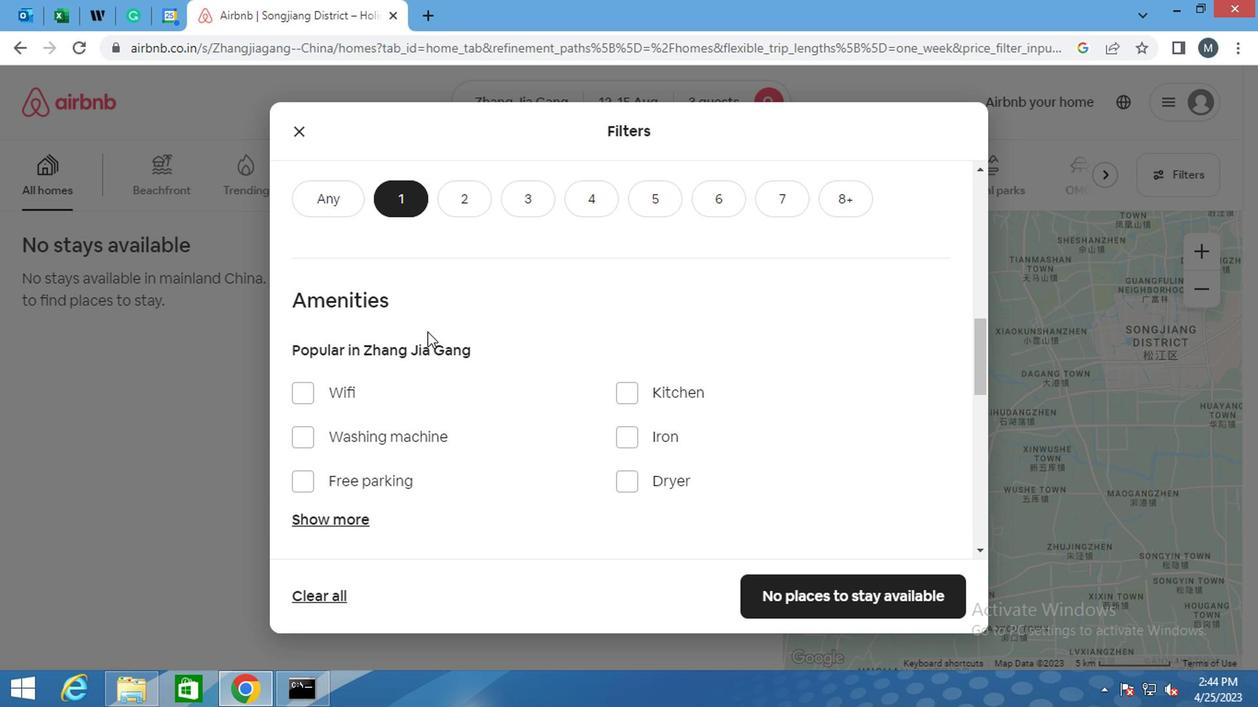 
Action: Mouse scrolled (426, 330) with delta (0, 0)
Screenshot: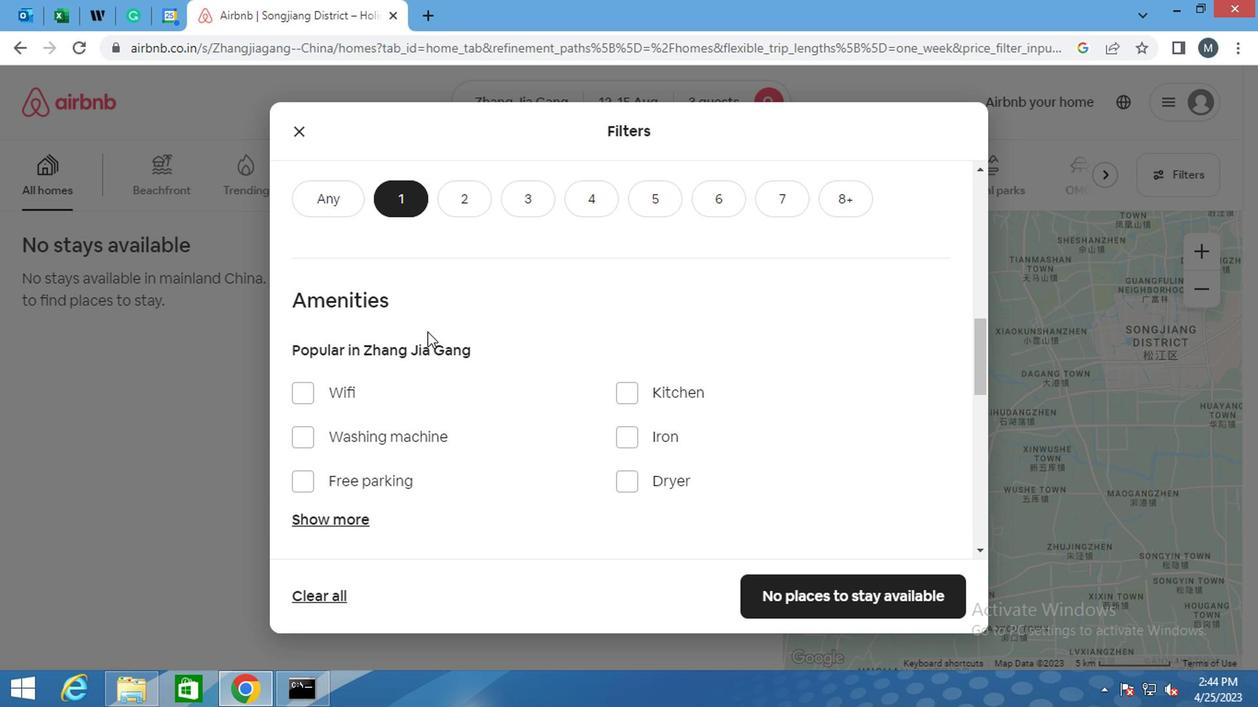 
Action: Mouse moved to (297, 346)
Screenshot: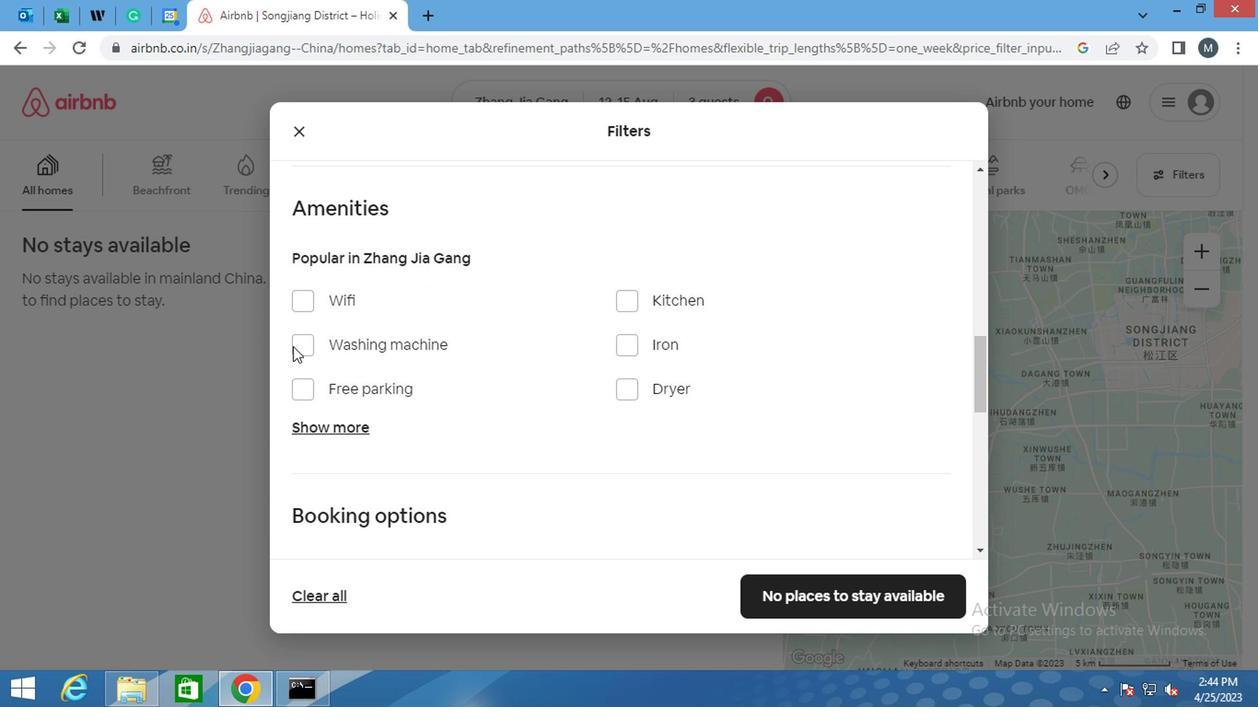 
Action: Mouse pressed left at (297, 346)
Screenshot: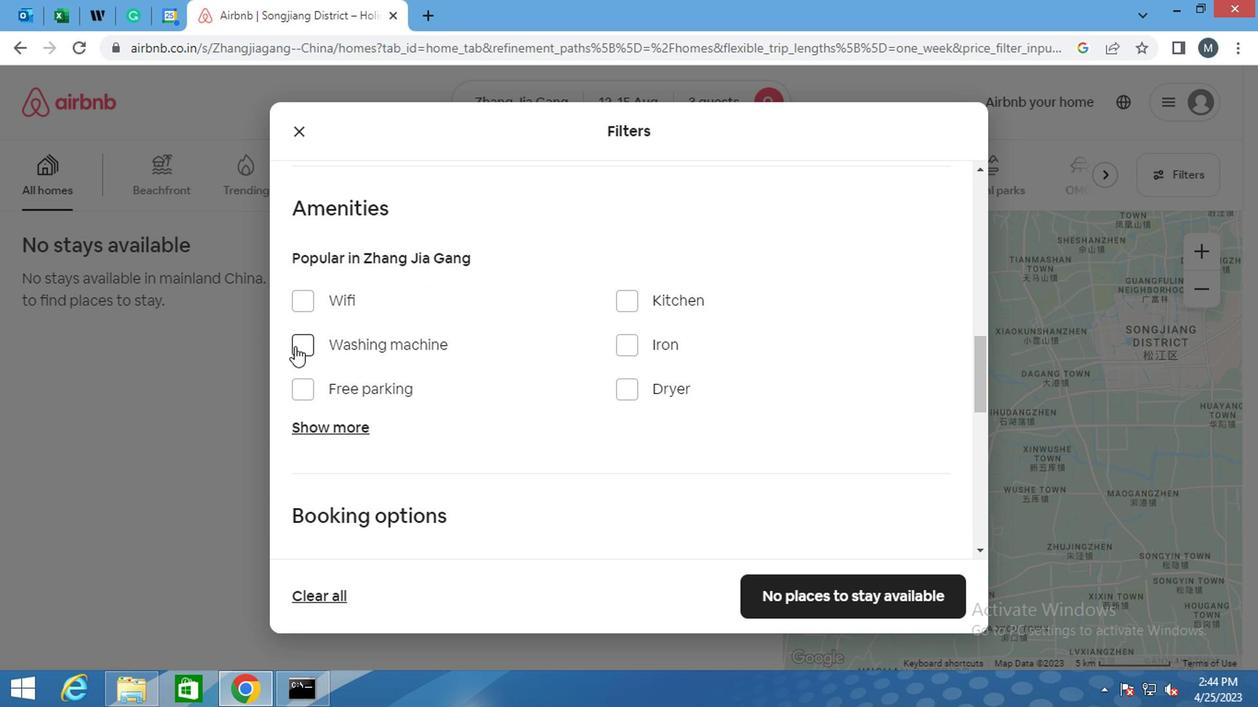
Action: Mouse moved to (367, 331)
Screenshot: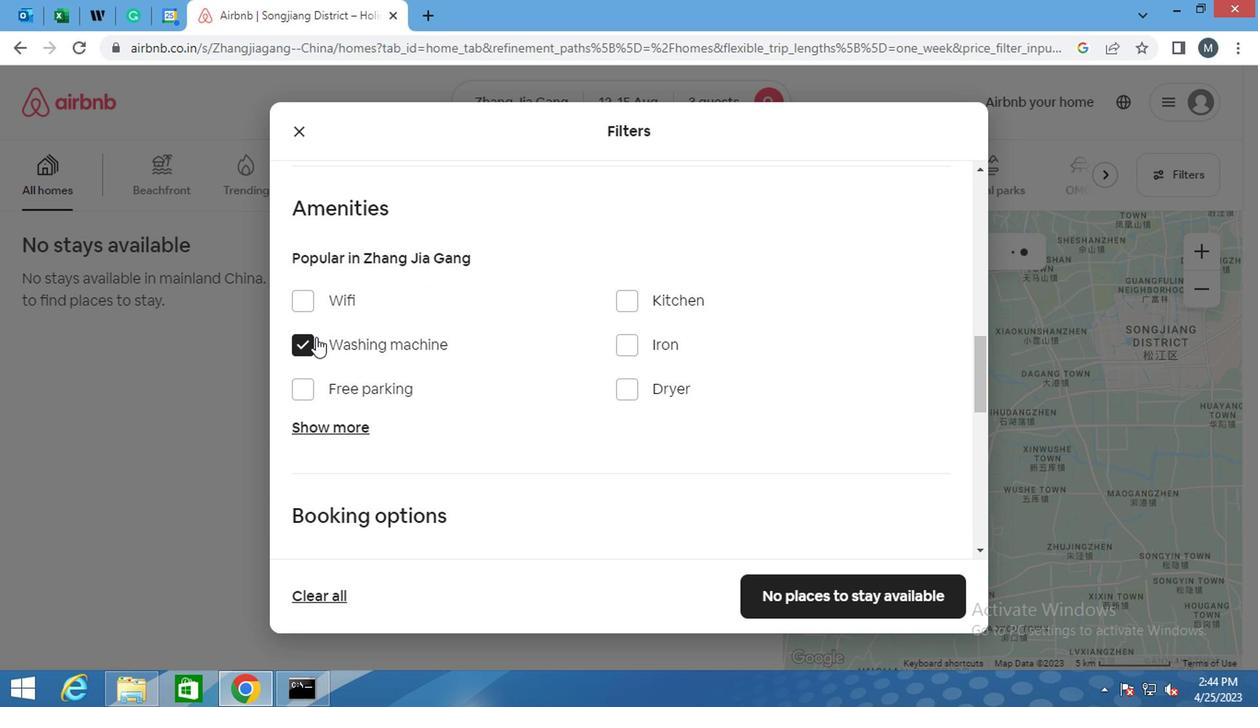 
Action: Mouse scrolled (367, 330) with delta (0, 0)
Screenshot: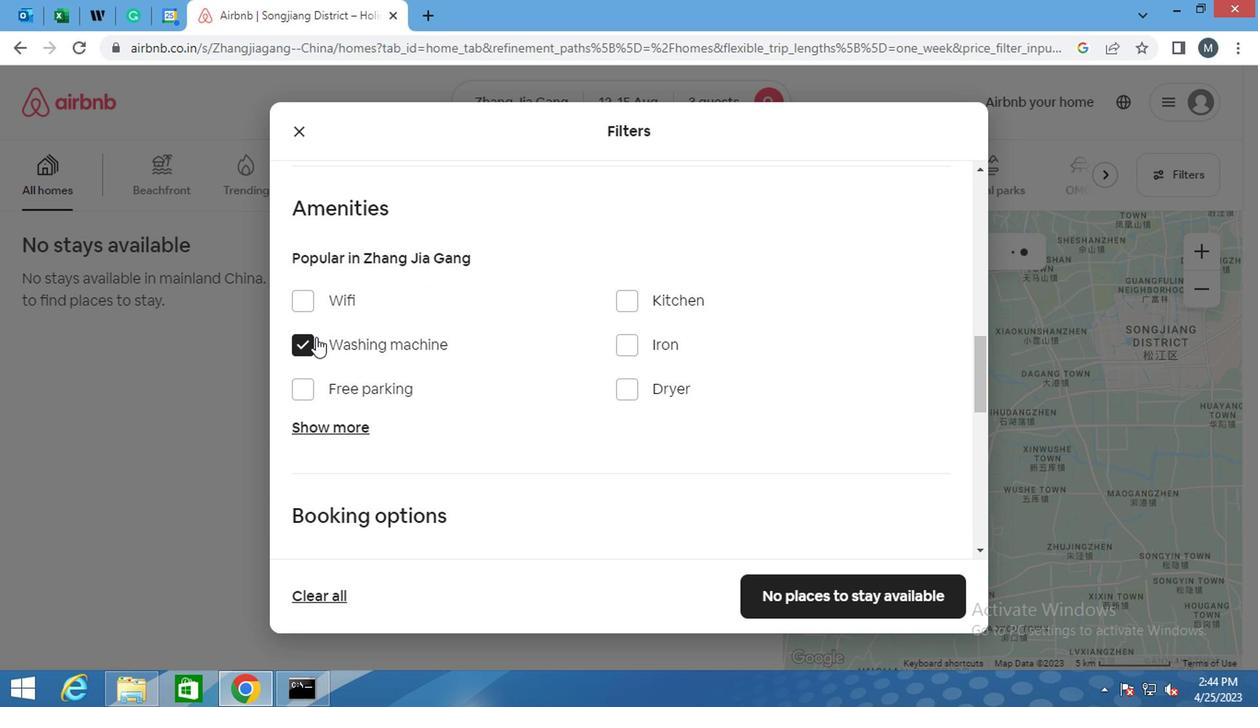 
Action: Mouse moved to (368, 338)
Screenshot: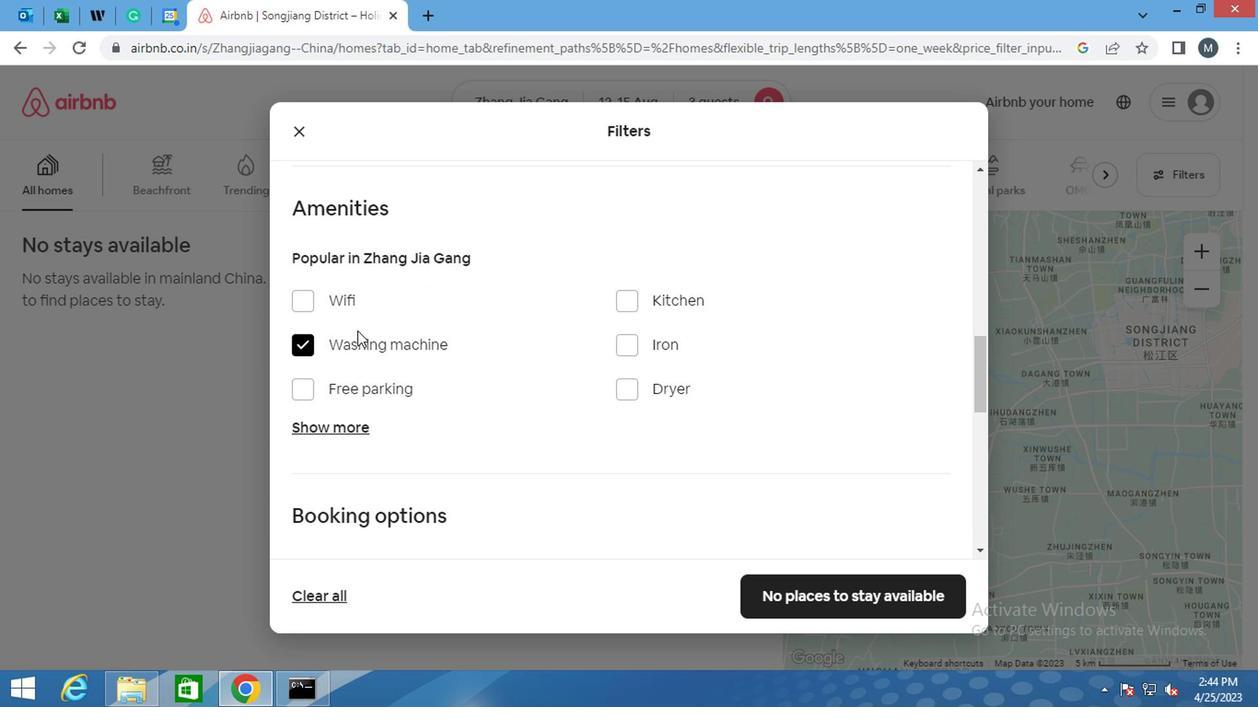 
Action: Mouse scrolled (368, 337) with delta (0, 0)
Screenshot: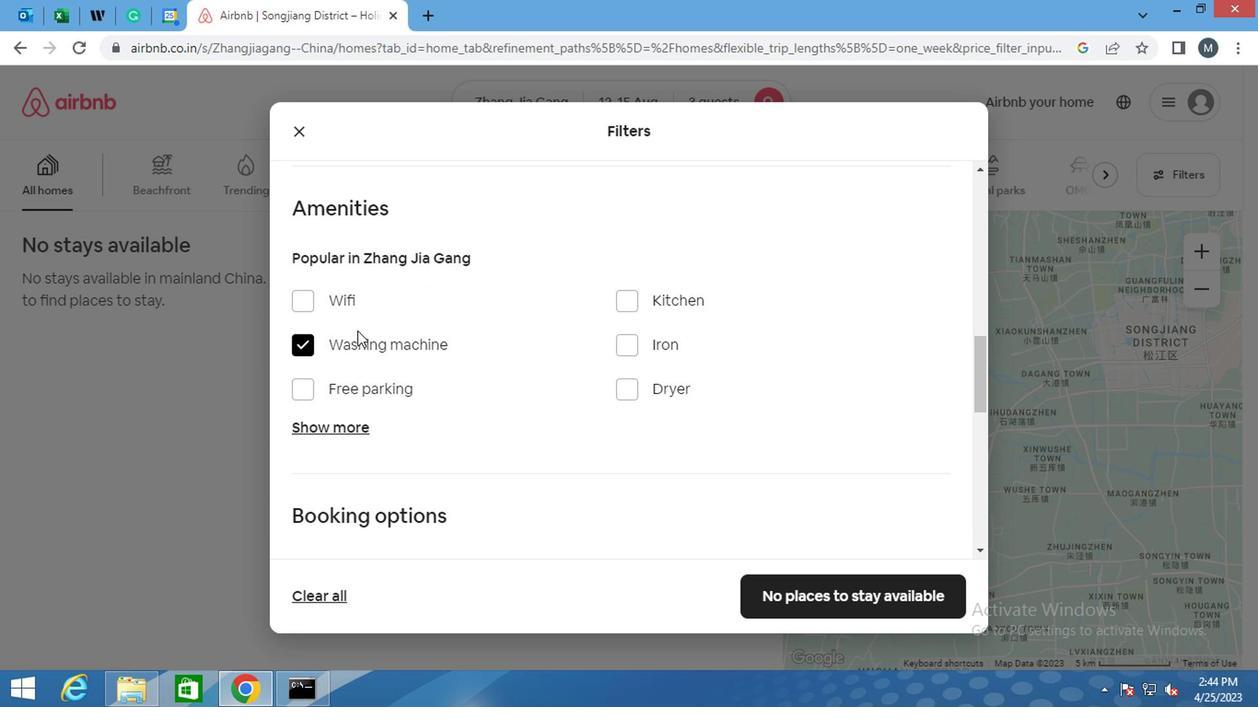 
Action: Mouse moved to (461, 386)
Screenshot: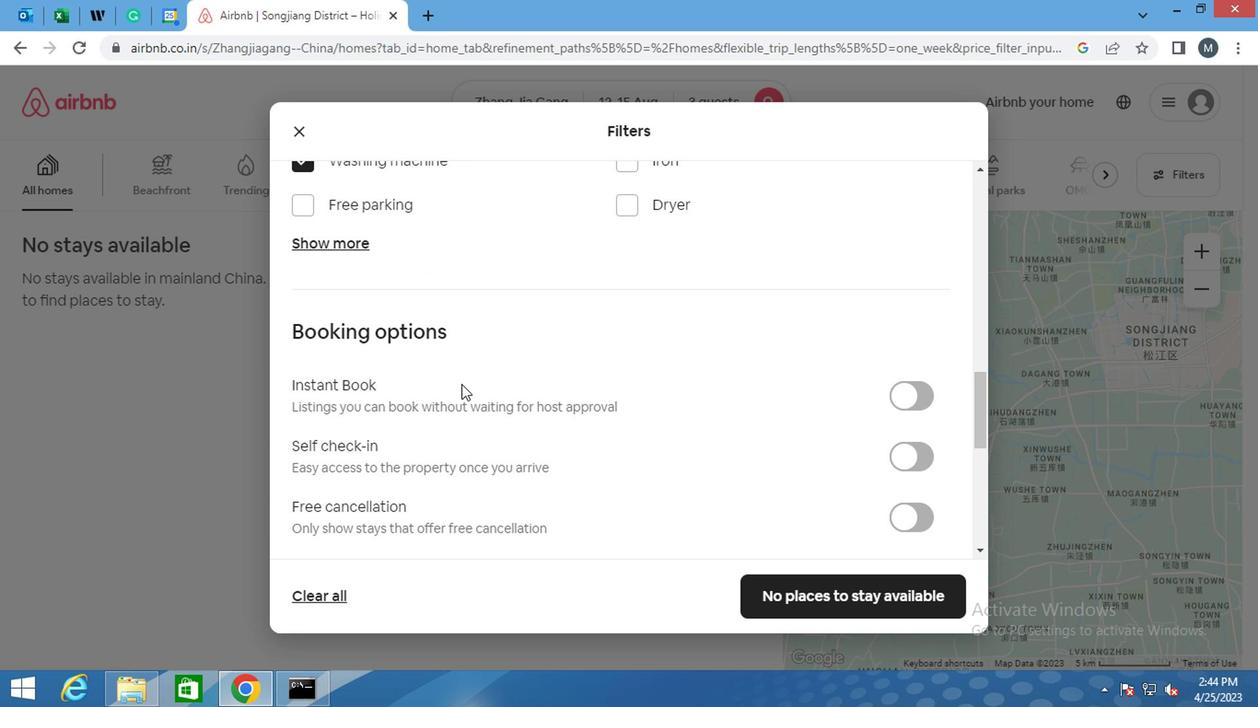 
Action: Mouse scrolled (461, 385) with delta (0, 0)
Screenshot: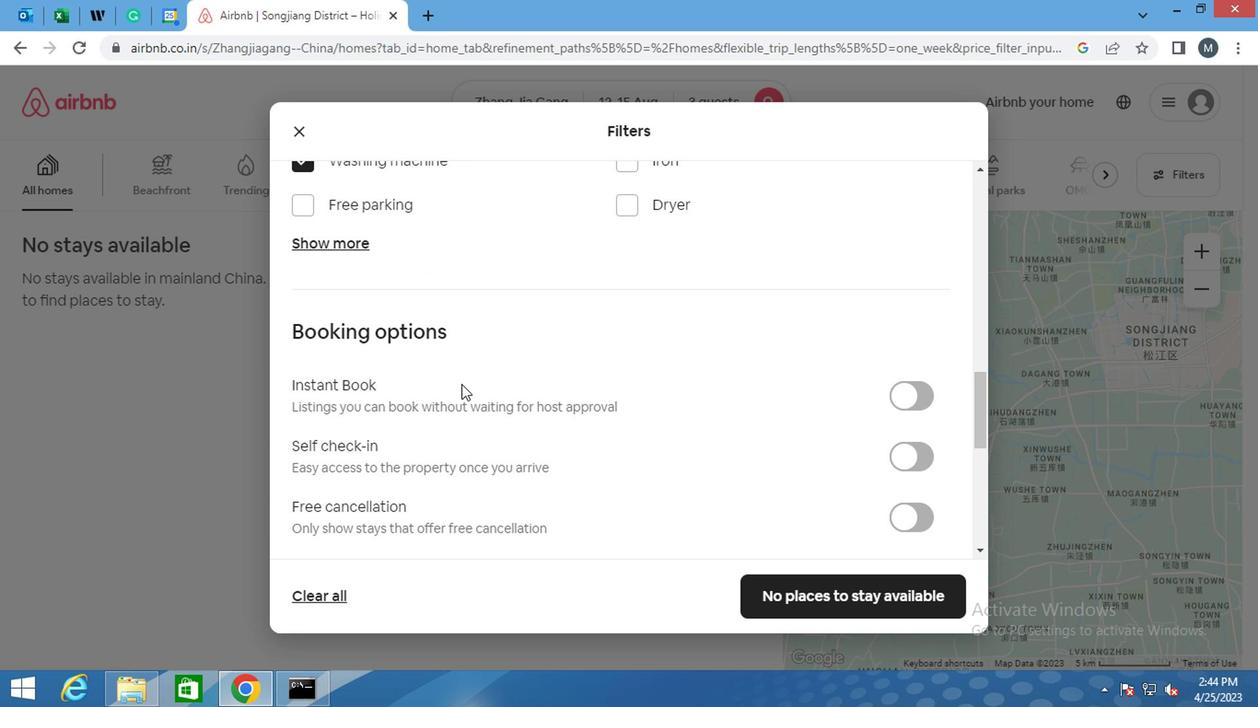 
Action: Mouse moved to (490, 392)
Screenshot: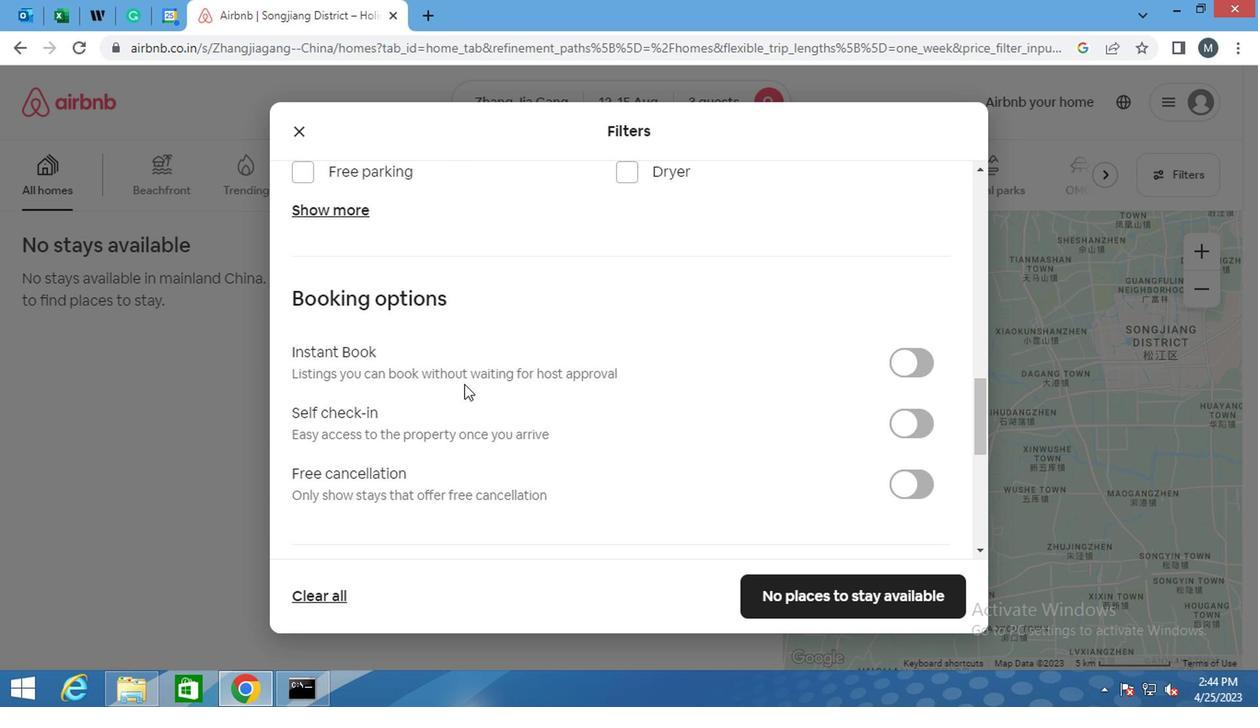 
Action: Mouse scrolled (490, 391) with delta (0, 0)
Screenshot: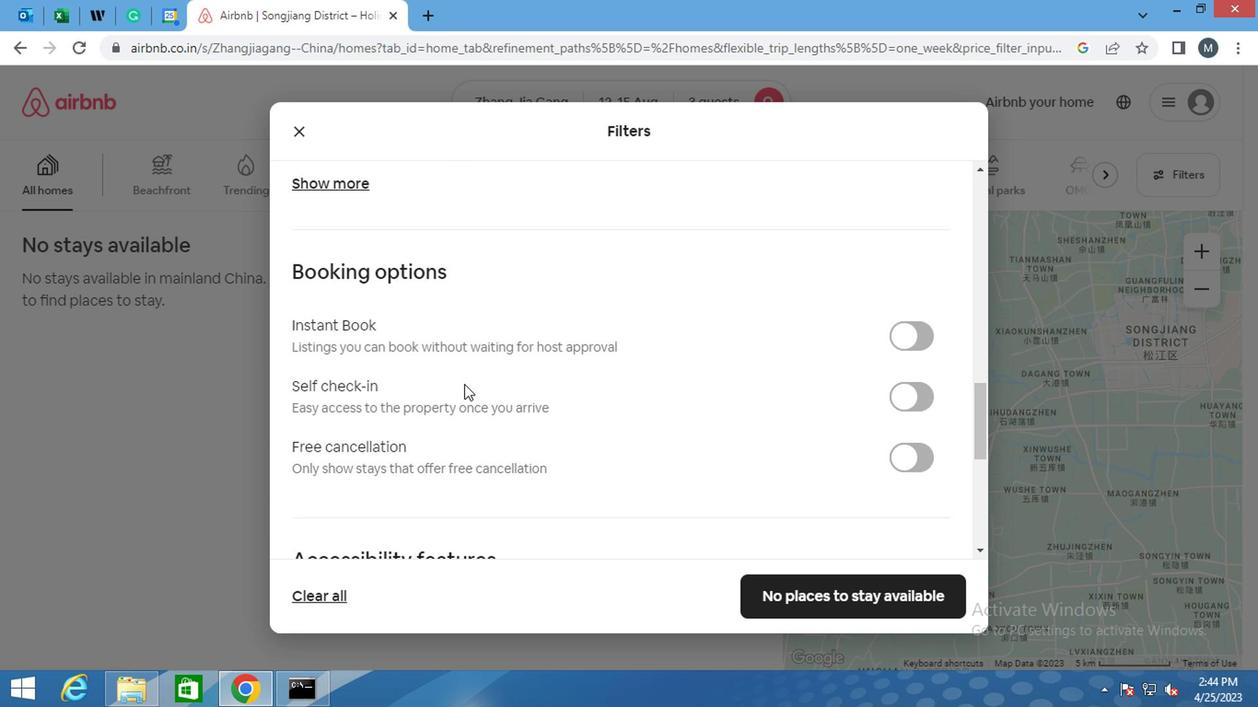 
Action: Mouse moved to (901, 271)
Screenshot: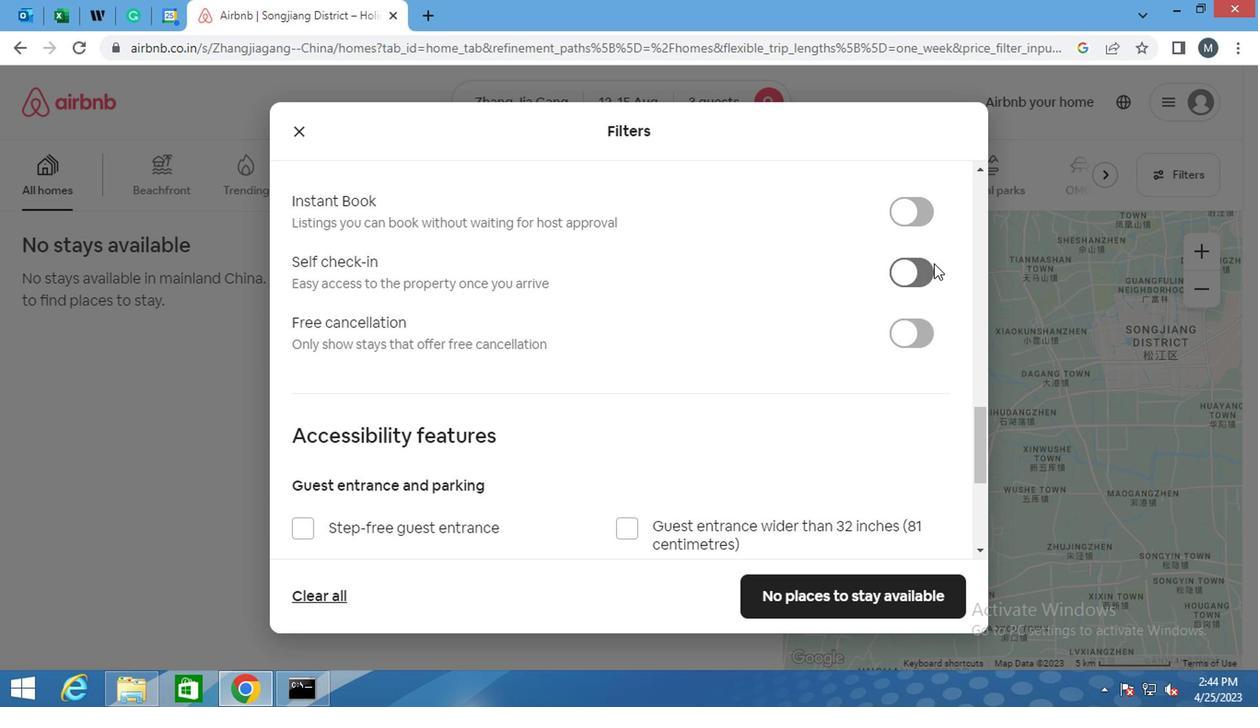 
Action: Mouse pressed left at (901, 271)
Screenshot: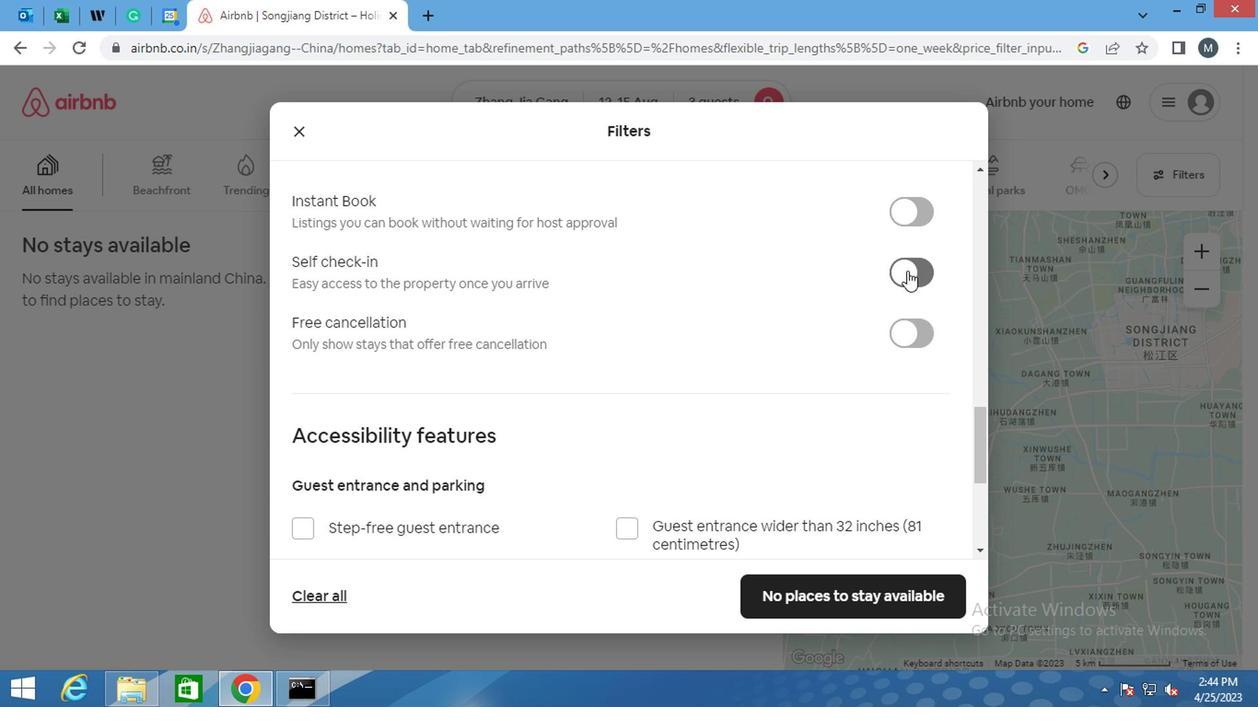 
Action: Mouse moved to (768, 303)
Screenshot: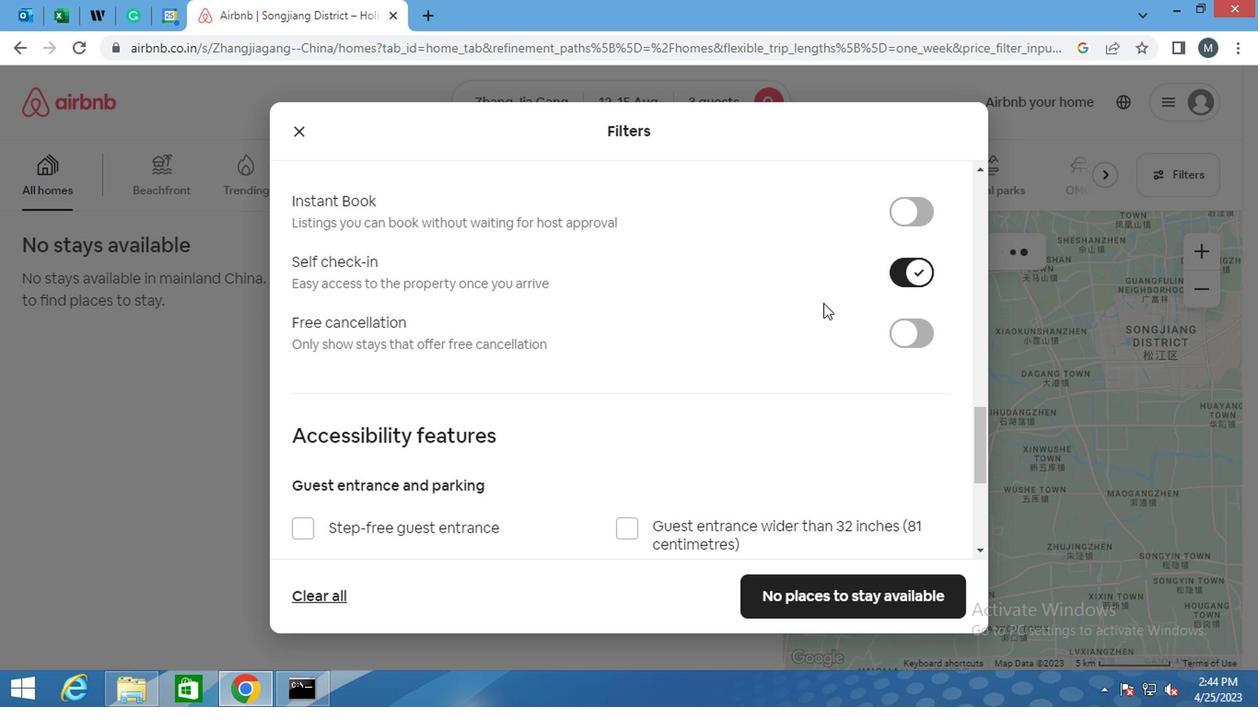 
Action: Mouse scrolled (768, 302) with delta (0, 0)
Screenshot: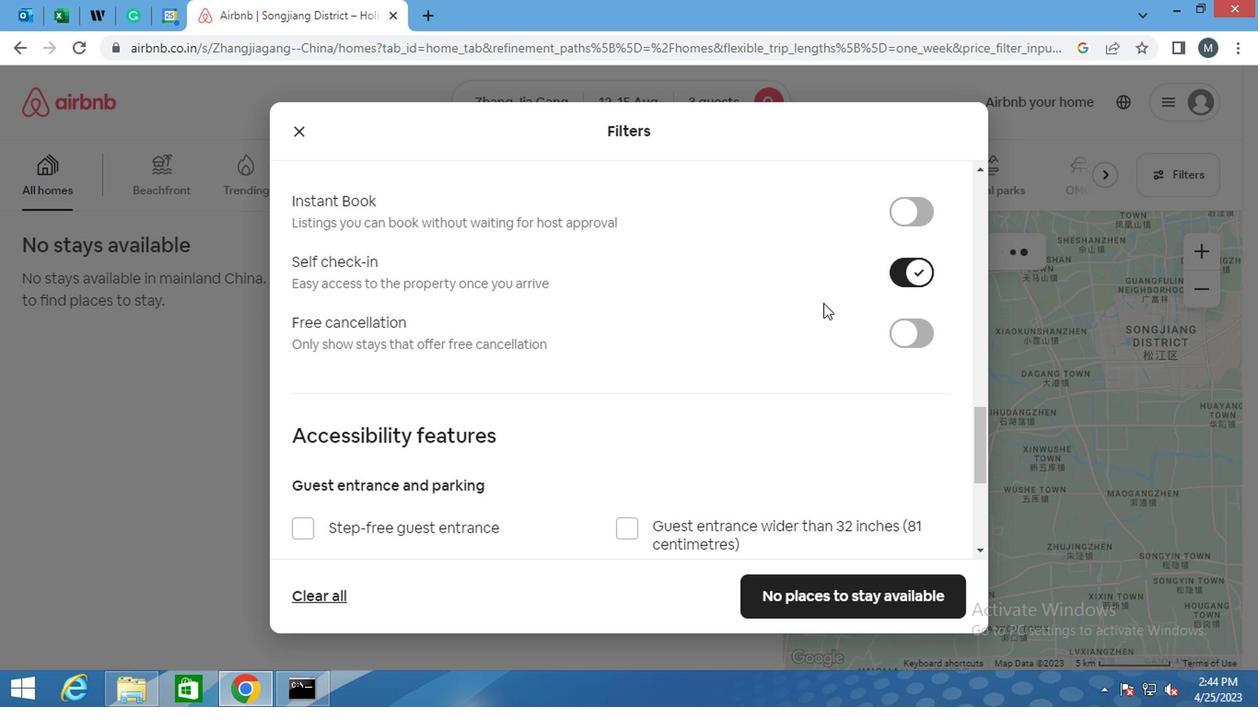 
Action: Mouse moved to (758, 311)
Screenshot: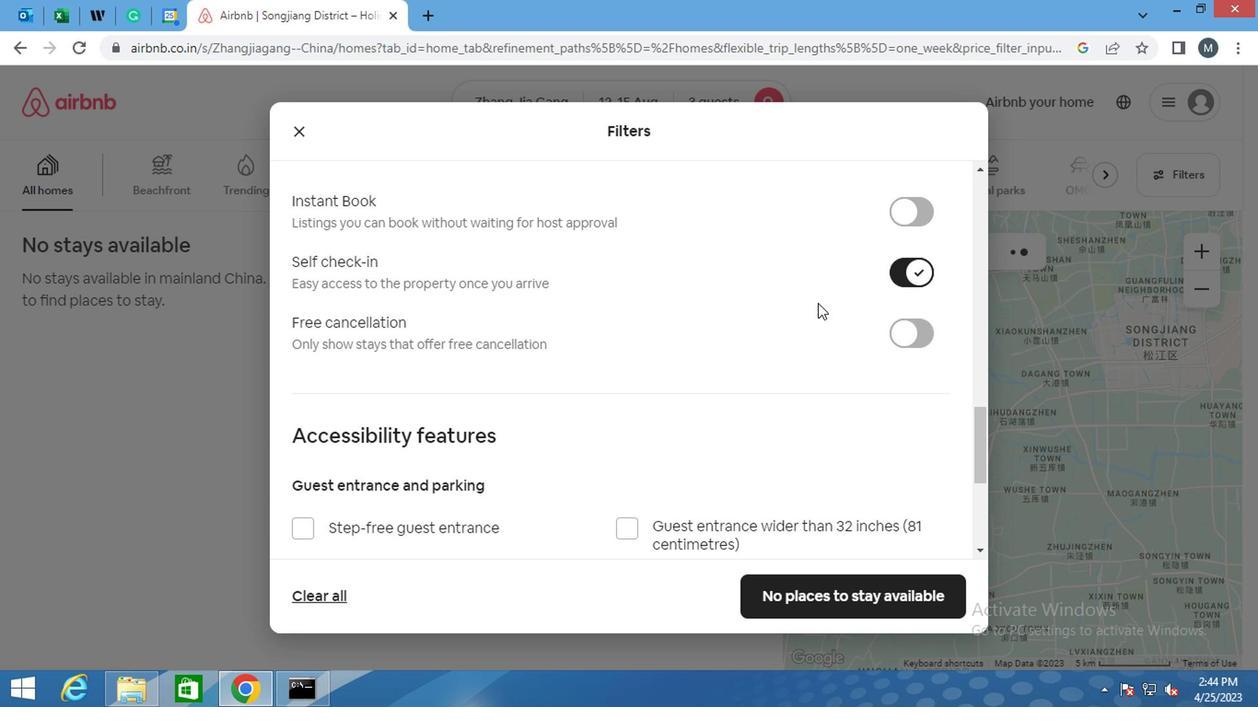 
Action: Mouse scrolled (758, 310) with delta (0, -1)
Screenshot: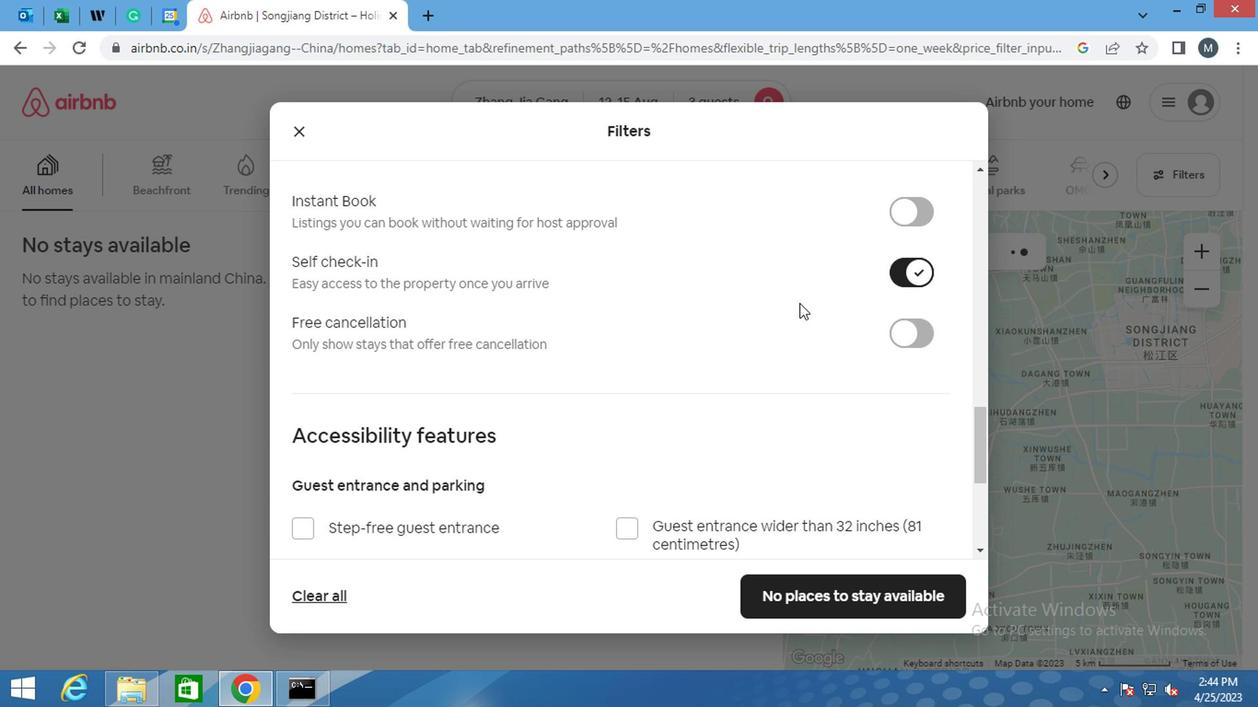 
Action: Mouse moved to (744, 316)
Screenshot: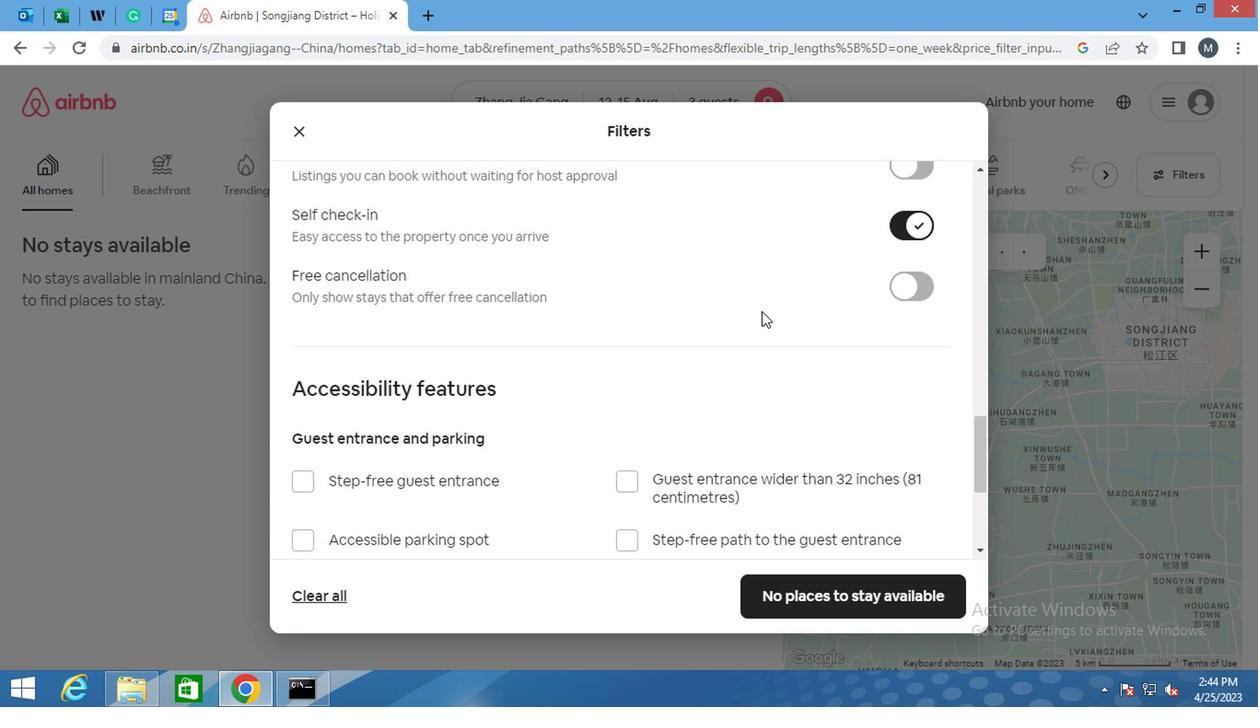 
Action: Mouse scrolled (744, 315) with delta (0, 0)
Screenshot: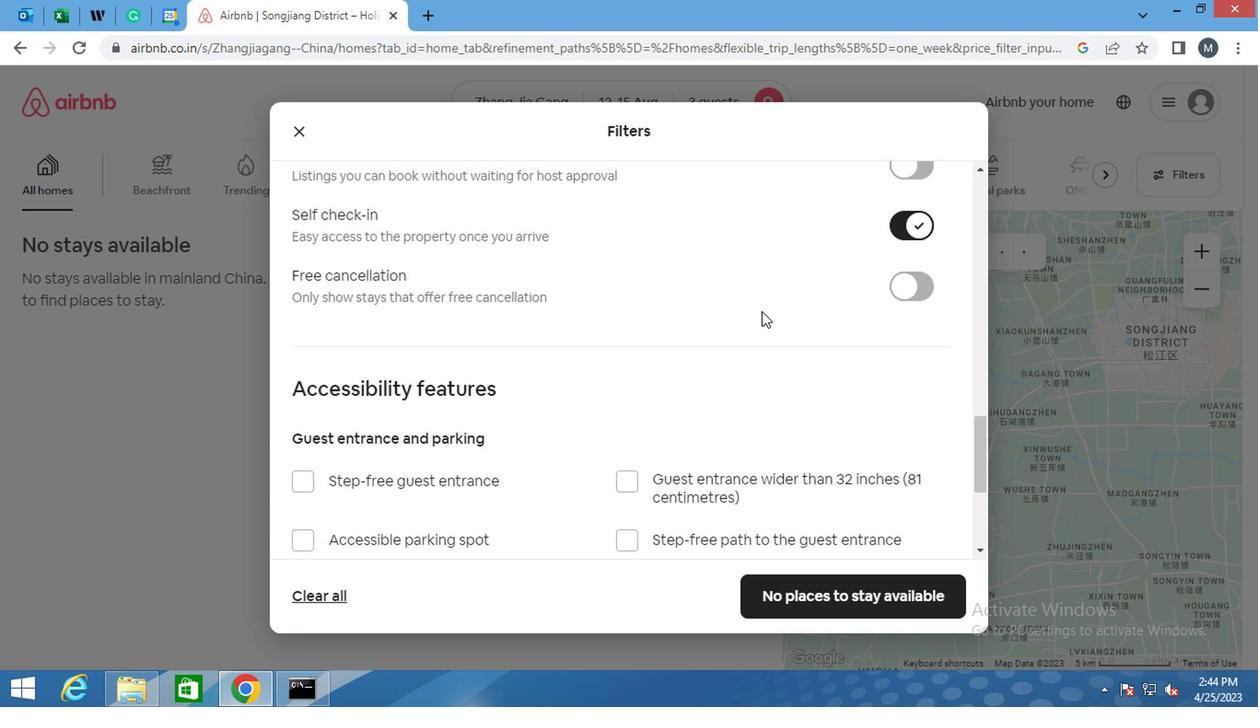 
Action: Mouse moved to (726, 330)
Screenshot: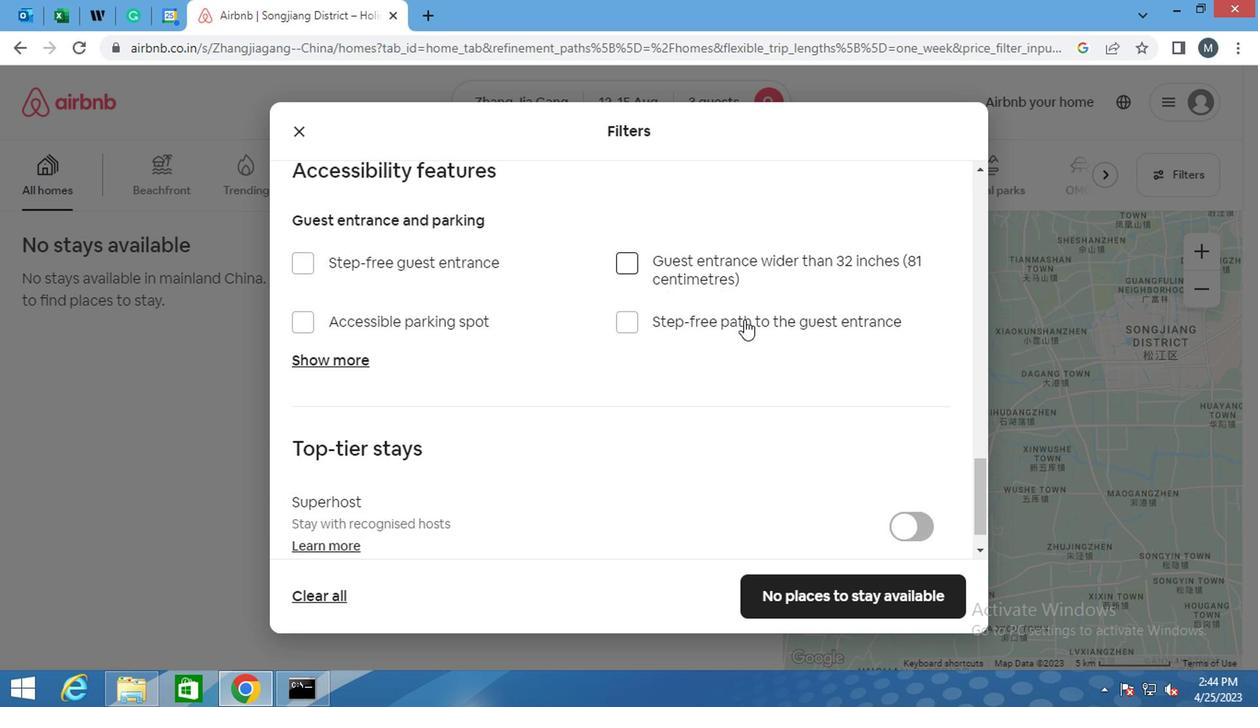
Action: Mouse scrolled (726, 329) with delta (0, -1)
Screenshot: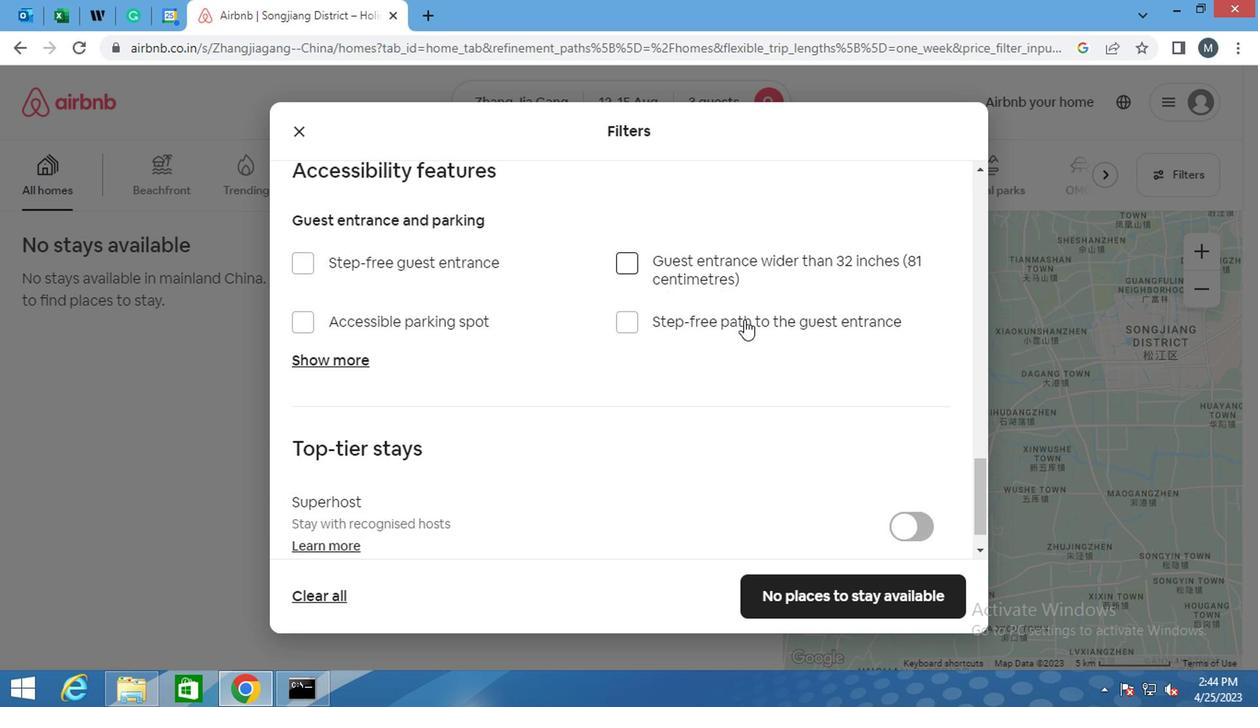 
Action: Mouse moved to (696, 380)
Screenshot: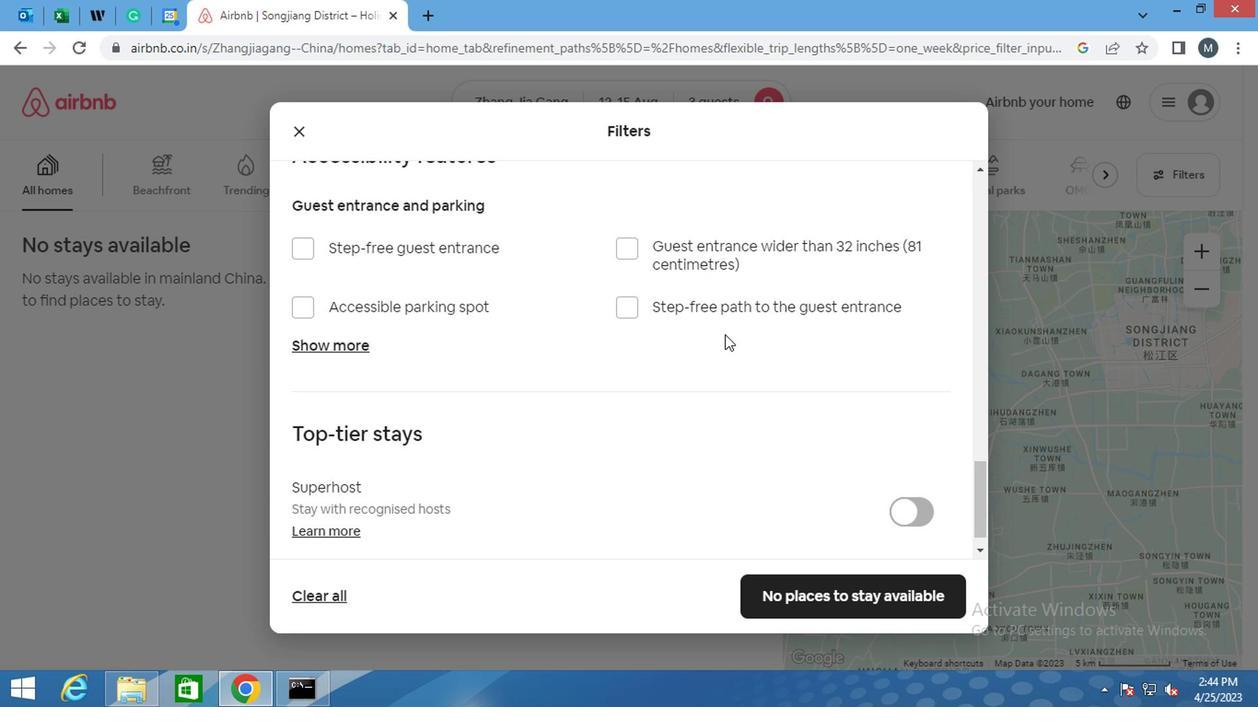 
Action: Mouse scrolled (696, 379) with delta (0, 0)
Screenshot: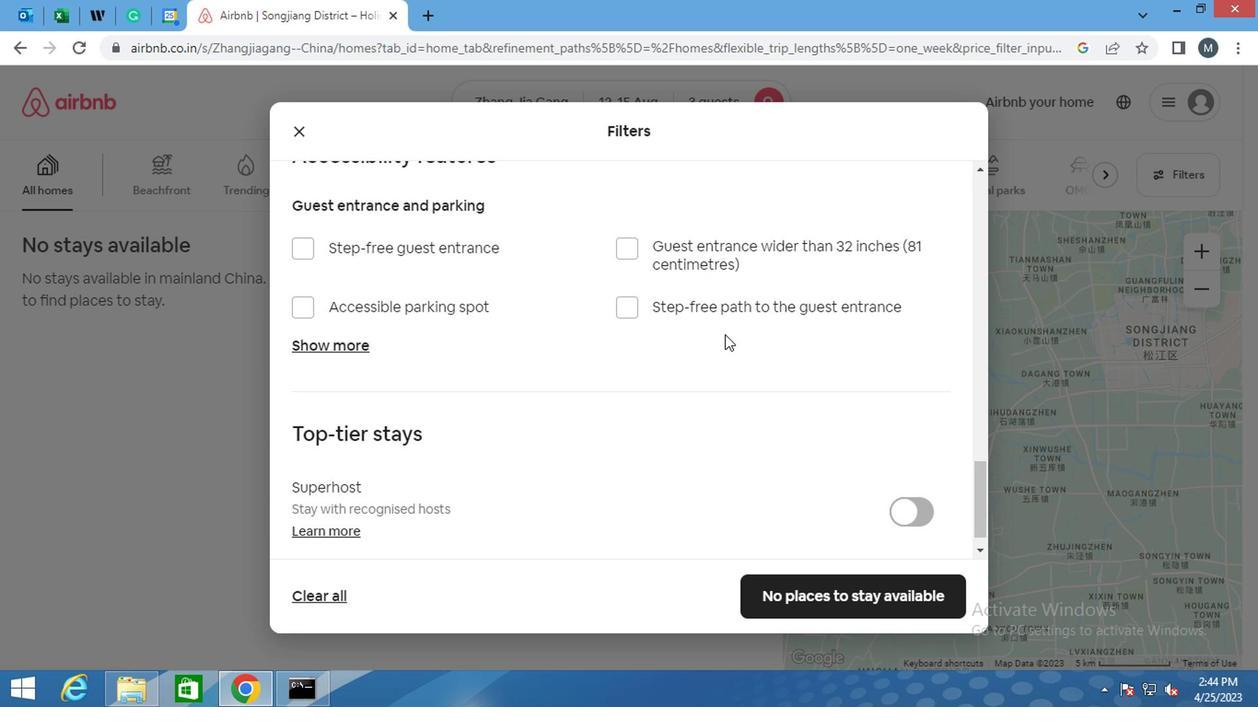 
Action: Mouse moved to (696, 392)
Screenshot: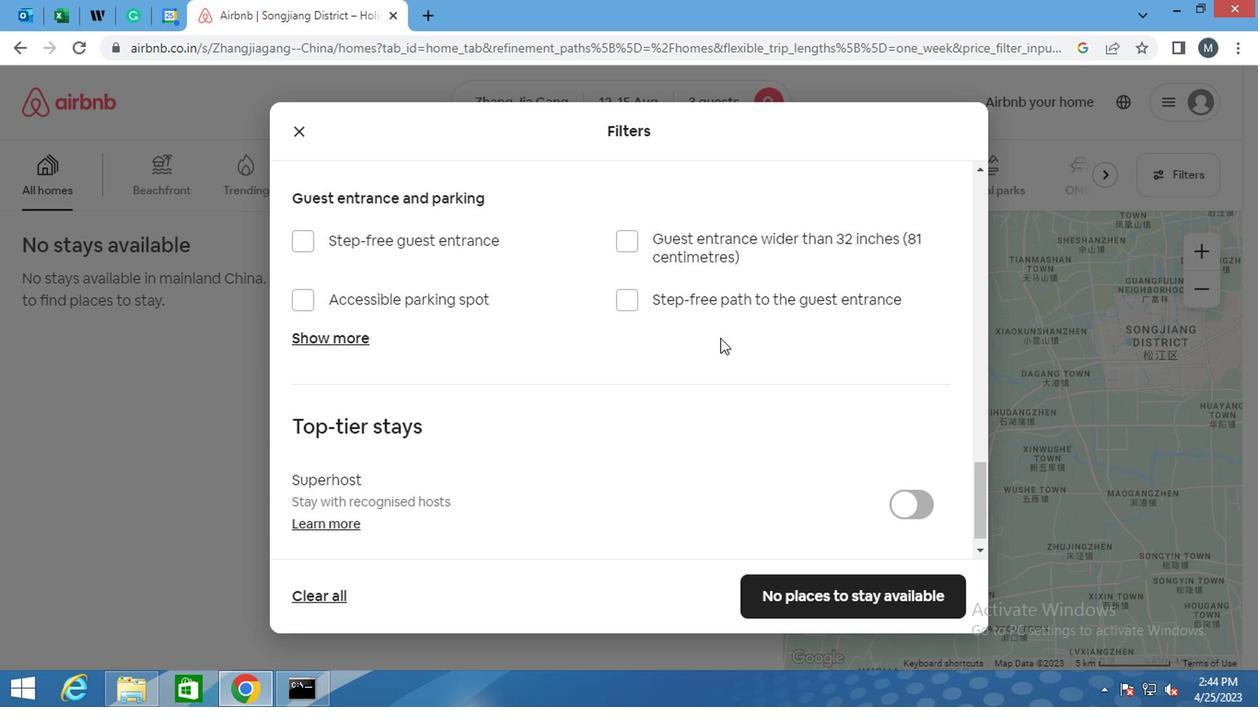 
Action: Mouse scrolled (696, 391) with delta (0, 0)
Screenshot: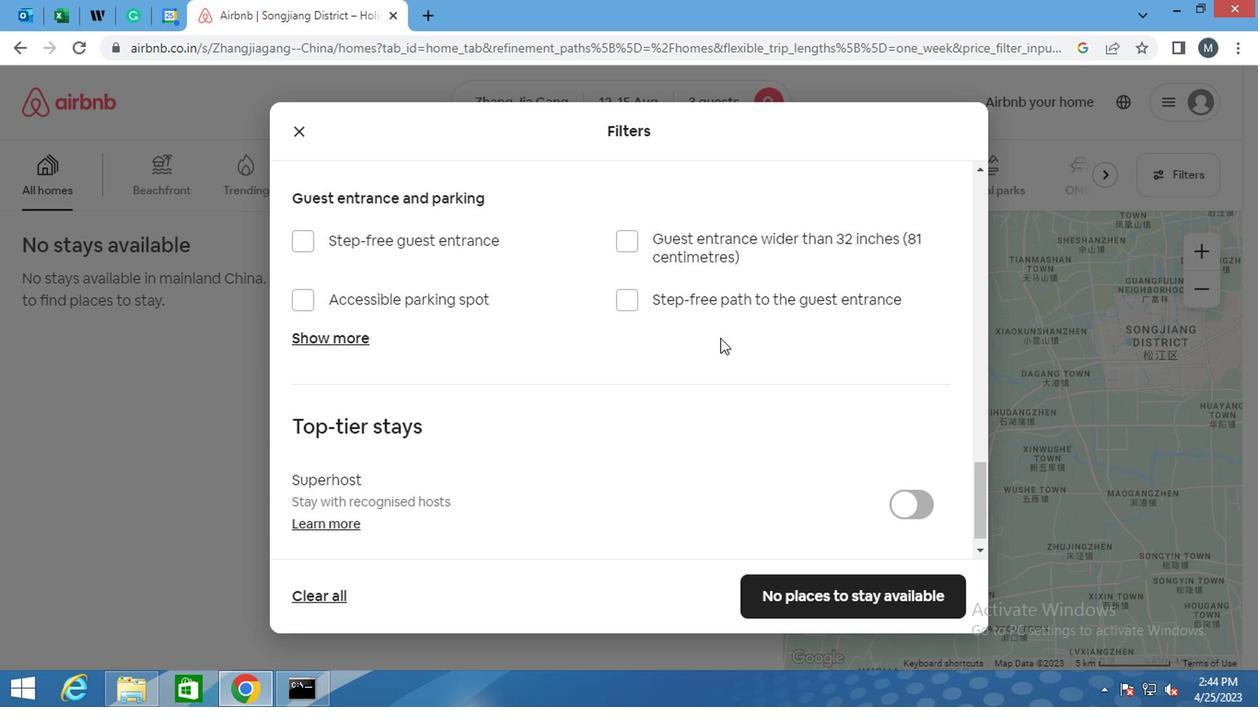 
Action: Mouse moved to (696, 399)
Screenshot: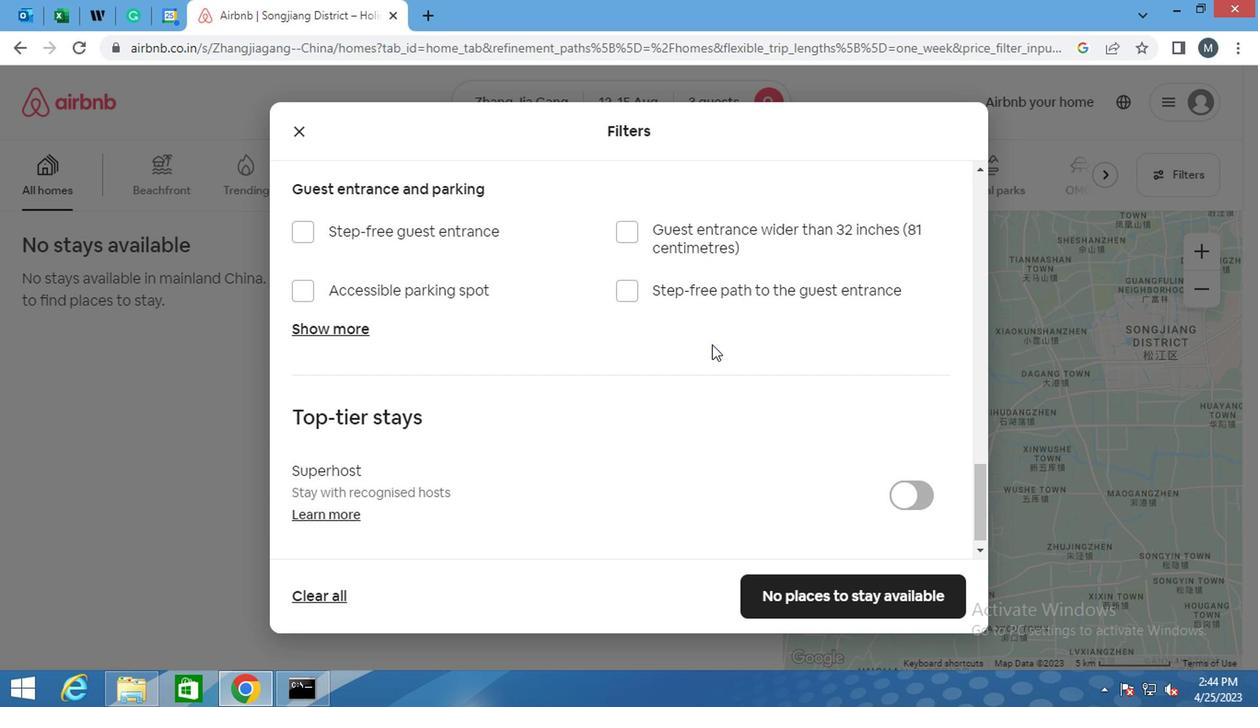 
Action: Mouse scrolled (696, 399) with delta (0, 0)
Screenshot: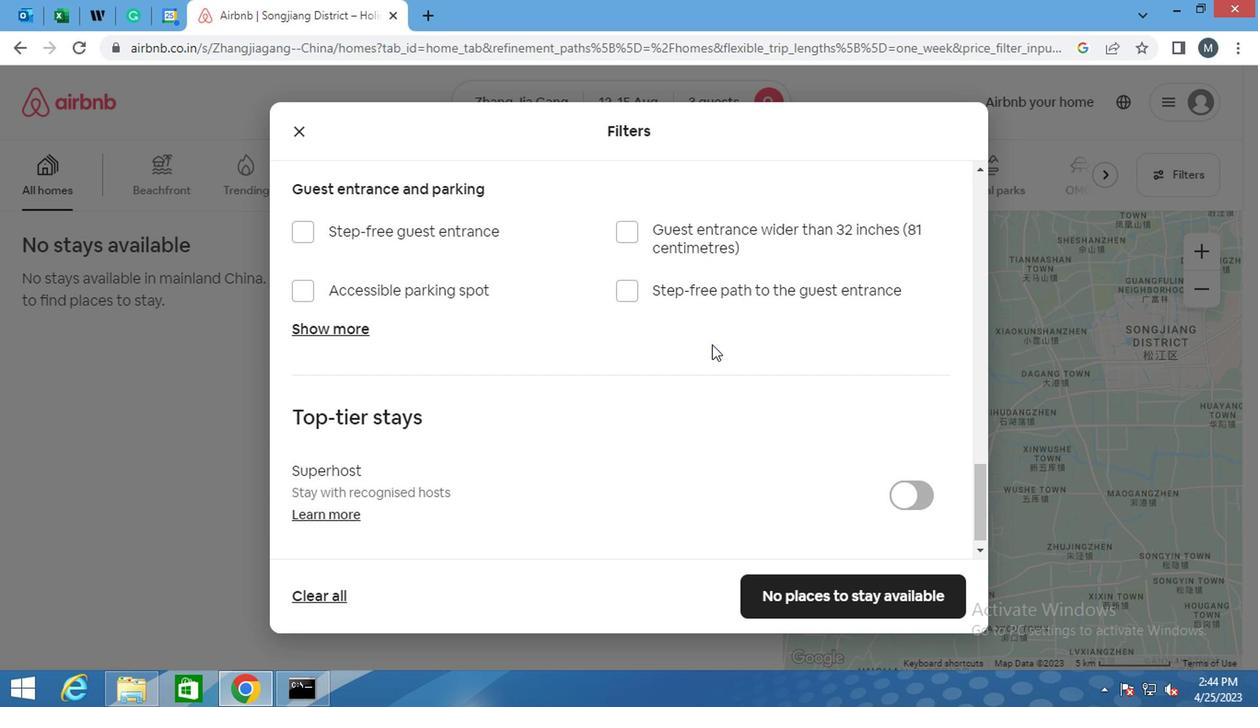 
Action: Mouse moved to (694, 409)
Screenshot: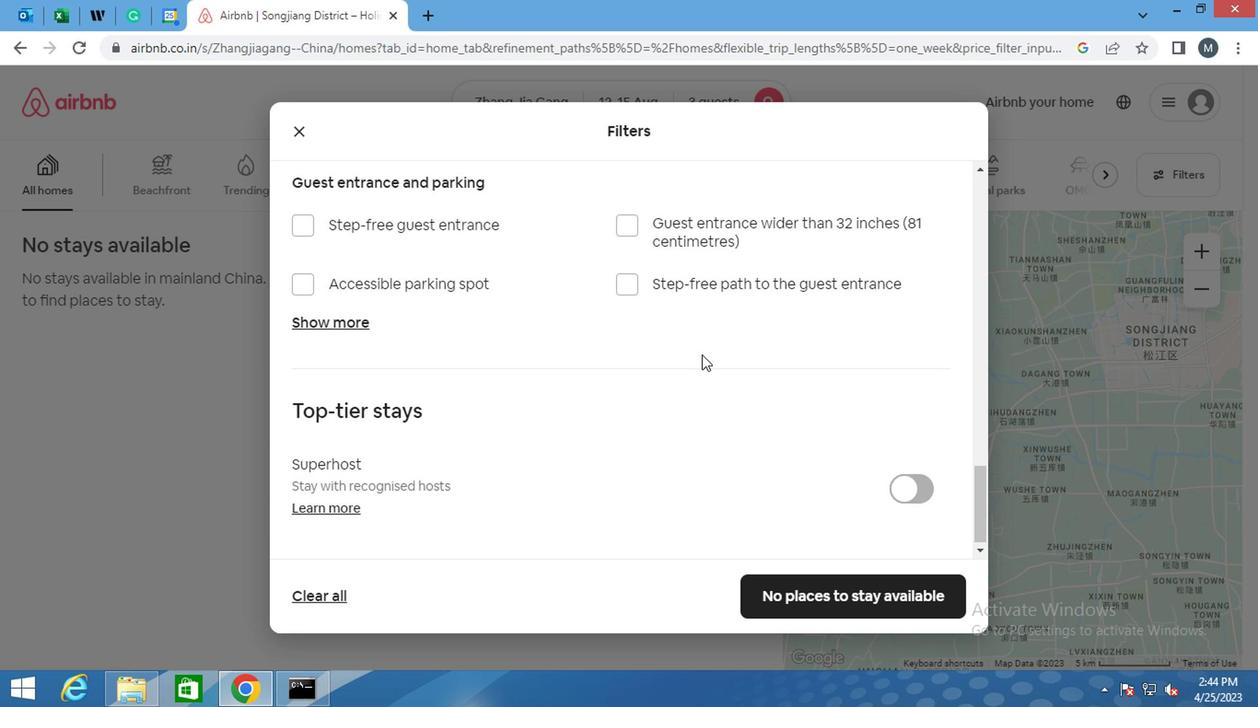 
Action: Mouse scrolled (694, 408) with delta (0, -1)
Screenshot: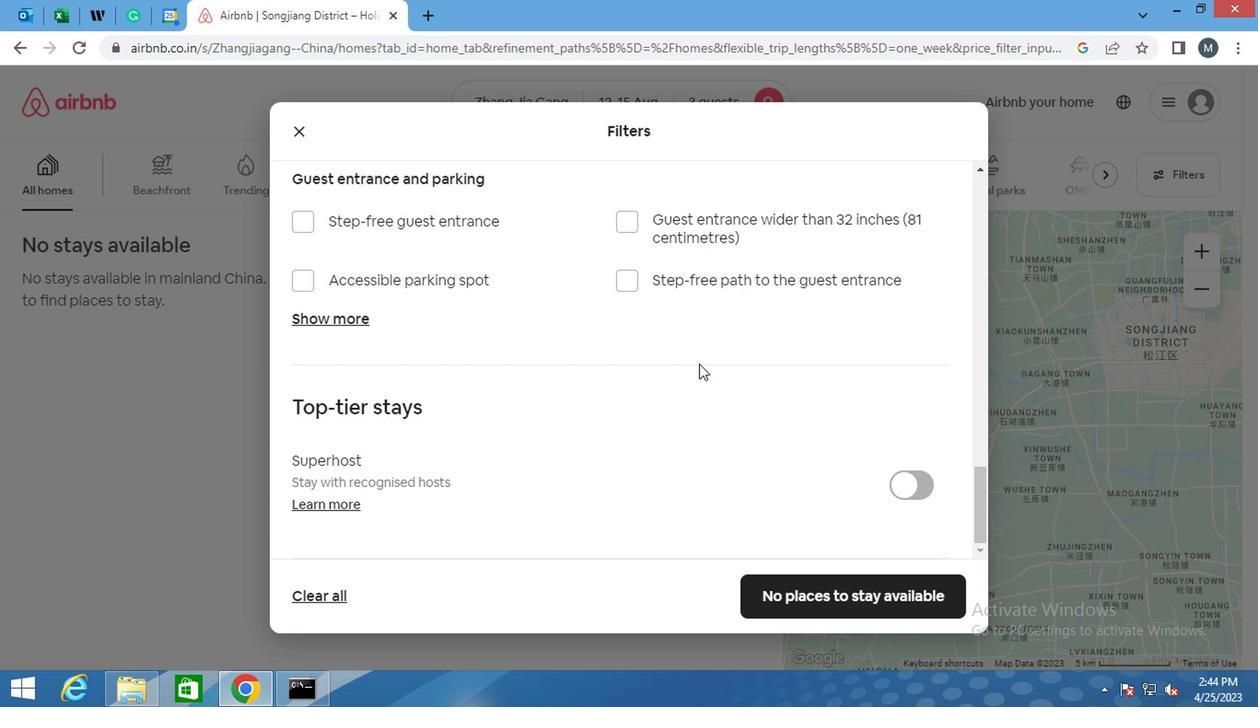 
Action: Mouse moved to (855, 595)
Screenshot: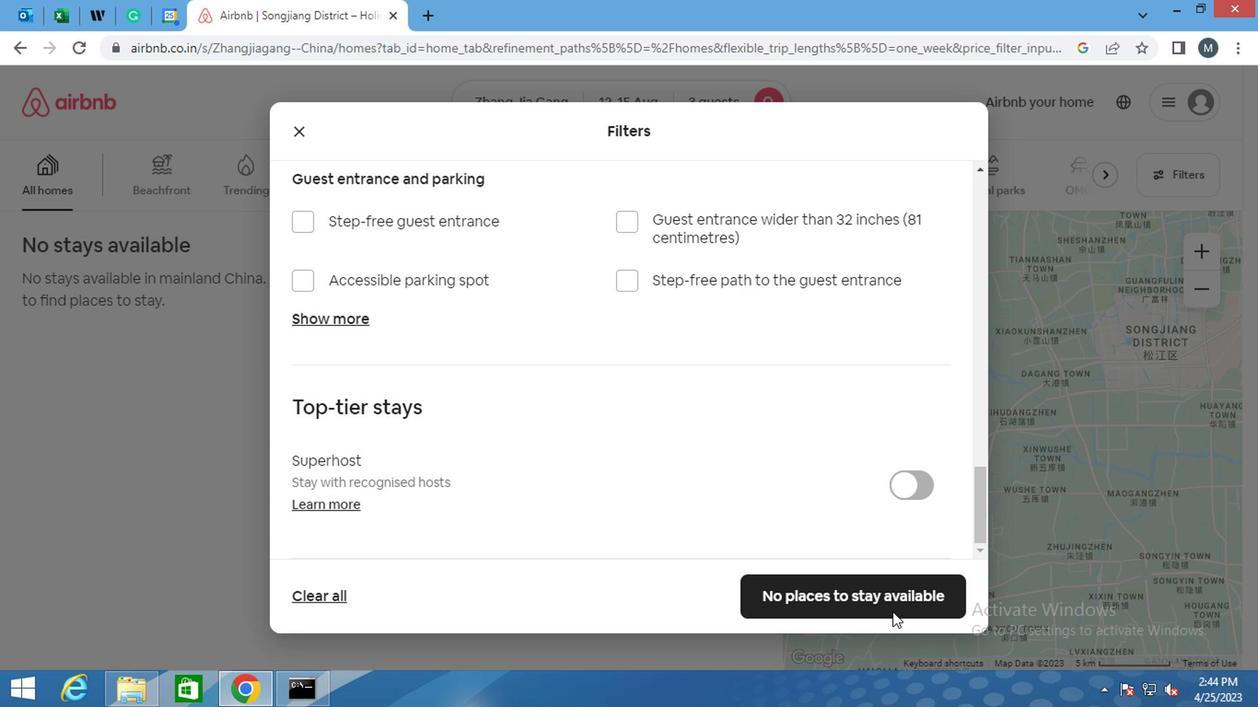 
Action: Mouse pressed left at (855, 595)
Screenshot: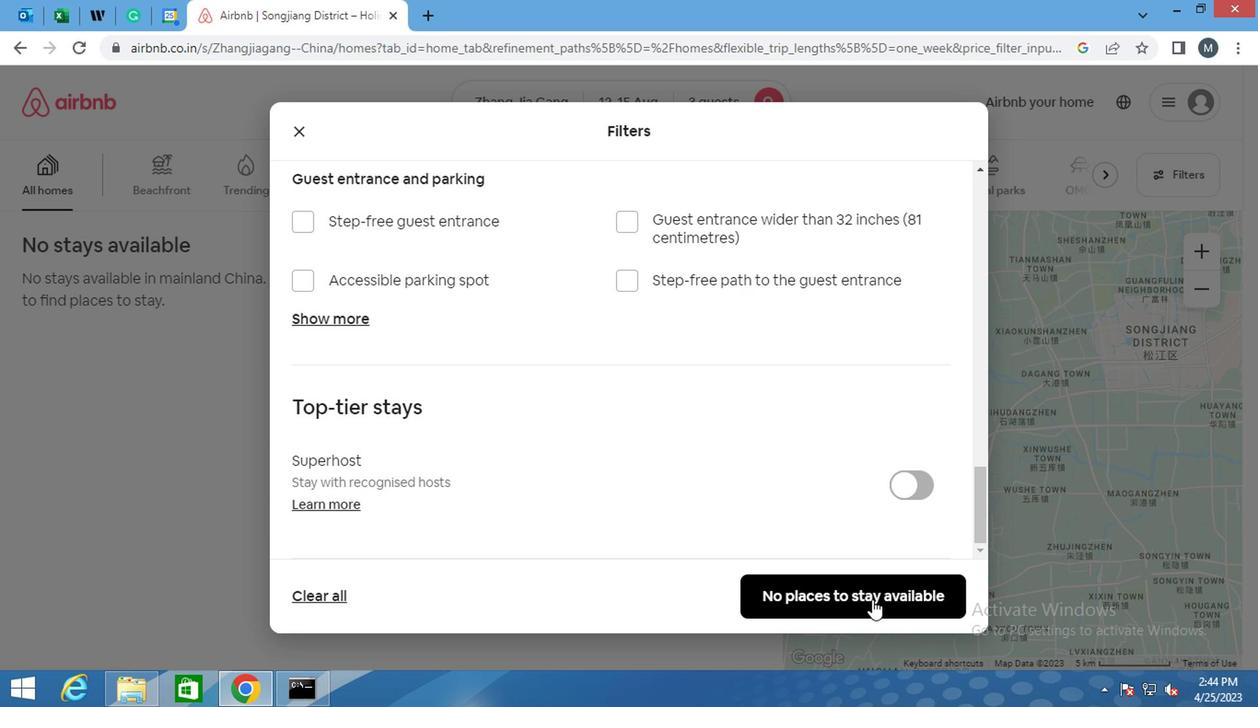 
